 Task: Find connections with filter location Cobán with filter topic #Coachingwith filter profile language English with filter current company Credit Suisse with filter school MKSSS Cummins College of Engineering for Women with filter industry Satellite Telecommunications with filter service category Technical with filter keywords title Church Volunteer
Action: Mouse moved to (637, 91)
Screenshot: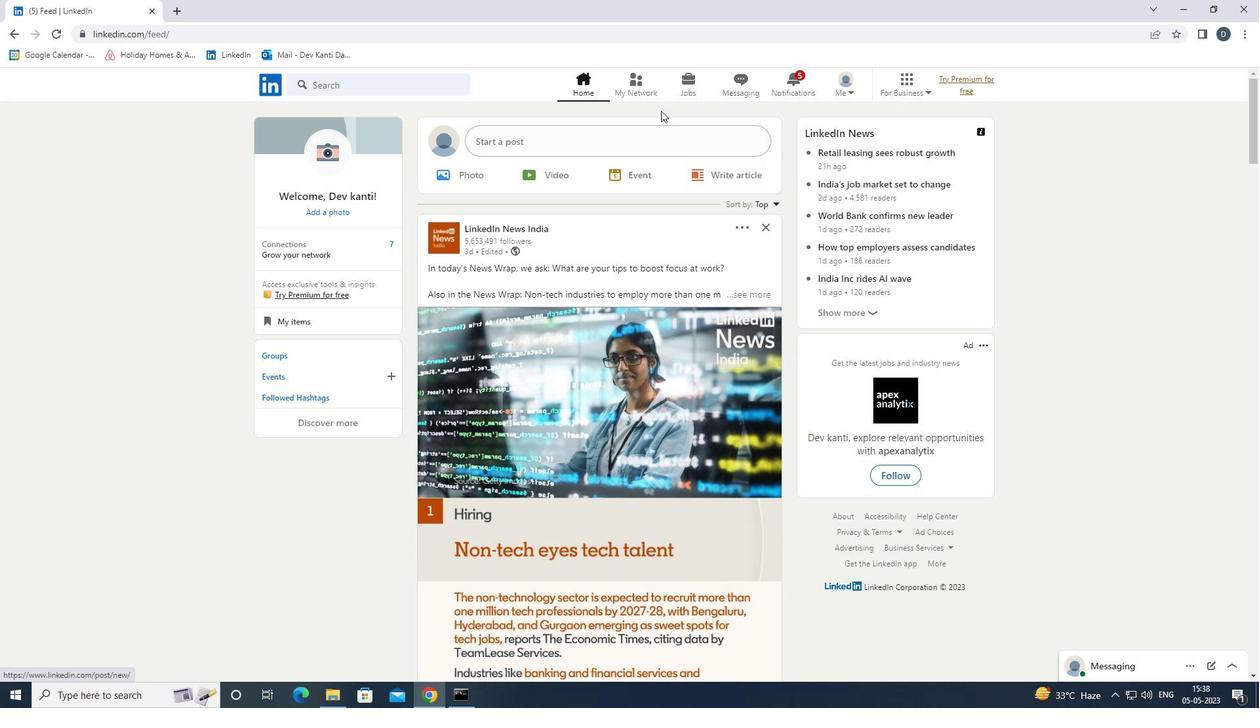 
Action: Mouse pressed left at (637, 91)
Screenshot: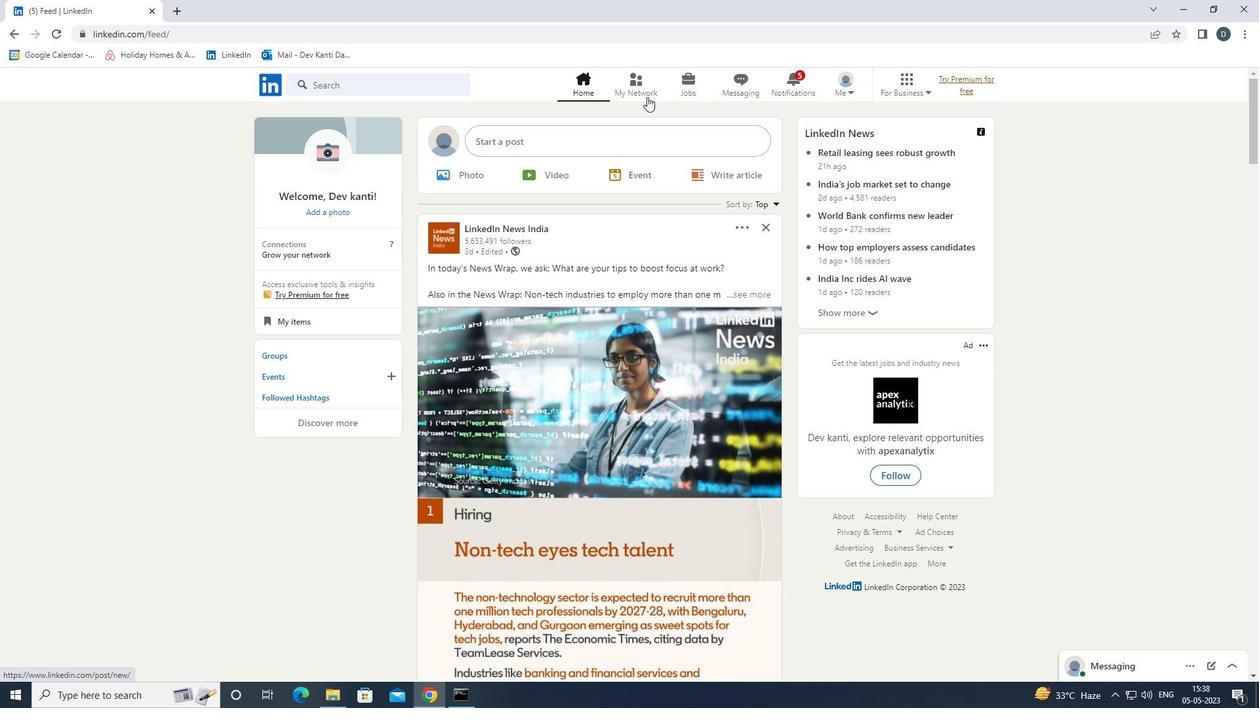 
Action: Mouse moved to (439, 152)
Screenshot: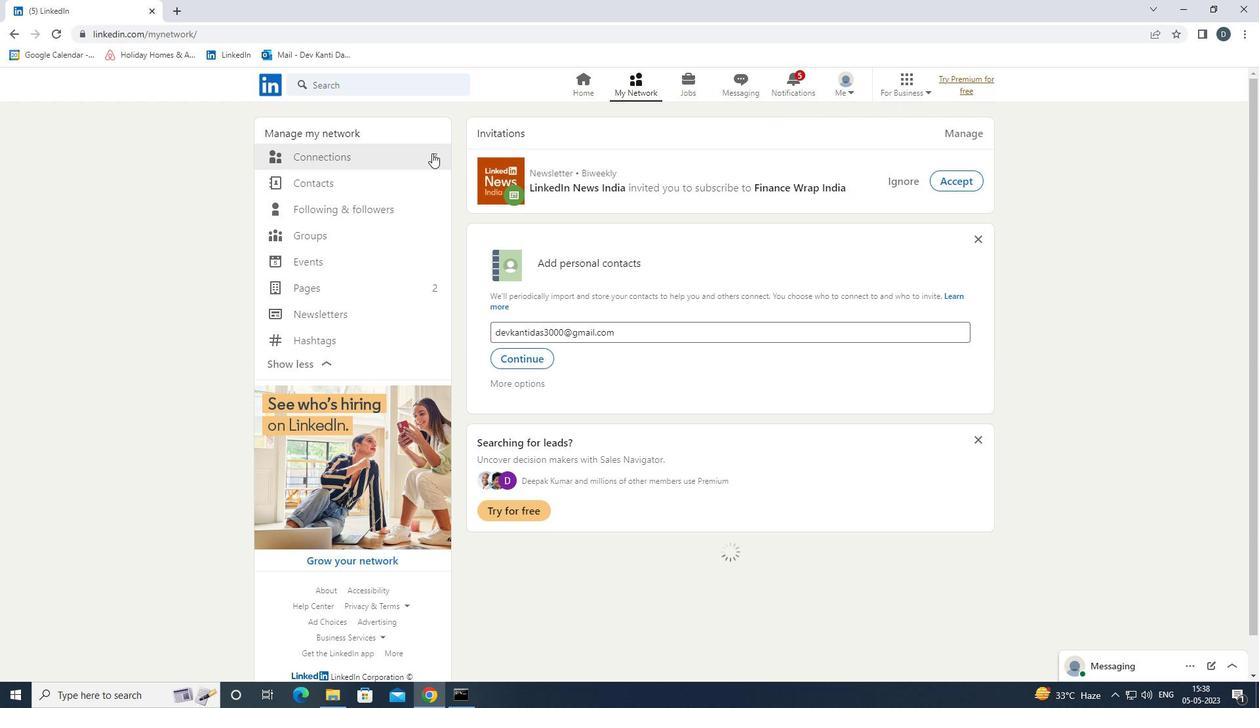 
Action: Mouse pressed left at (439, 152)
Screenshot: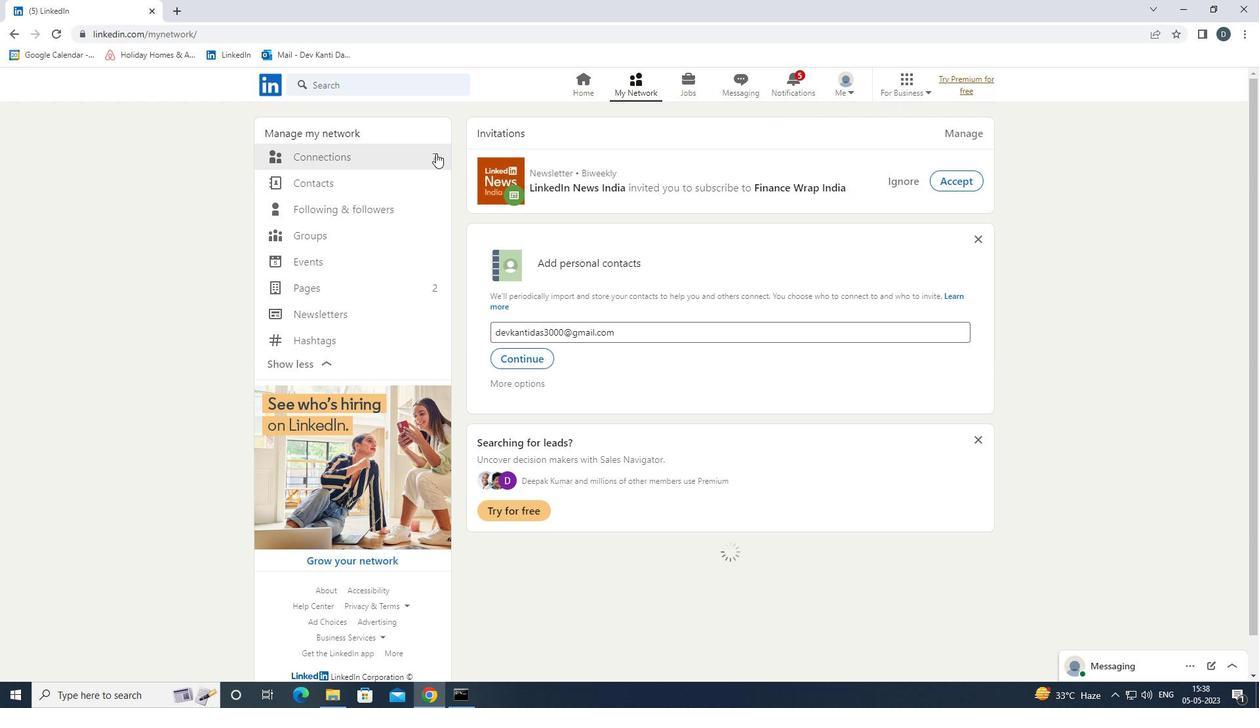 
Action: Mouse moved to (437, 155)
Screenshot: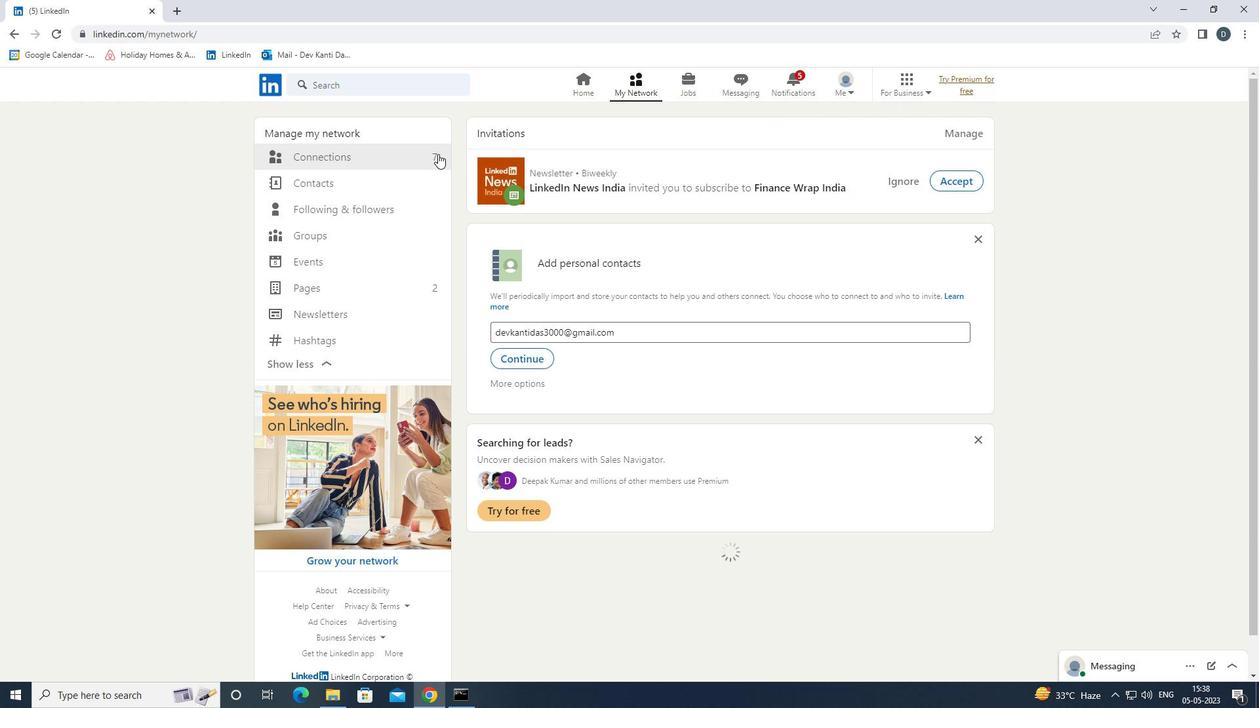 
Action: Mouse pressed left at (437, 155)
Screenshot: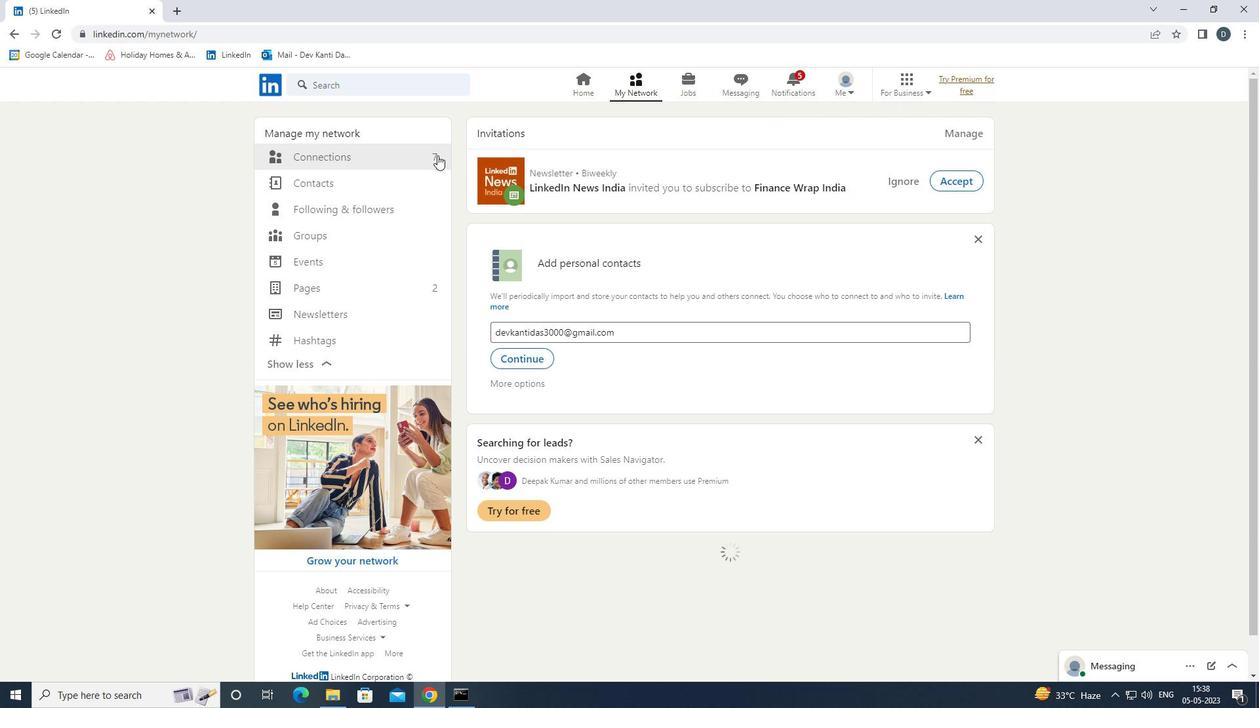 
Action: Mouse moved to (436, 156)
Screenshot: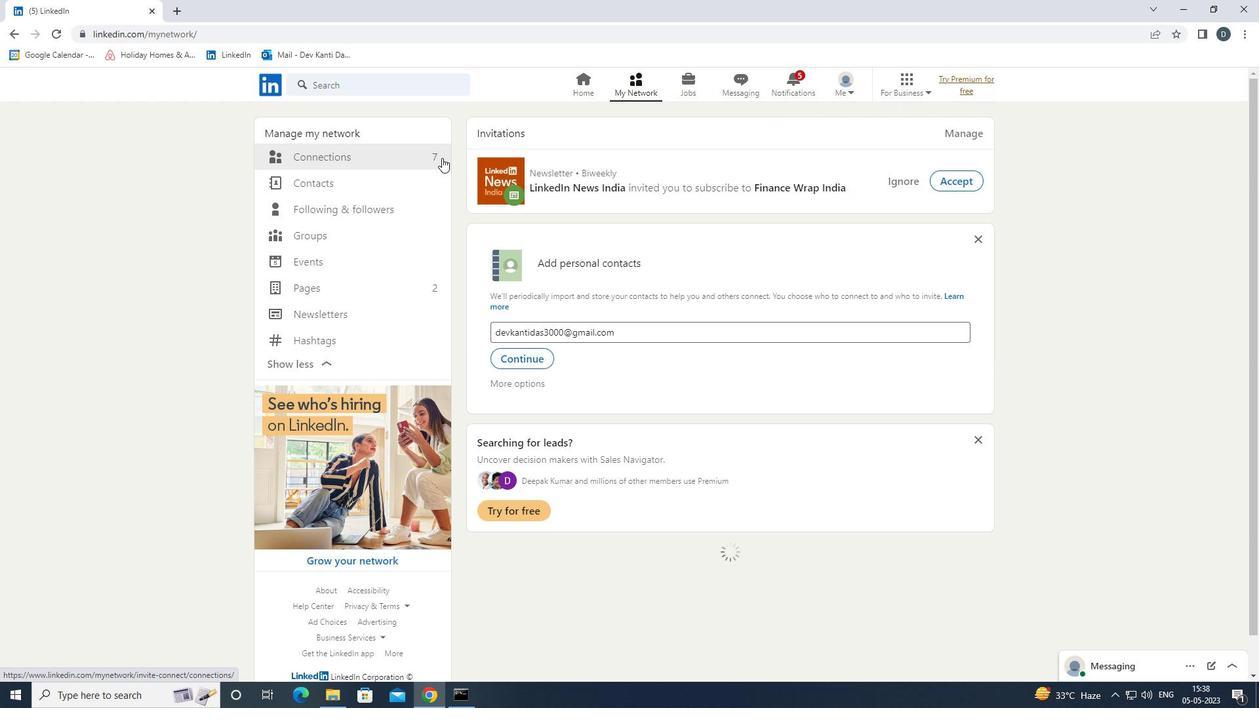 
Action: Mouse pressed left at (436, 156)
Screenshot: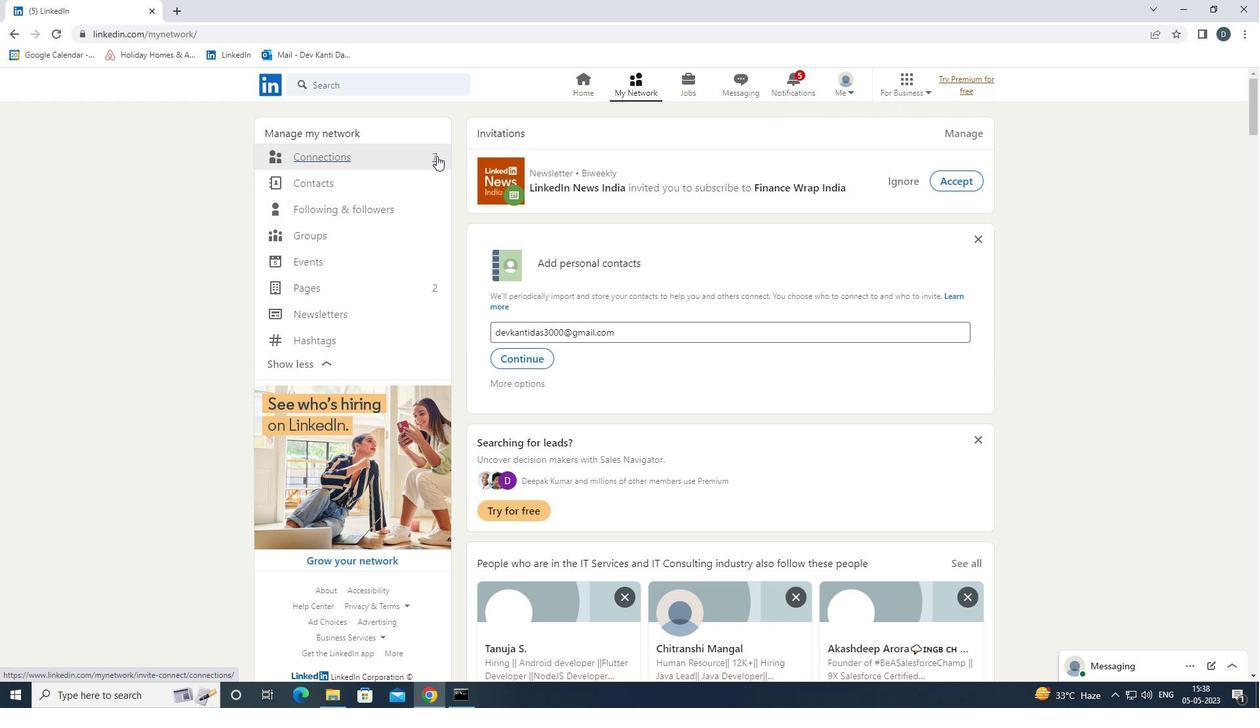 
Action: Mouse moved to (717, 164)
Screenshot: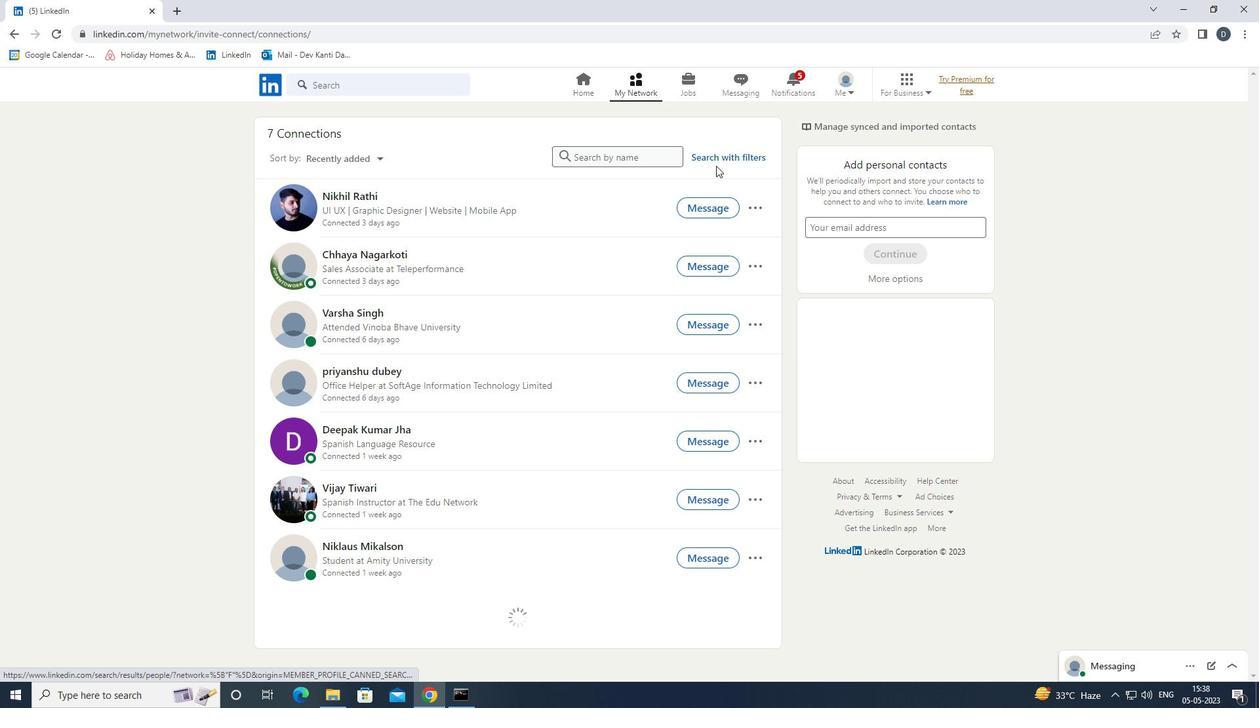 
Action: Mouse pressed left at (717, 164)
Screenshot: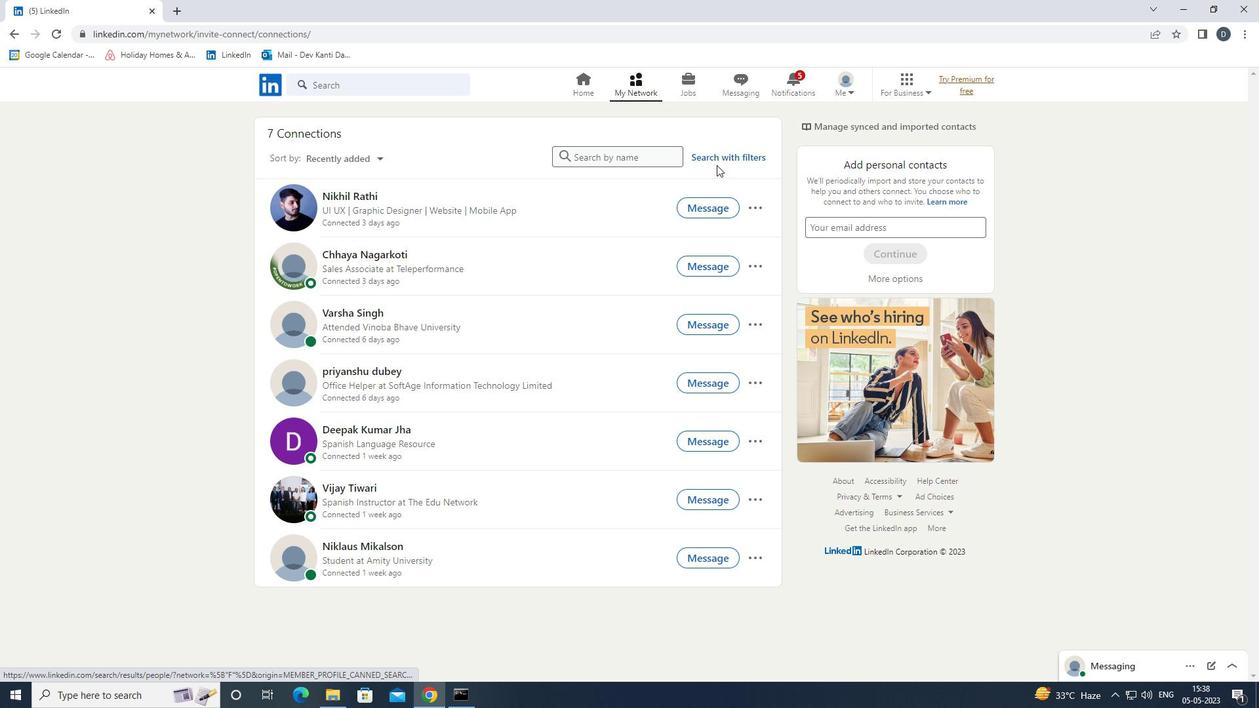 
Action: Mouse moved to (660, 125)
Screenshot: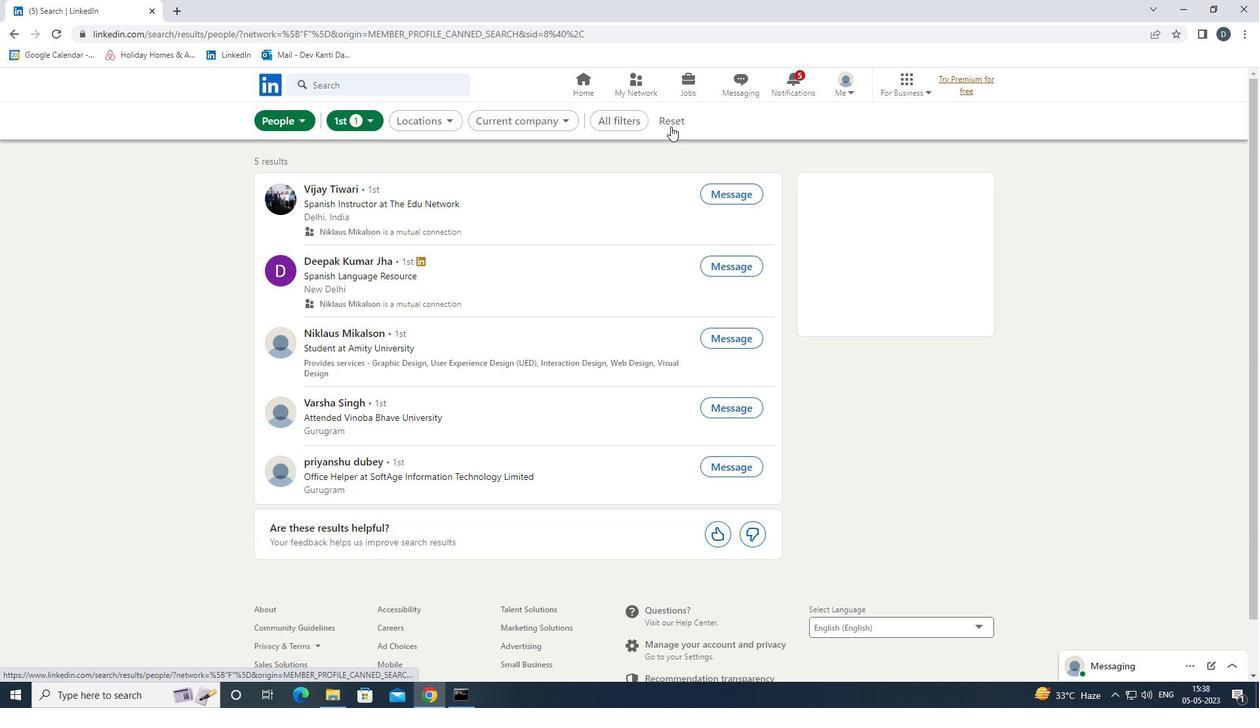 
Action: Mouse pressed left at (660, 125)
Screenshot: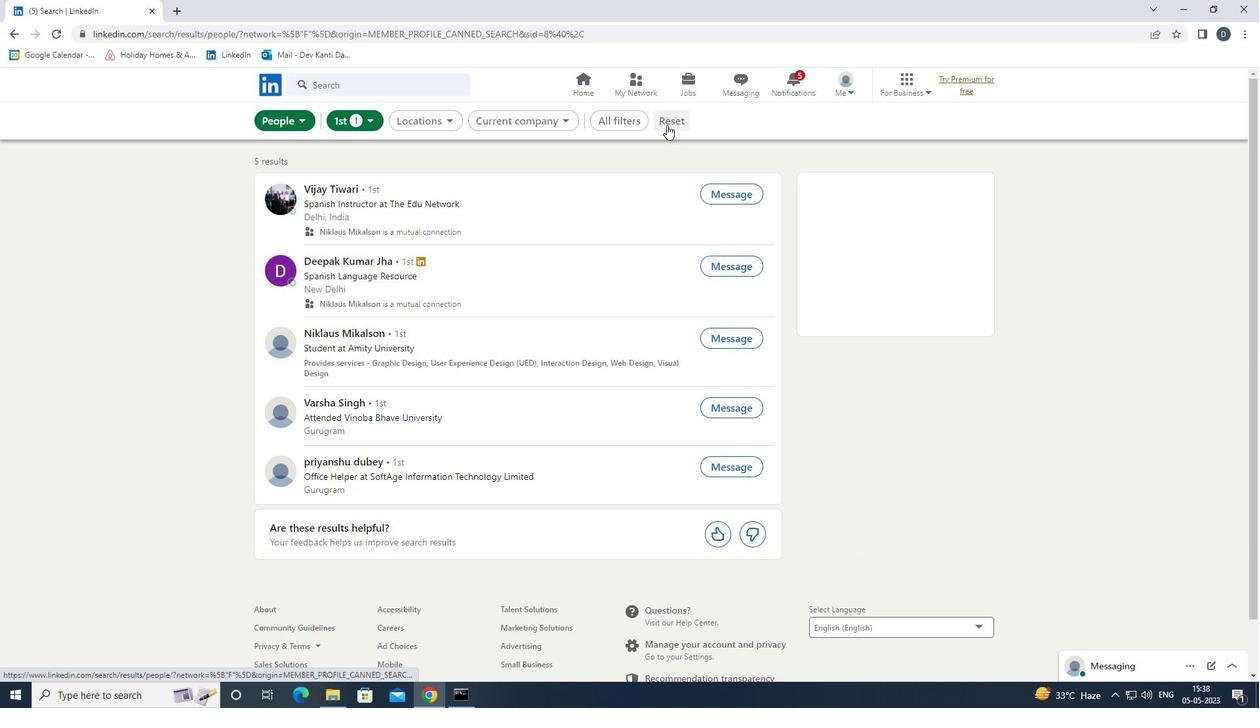 
Action: Mouse moved to (658, 124)
Screenshot: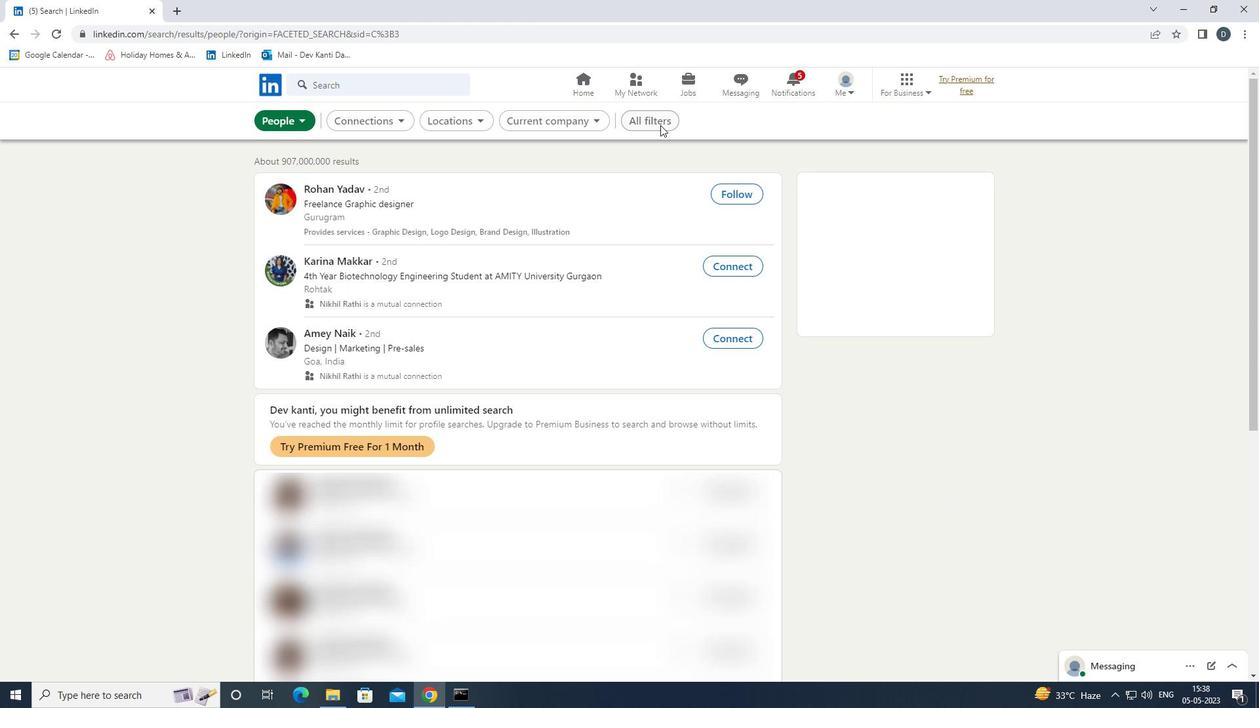 
Action: Mouse pressed left at (658, 124)
Screenshot: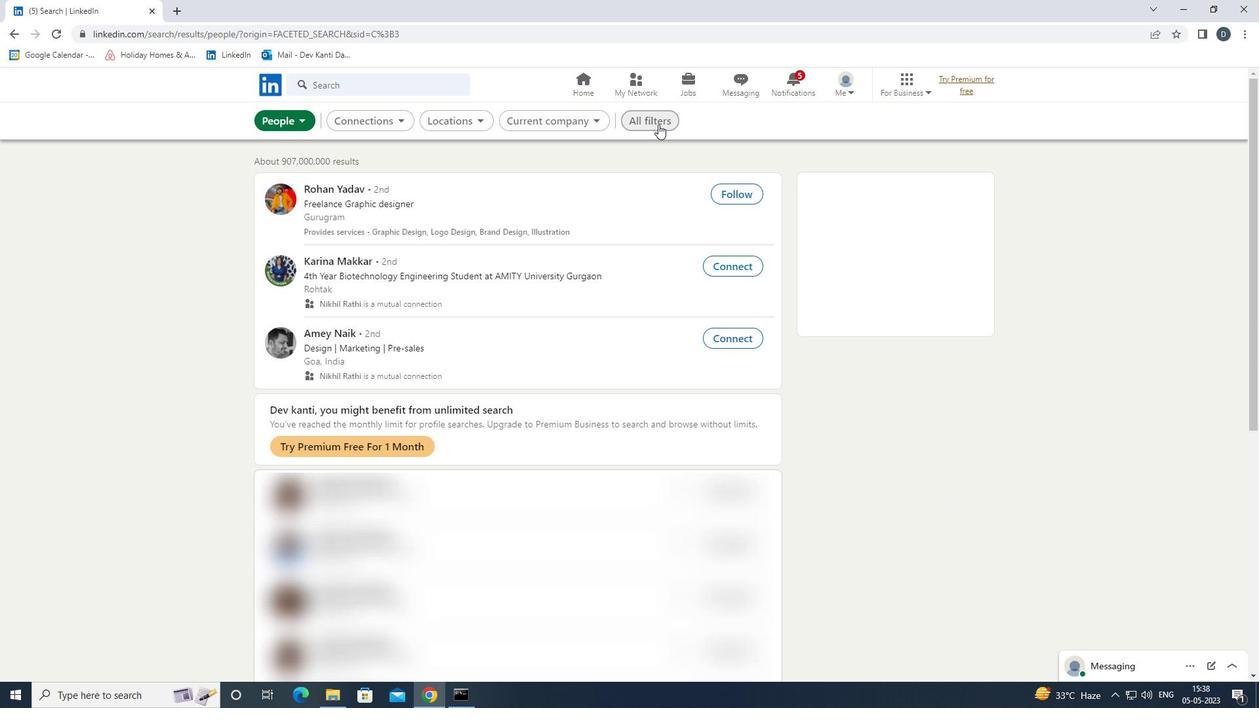 
Action: Mouse moved to (1098, 335)
Screenshot: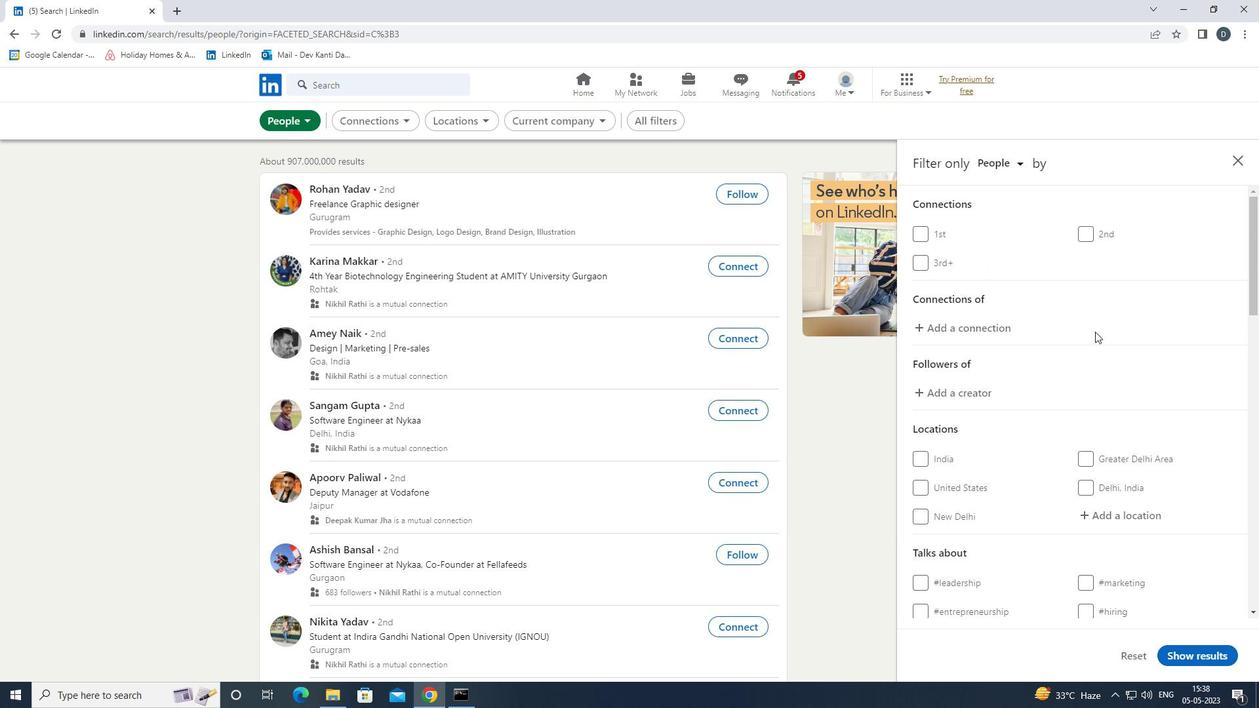 
Action: Mouse scrolled (1098, 335) with delta (0, 0)
Screenshot: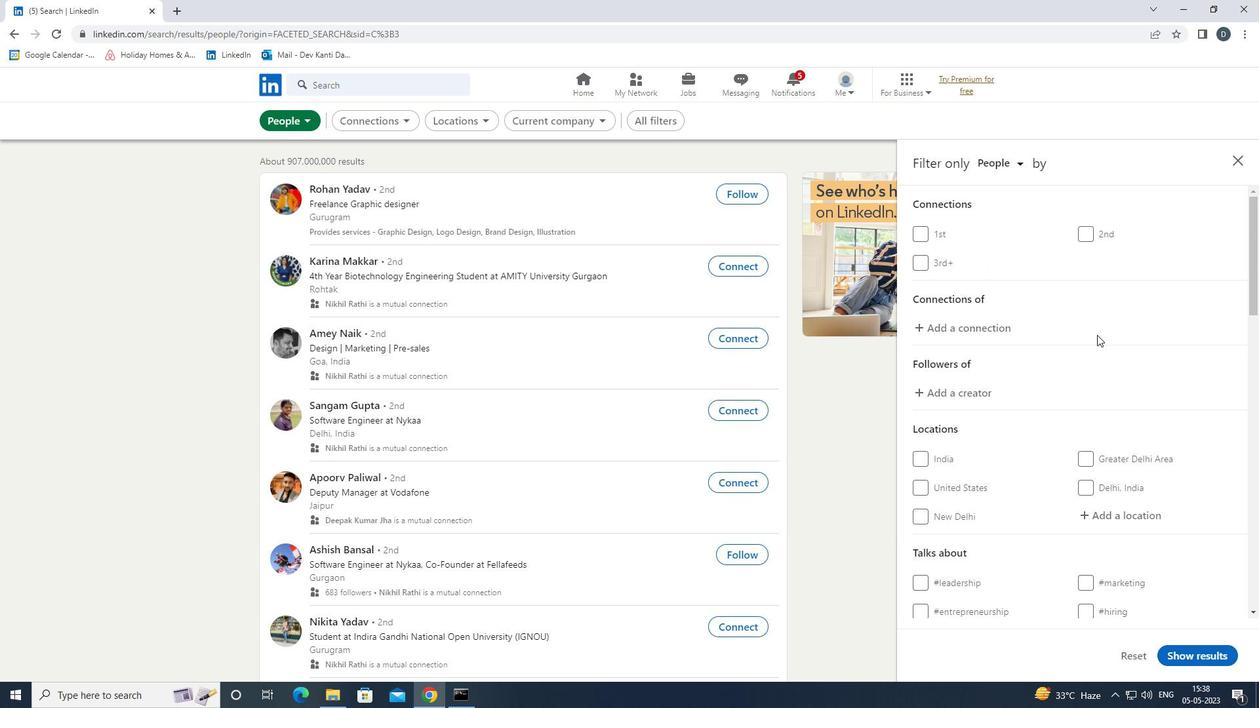 
Action: Mouse moved to (1098, 335)
Screenshot: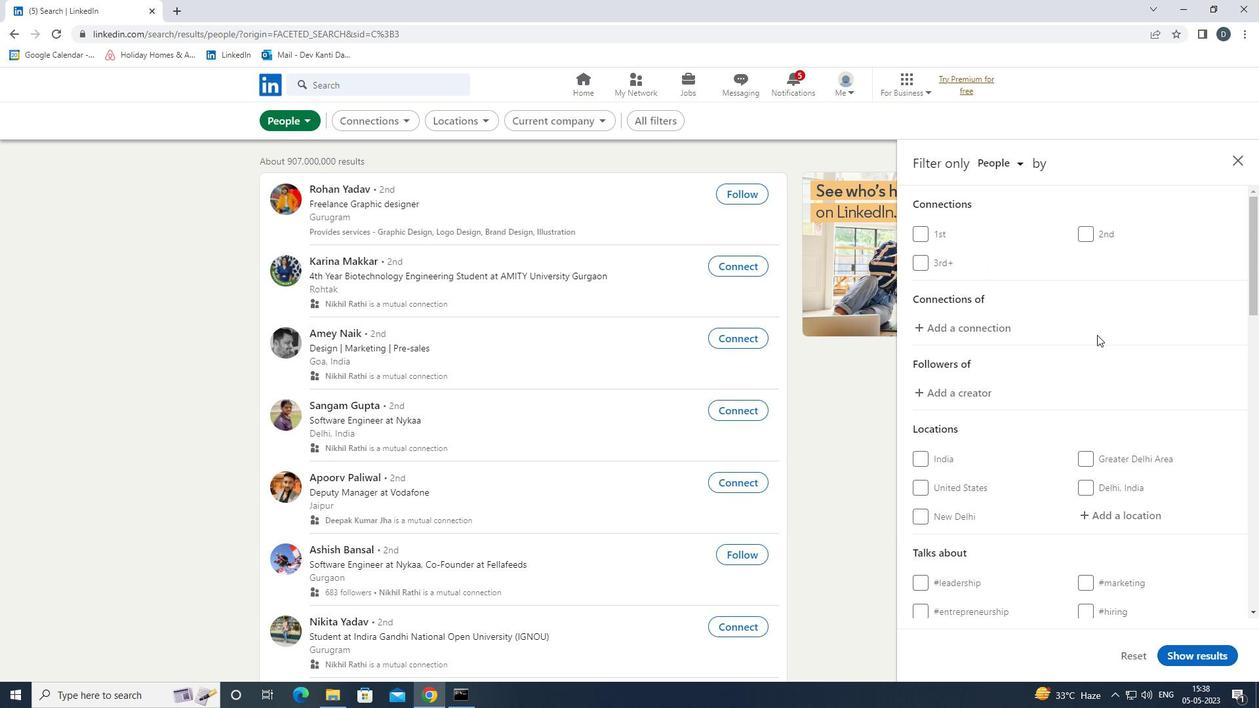 
Action: Mouse scrolled (1098, 335) with delta (0, 0)
Screenshot: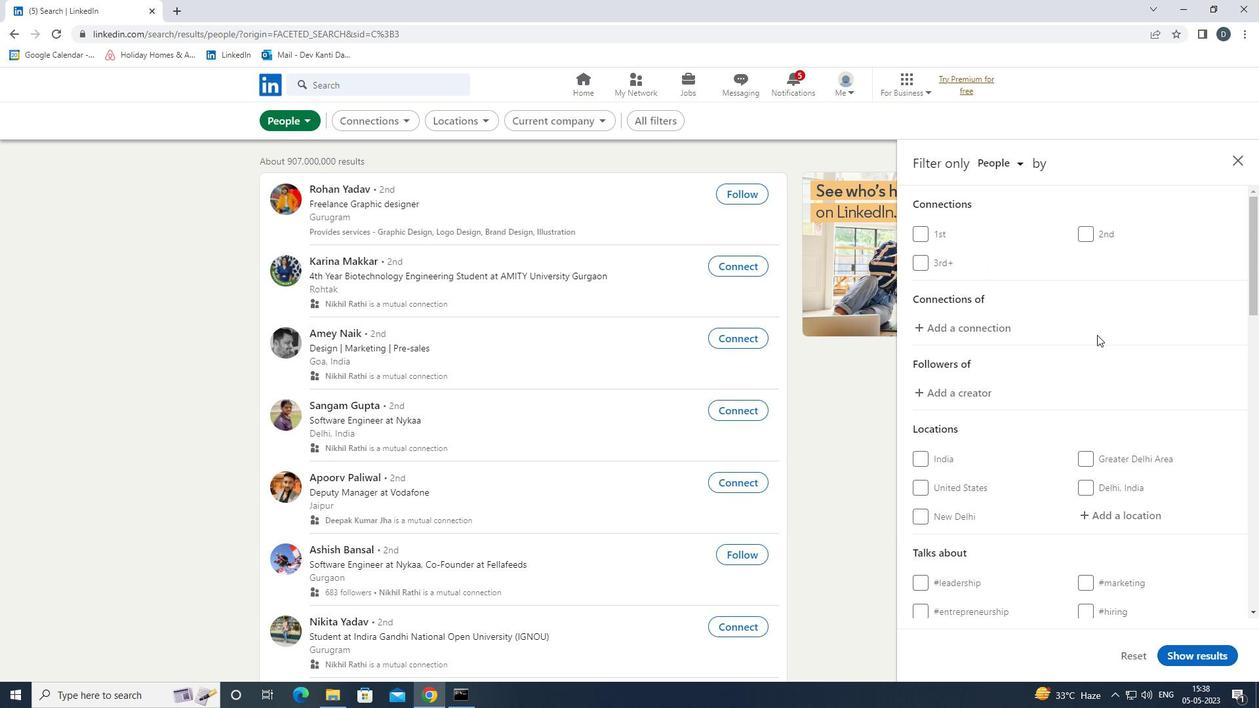 
Action: Mouse moved to (1137, 379)
Screenshot: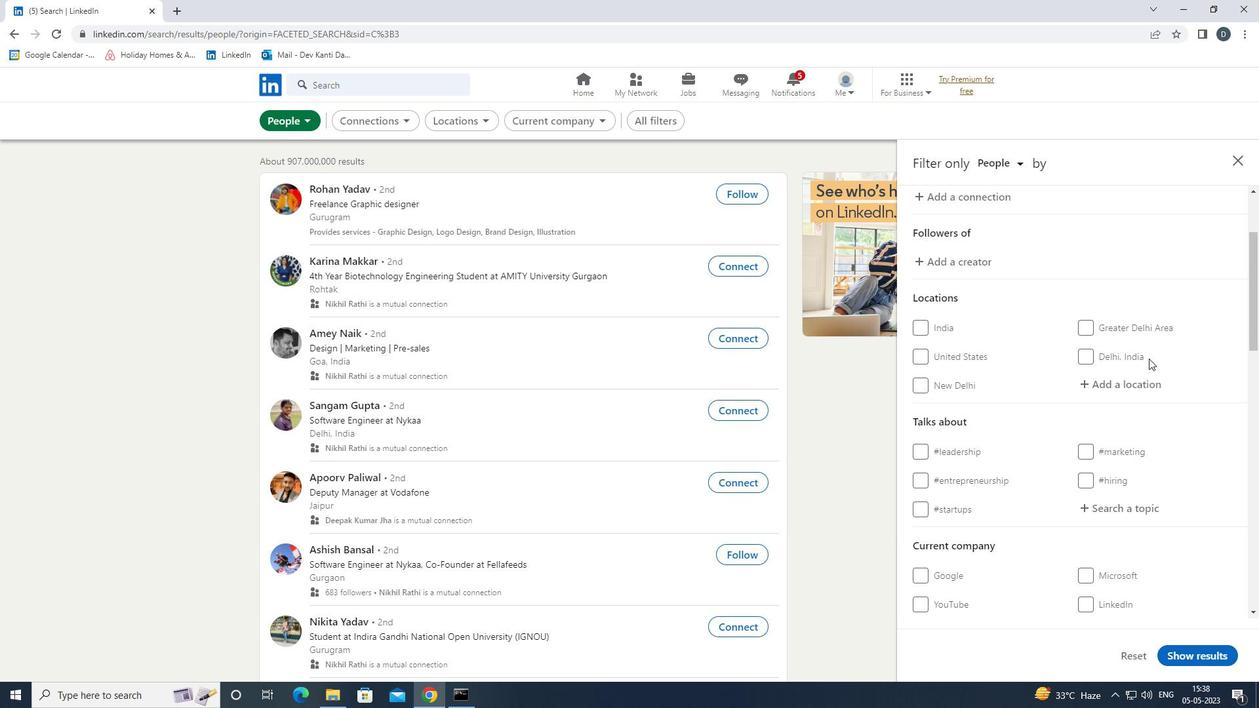 
Action: Mouse pressed left at (1137, 379)
Screenshot: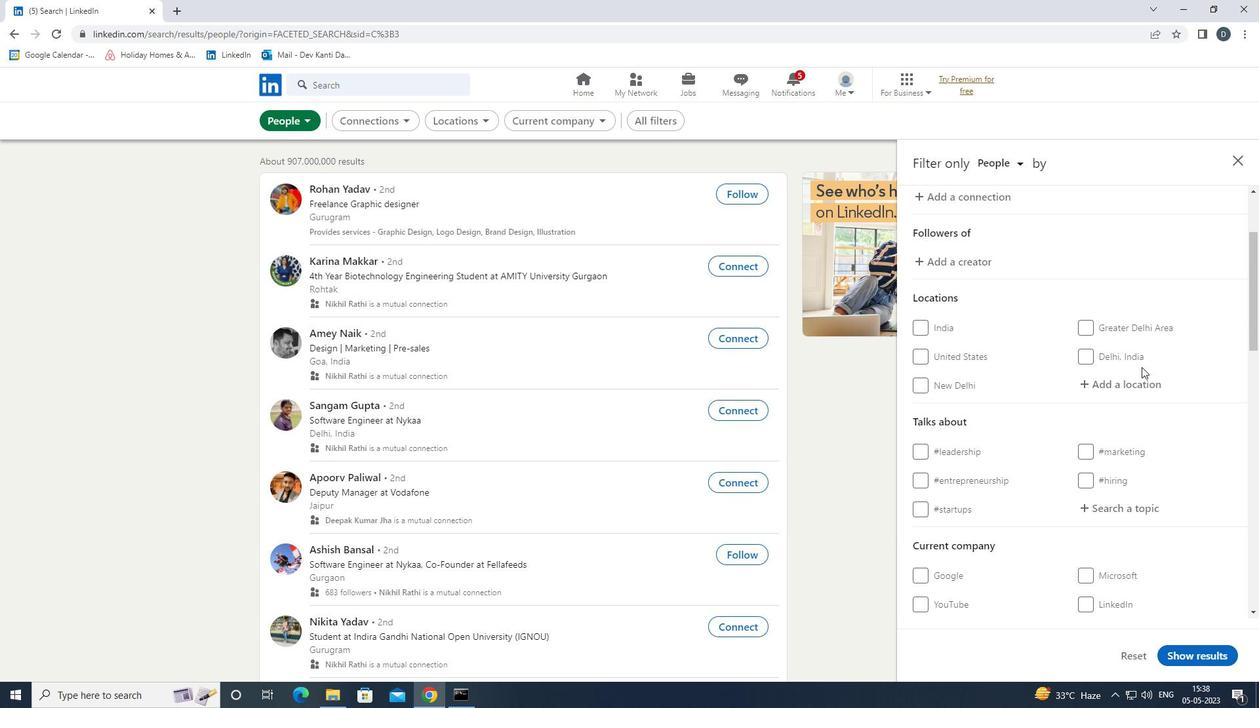 
Action: Mouse moved to (1135, 383)
Screenshot: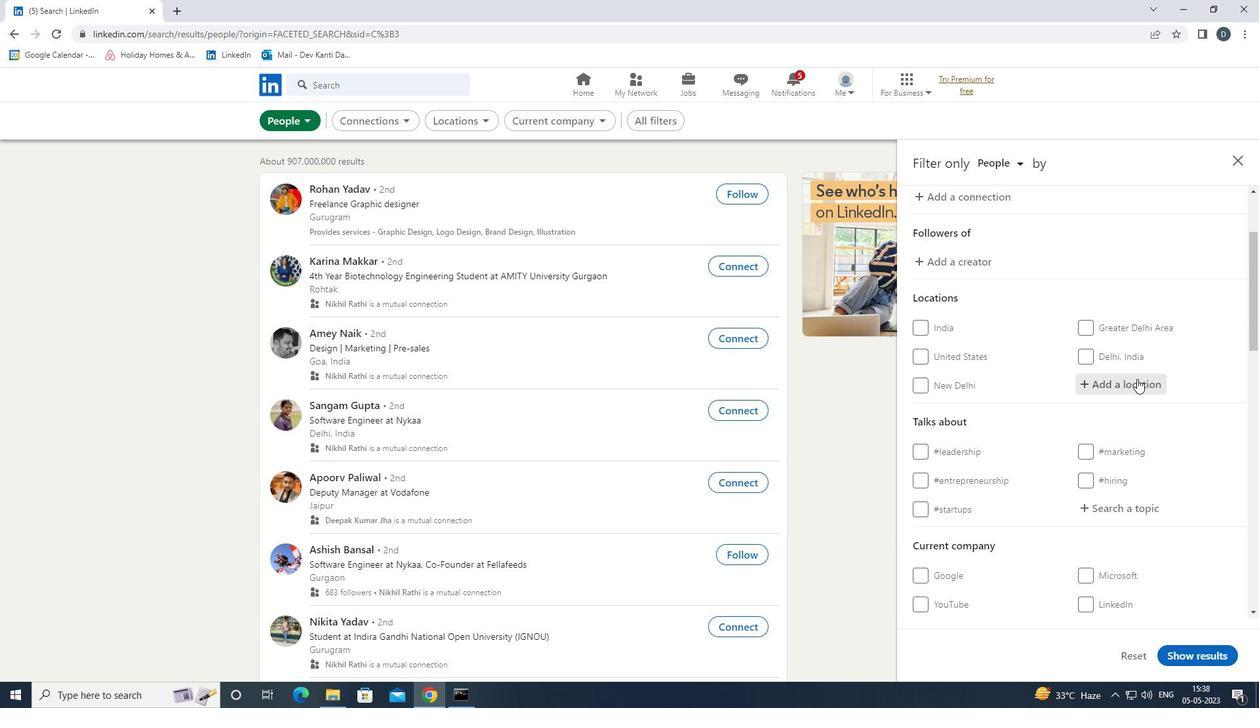 
Action: Key pressed <Key.shift>COBAN<Key.down><Key.enter>
Screenshot: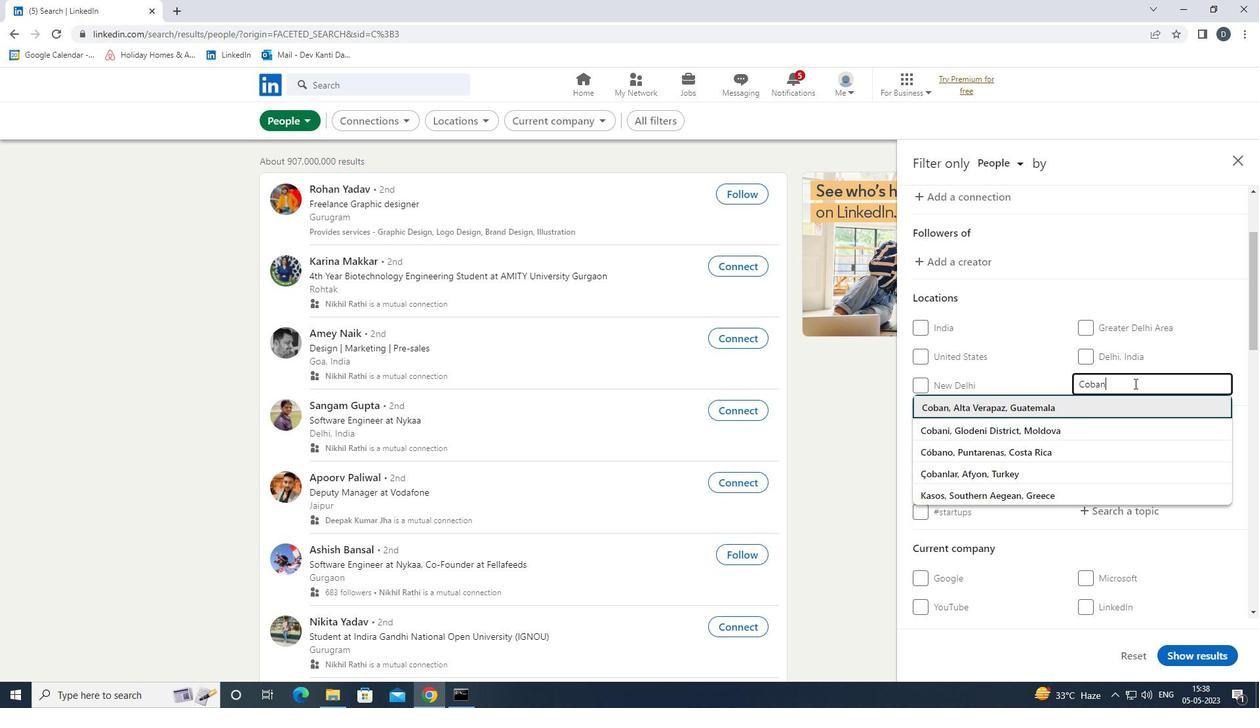 
Action: Mouse moved to (1131, 388)
Screenshot: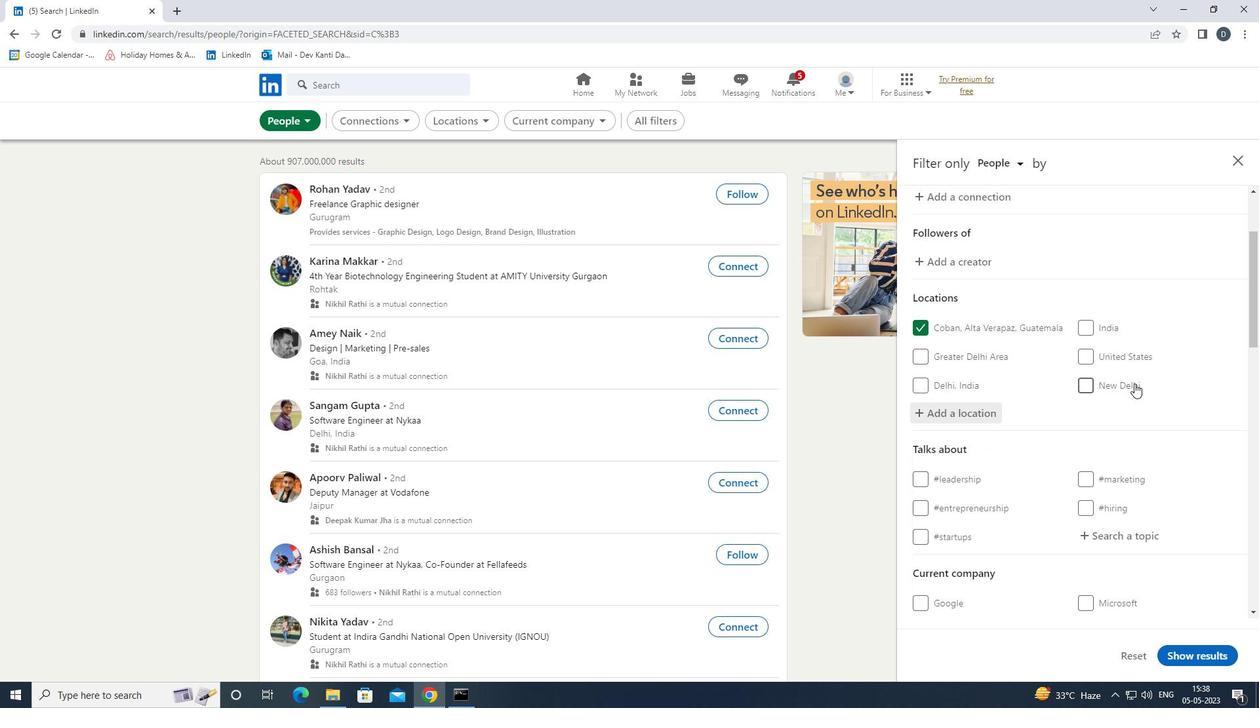 
Action: Mouse scrolled (1131, 387) with delta (0, 0)
Screenshot: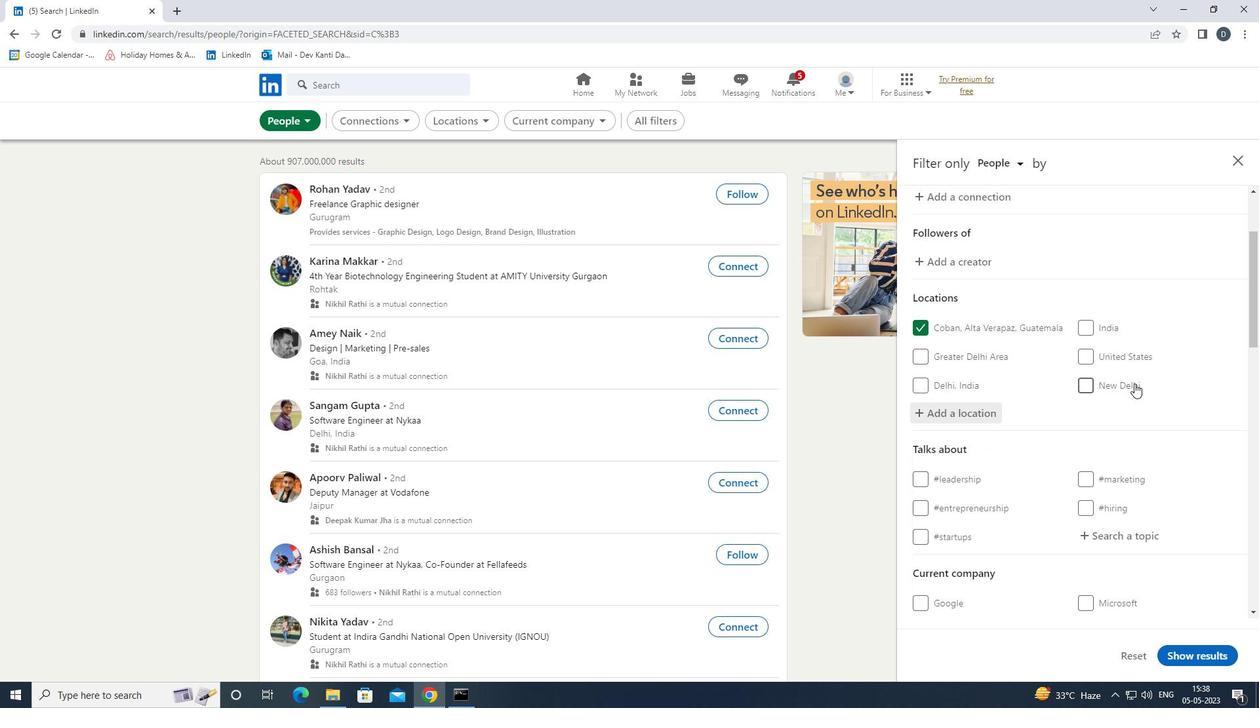 
Action: Mouse moved to (1130, 391)
Screenshot: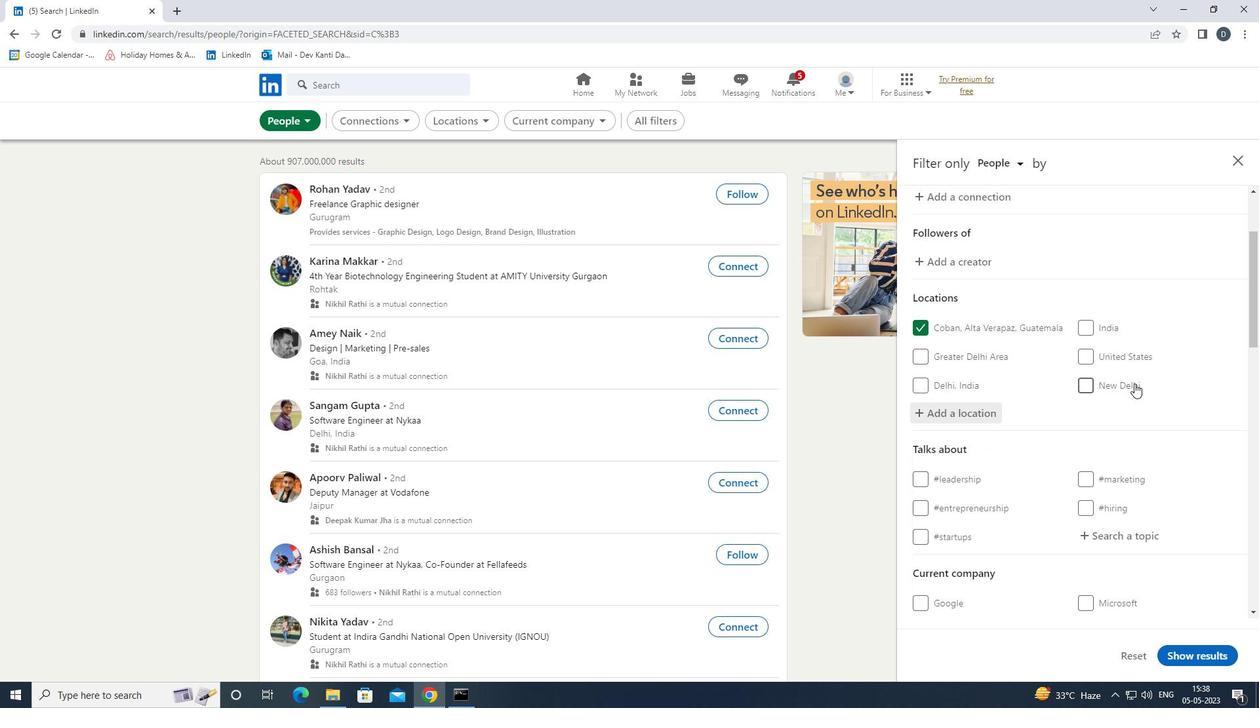 
Action: Mouse scrolled (1130, 391) with delta (0, 0)
Screenshot: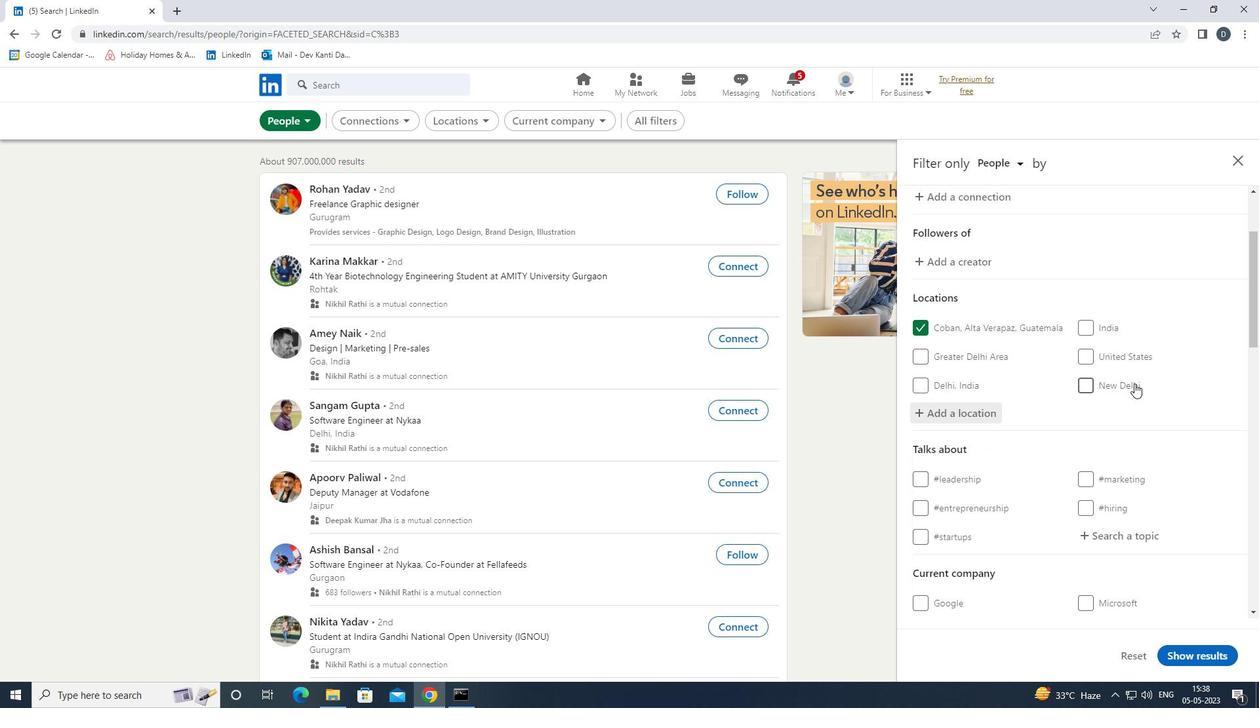 
Action: Mouse moved to (1133, 402)
Screenshot: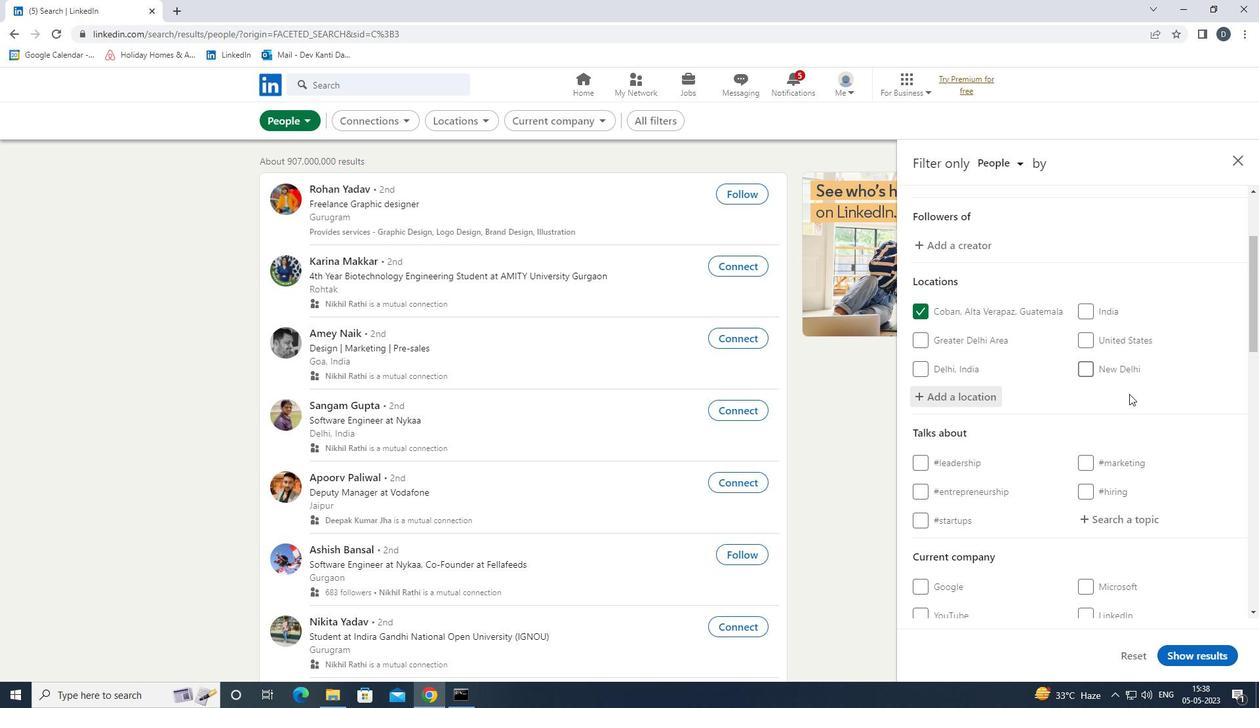 
Action: Mouse pressed left at (1133, 402)
Screenshot: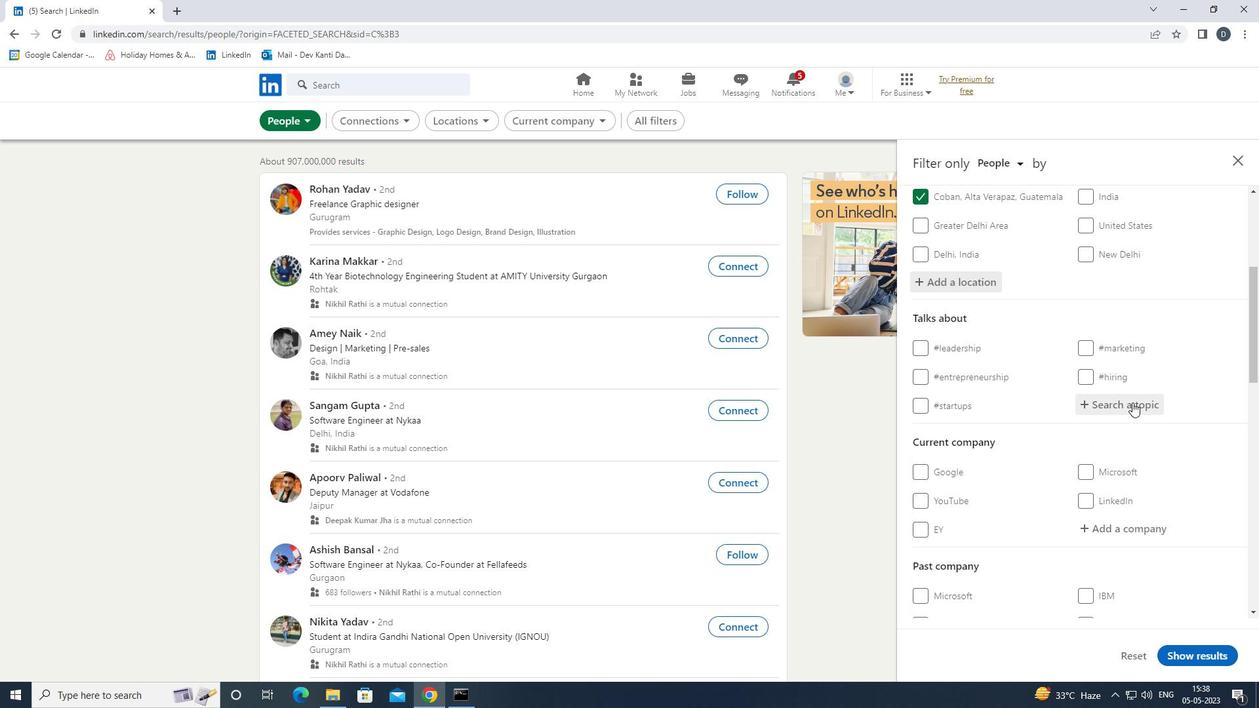 
Action: Key pressed <Key.shift>COAN<Key.backspace>CHING<Key.down><Key.enter>
Screenshot: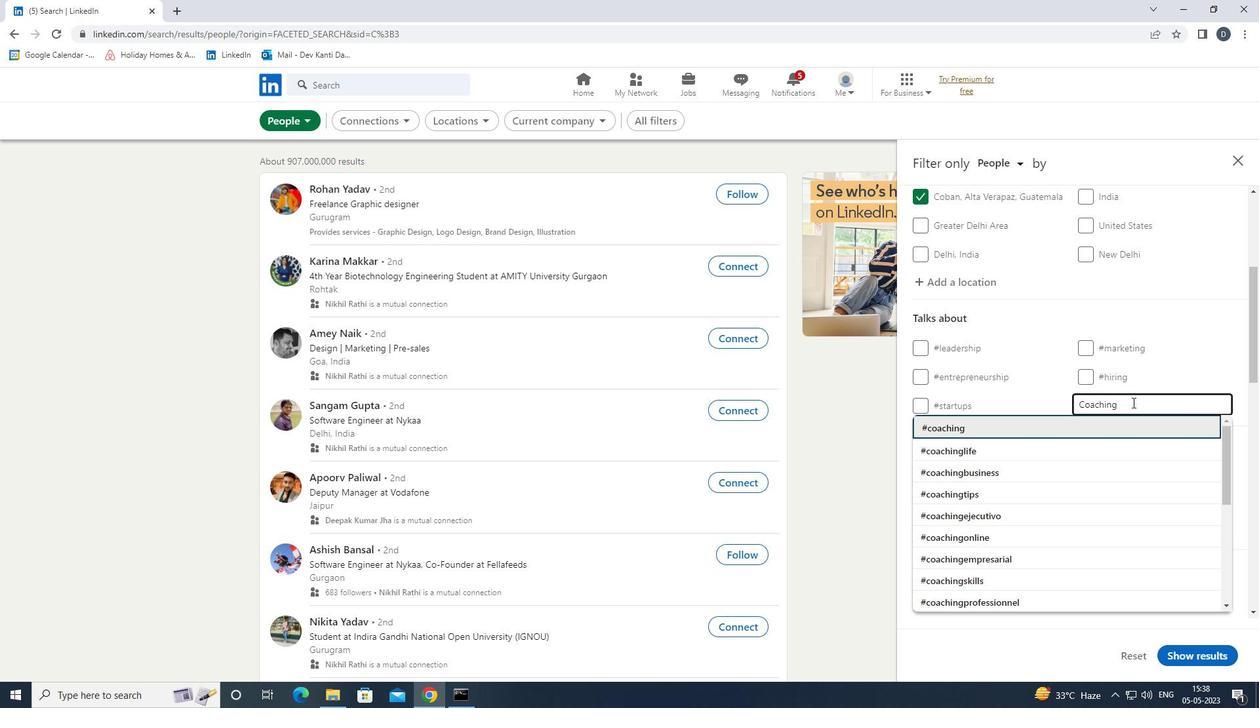 
Action: Mouse scrolled (1133, 402) with delta (0, 0)
Screenshot: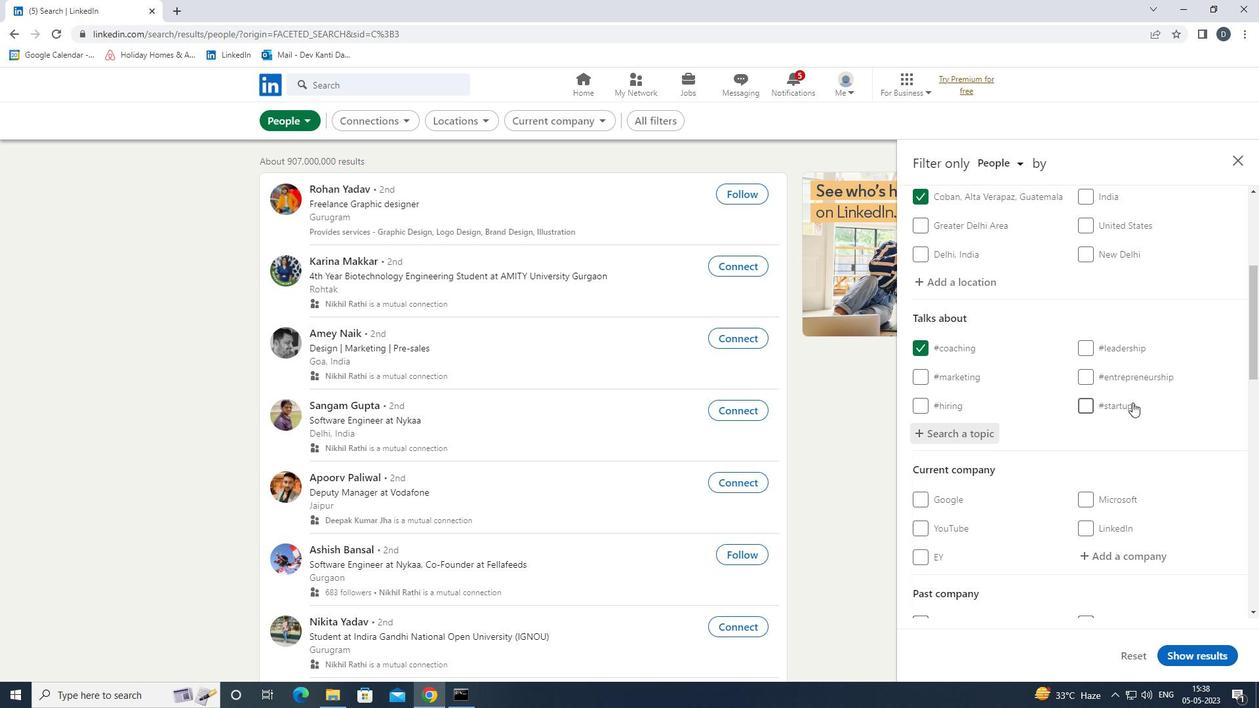 
Action: Mouse scrolled (1133, 402) with delta (0, 0)
Screenshot: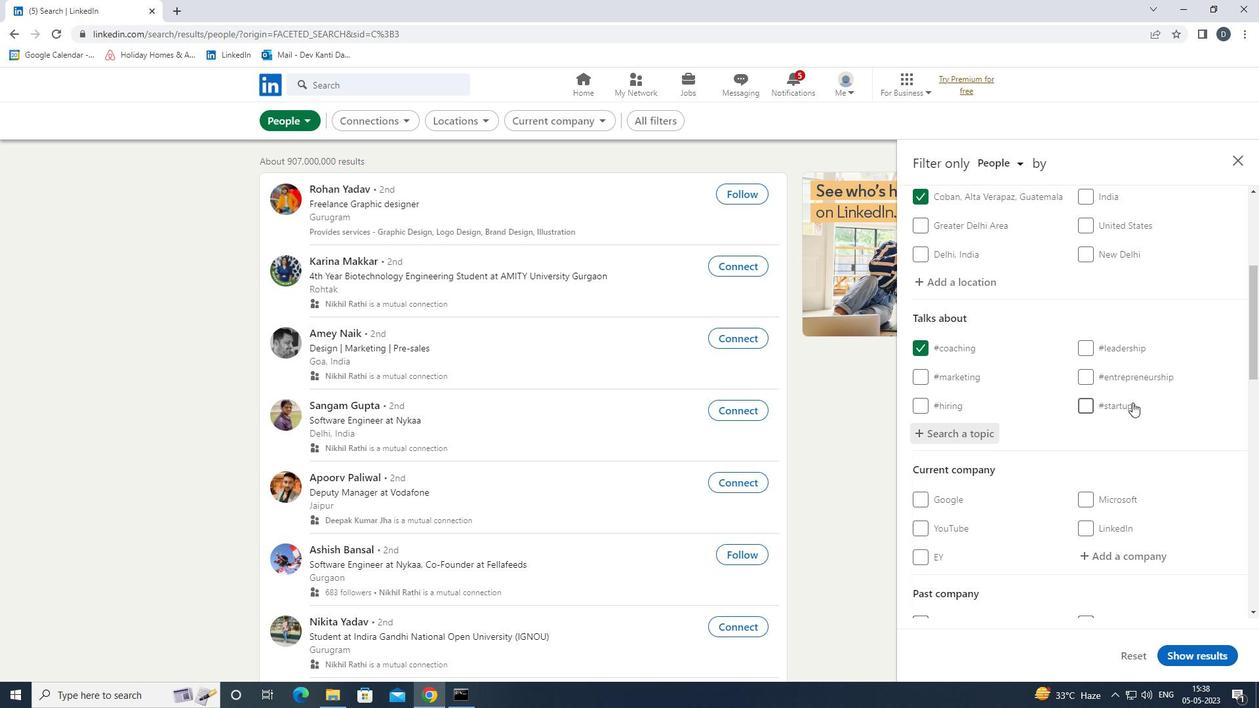 
Action: Mouse scrolled (1133, 402) with delta (0, 0)
Screenshot: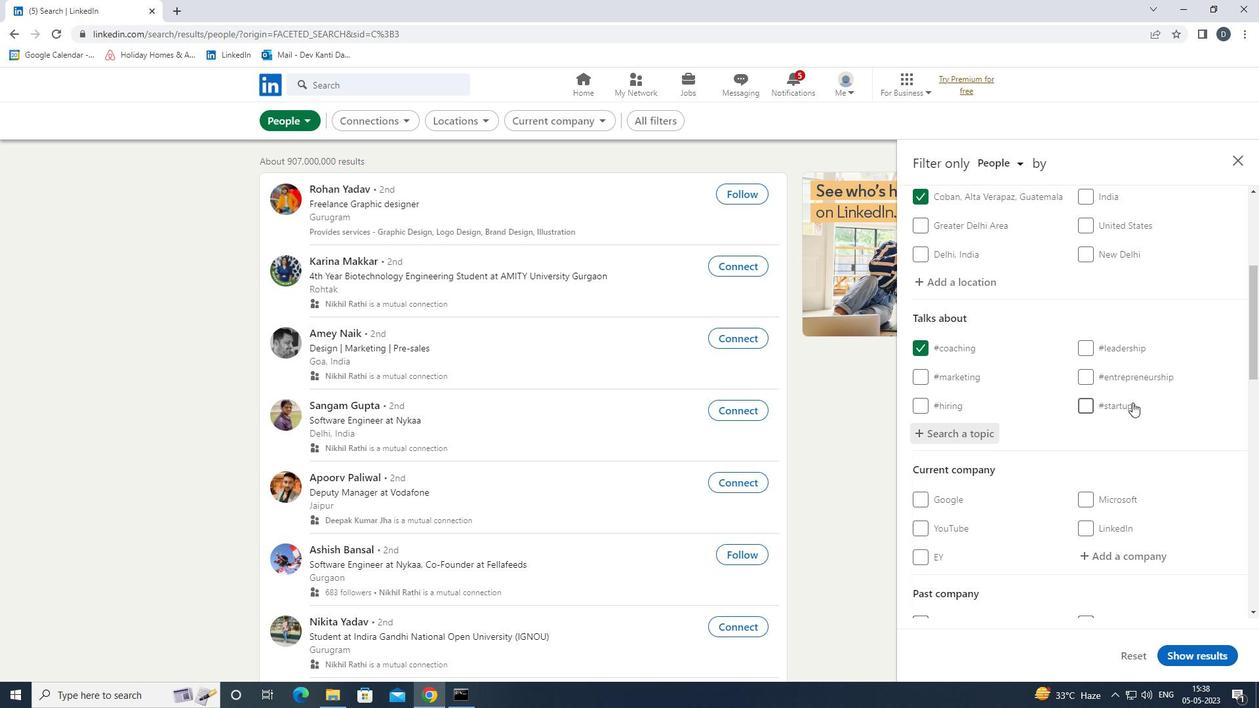 
Action: Mouse scrolled (1133, 402) with delta (0, 0)
Screenshot: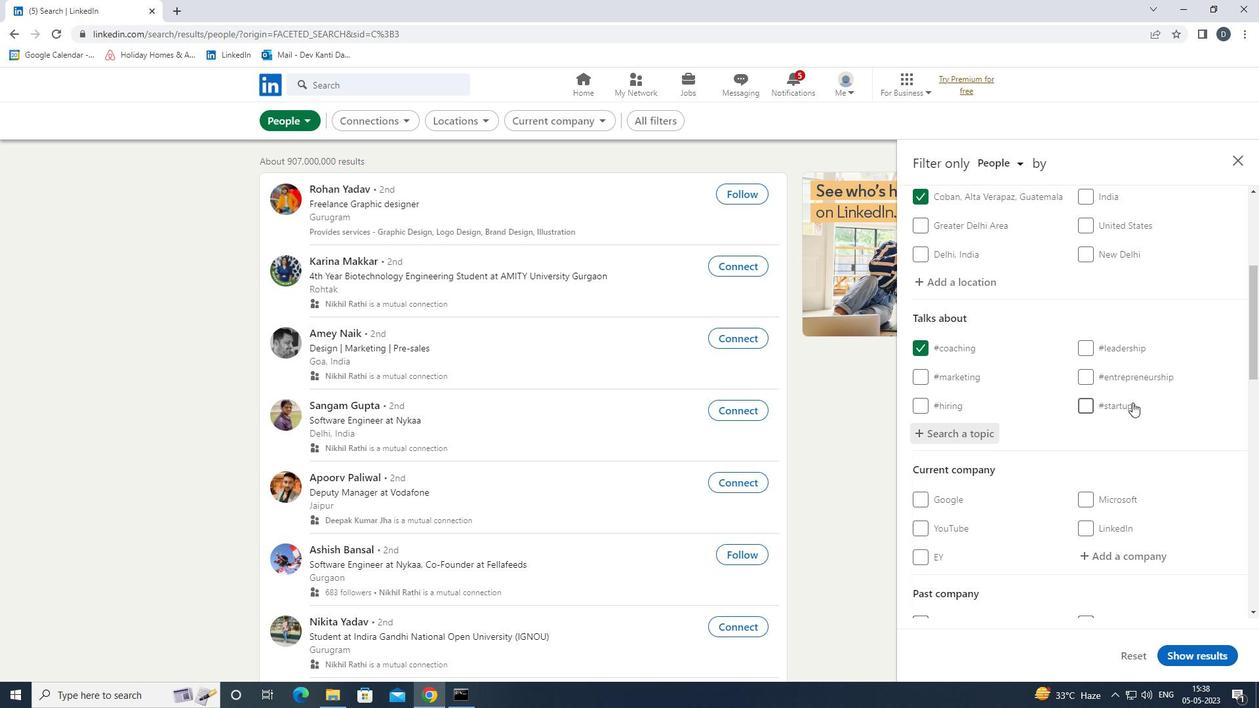 
Action: Mouse scrolled (1133, 402) with delta (0, 0)
Screenshot: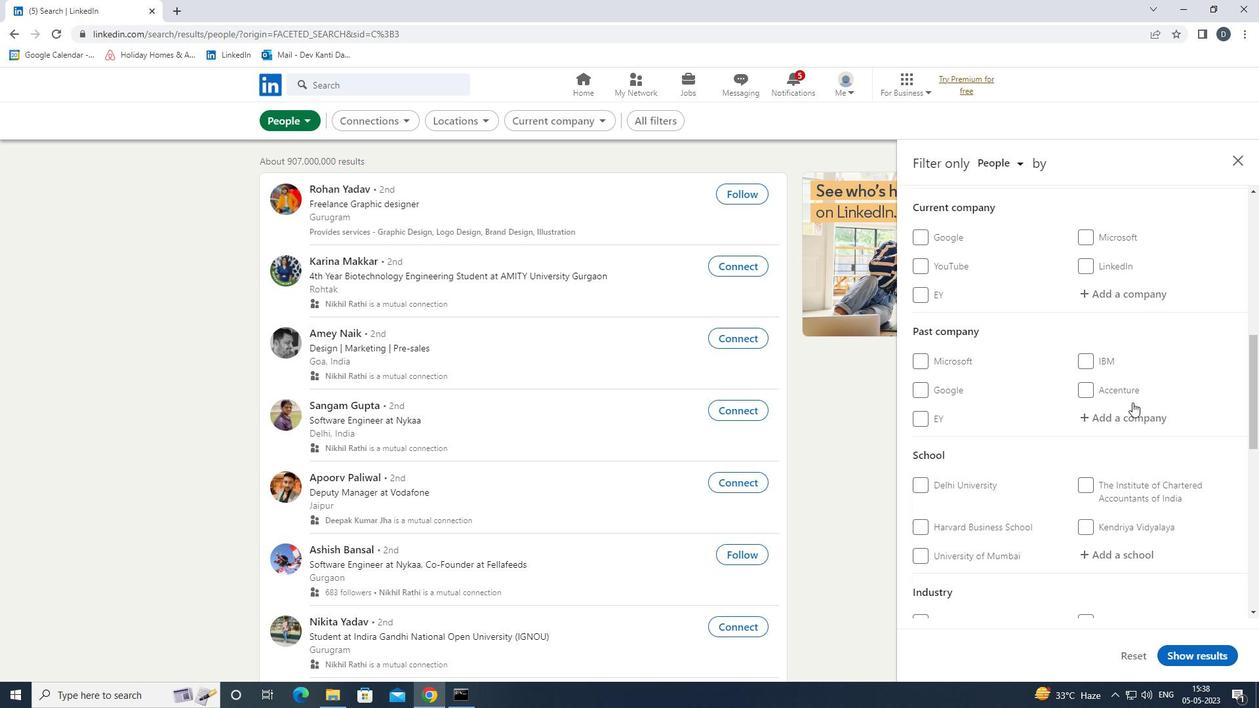 
Action: Mouse scrolled (1133, 402) with delta (0, 0)
Screenshot: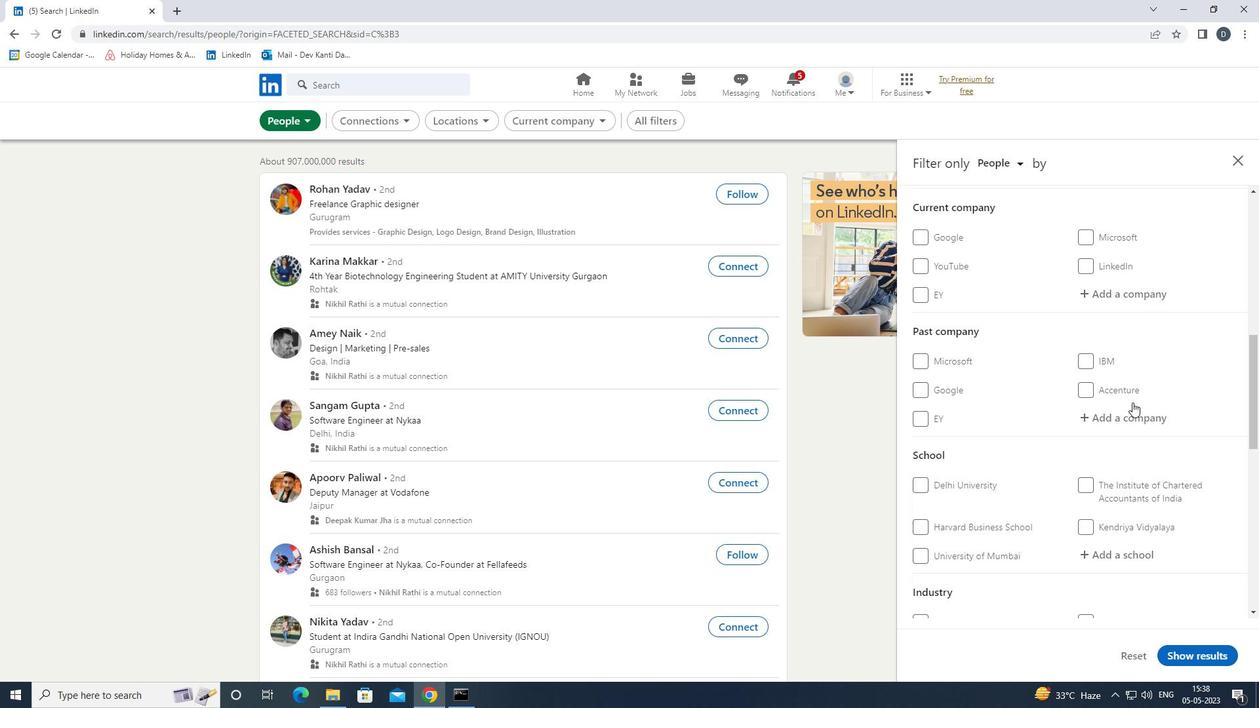 
Action: Mouse scrolled (1133, 402) with delta (0, 0)
Screenshot: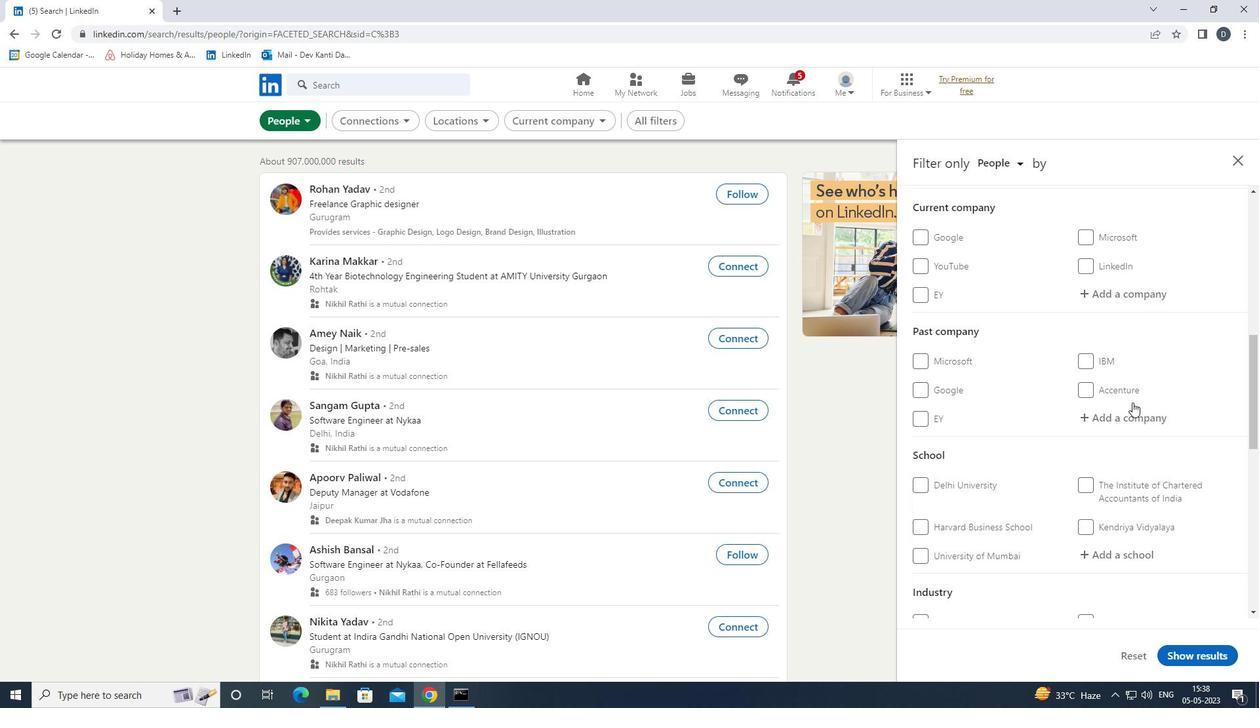 
Action: Mouse scrolled (1133, 402) with delta (0, 0)
Screenshot: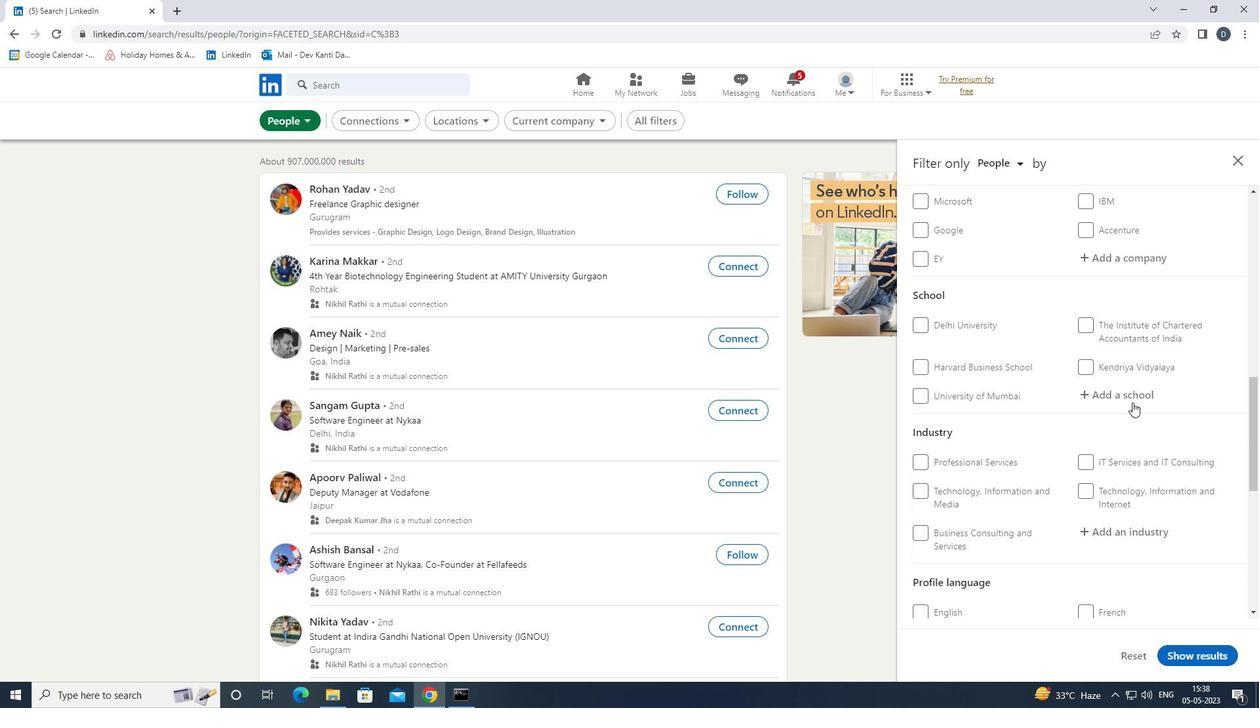 
Action: Mouse moved to (929, 509)
Screenshot: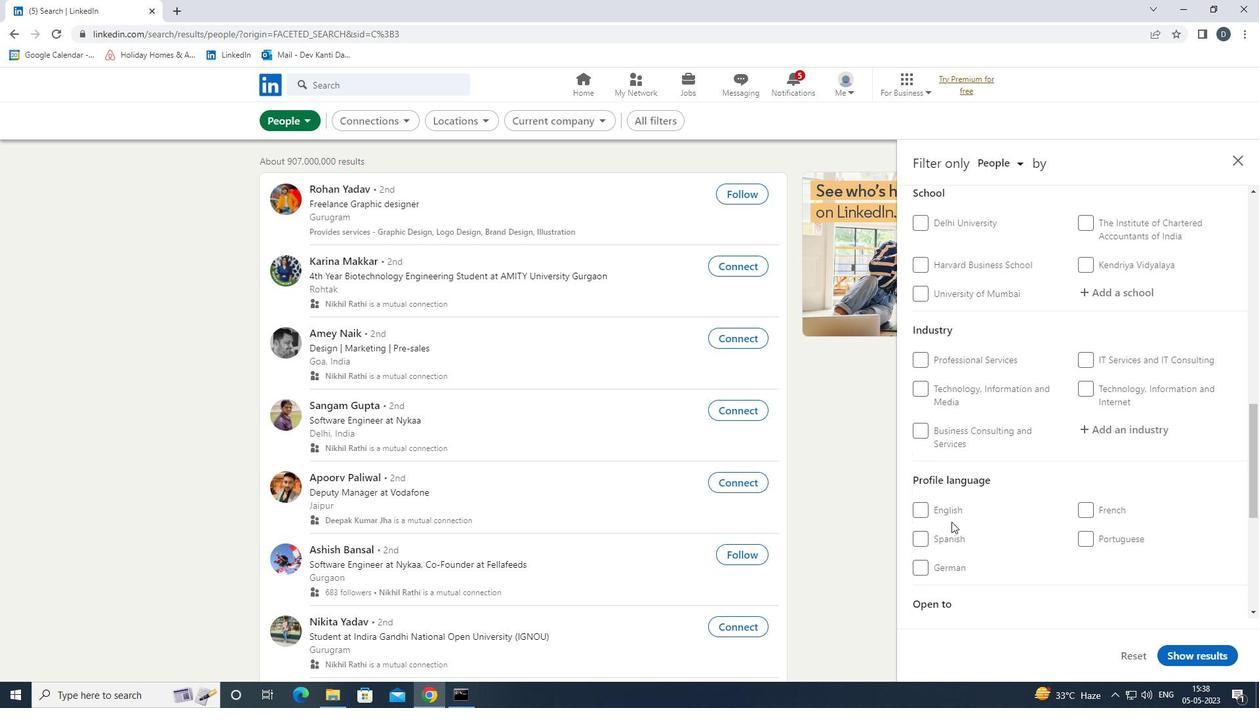 
Action: Mouse pressed left at (929, 509)
Screenshot: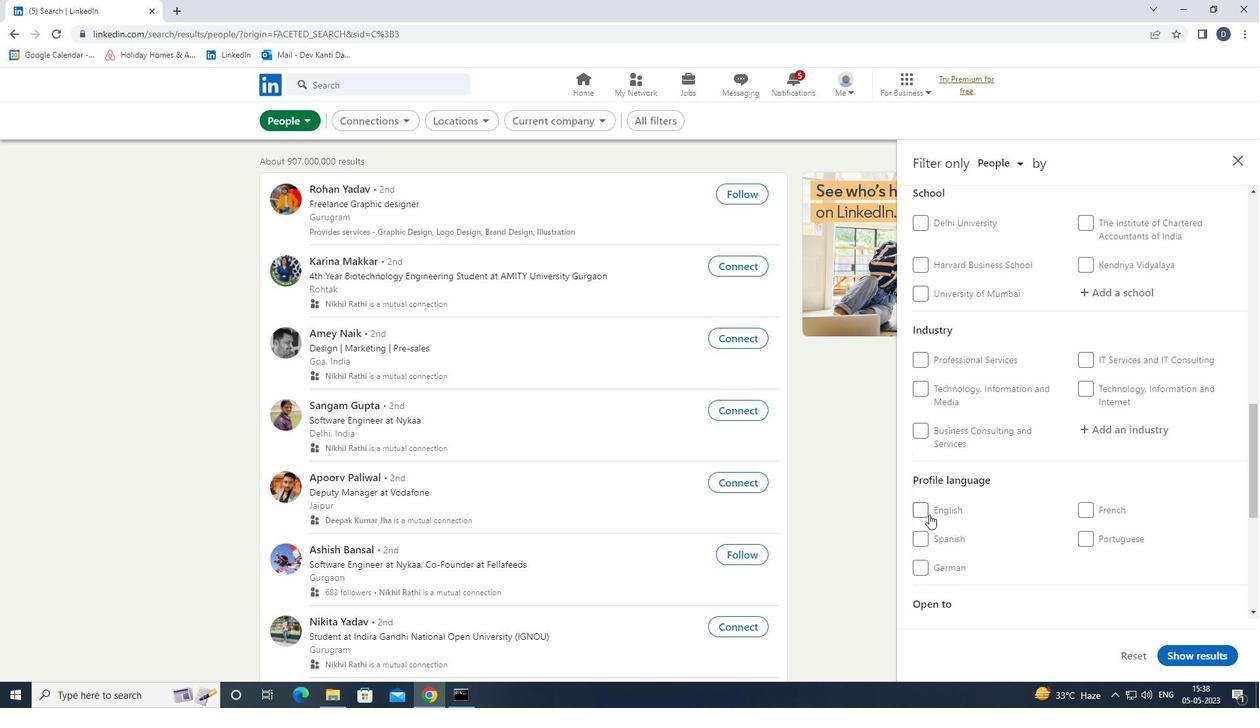 
Action: Mouse moved to (1016, 511)
Screenshot: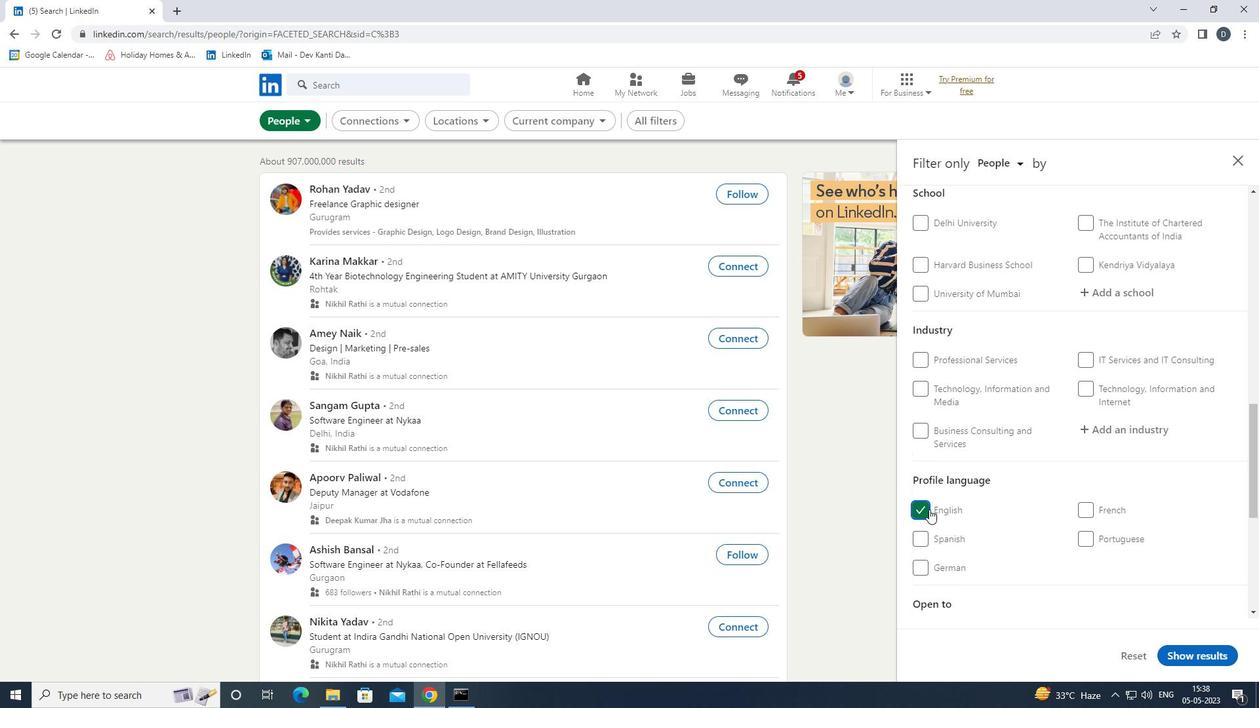 
Action: Mouse scrolled (1016, 512) with delta (0, 0)
Screenshot: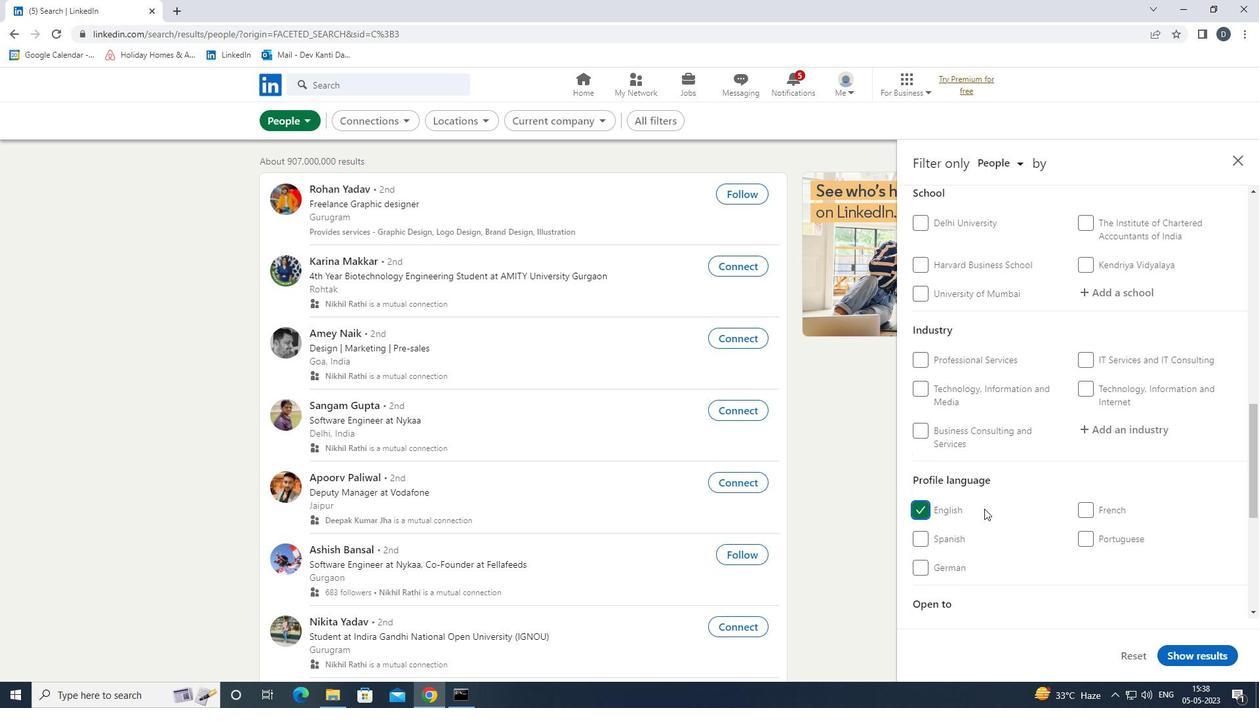 
Action: Mouse scrolled (1016, 512) with delta (0, 0)
Screenshot: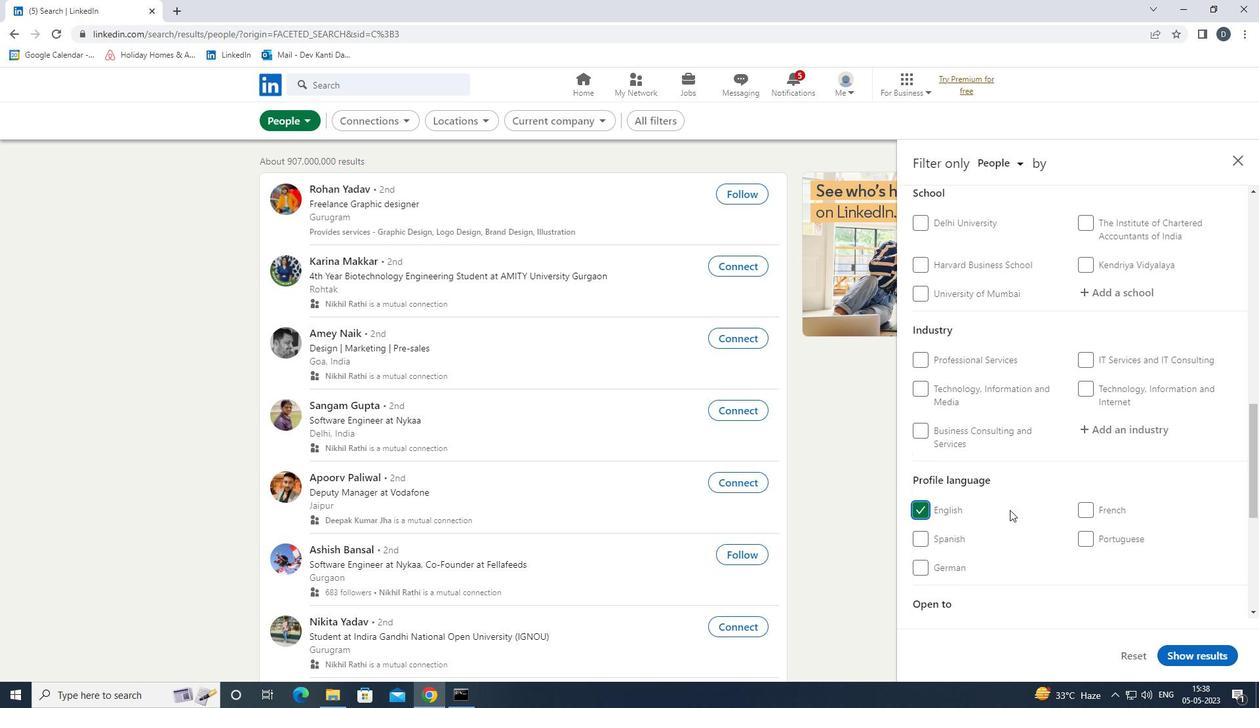 
Action: Mouse scrolled (1016, 512) with delta (0, 0)
Screenshot: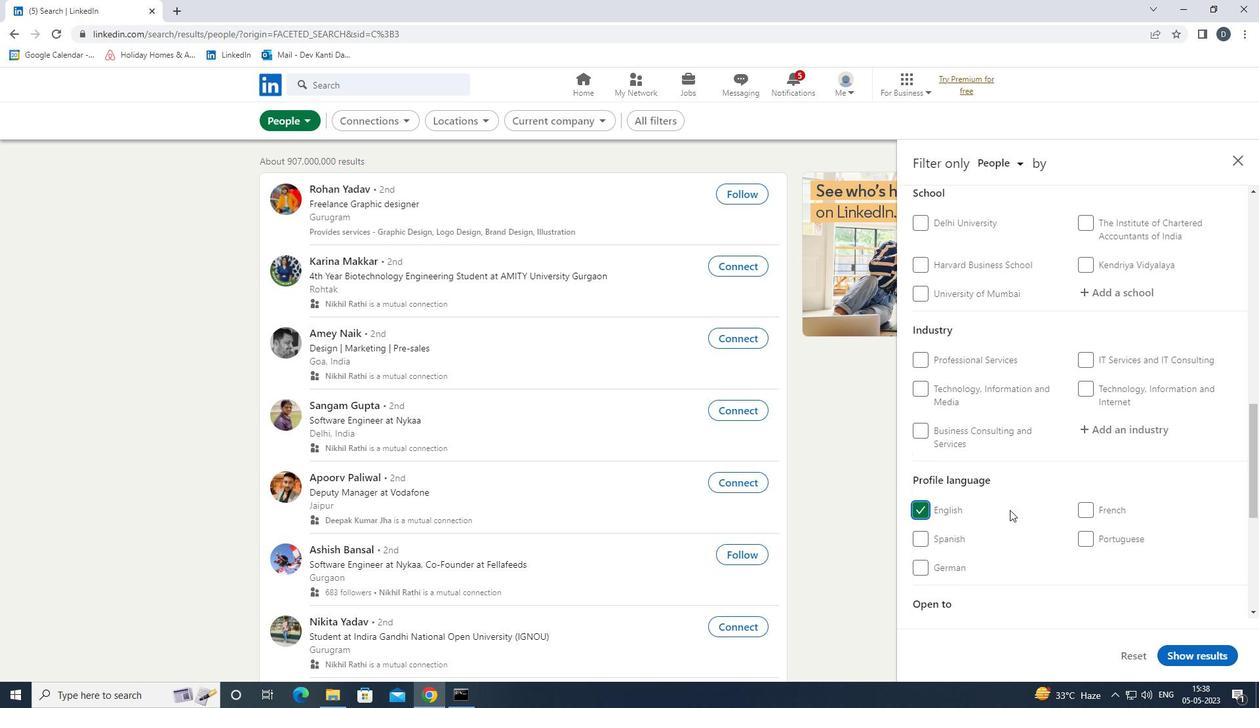 
Action: Mouse scrolled (1016, 512) with delta (0, 0)
Screenshot: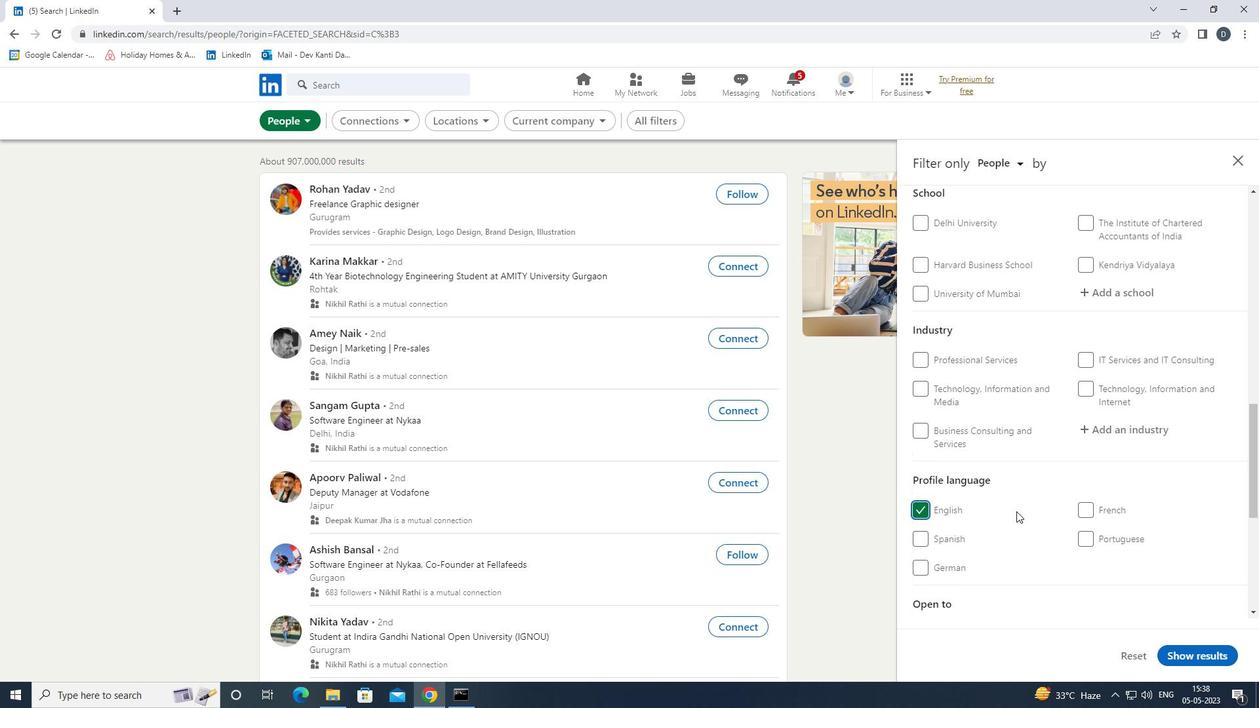 
Action: Mouse scrolled (1016, 512) with delta (0, 0)
Screenshot: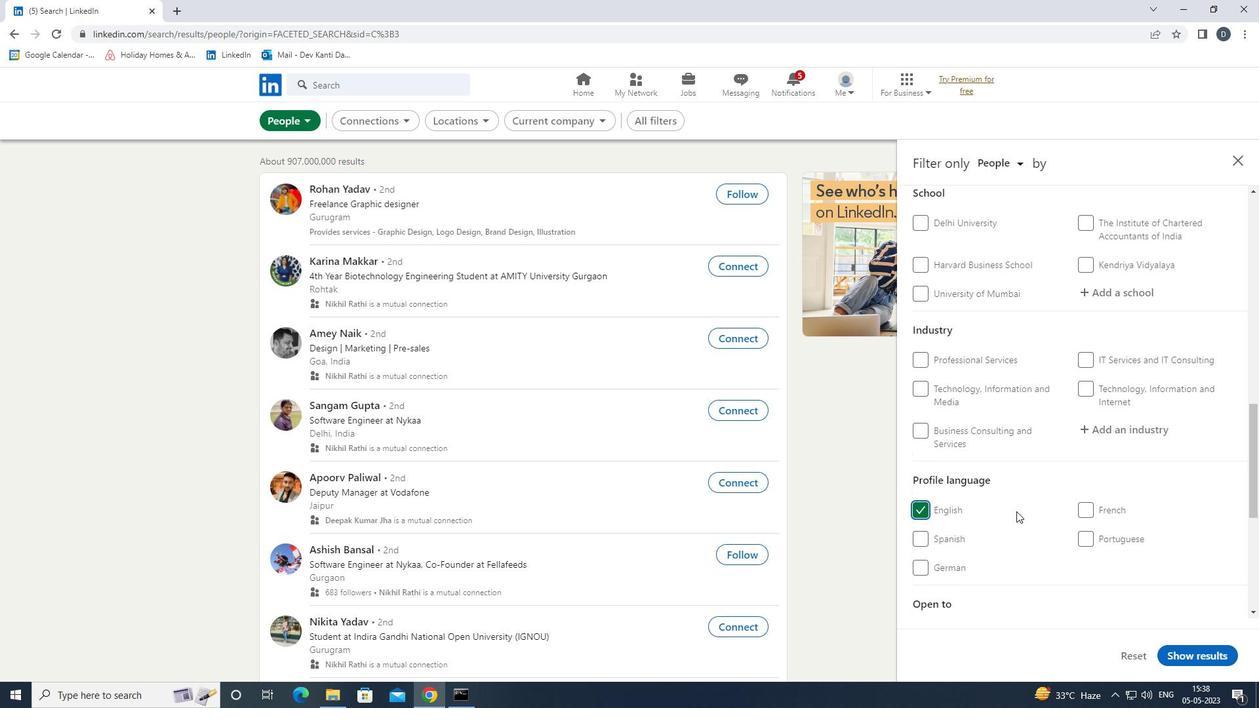 
Action: Mouse scrolled (1016, 512) with delta (0, 0)
Screenshot: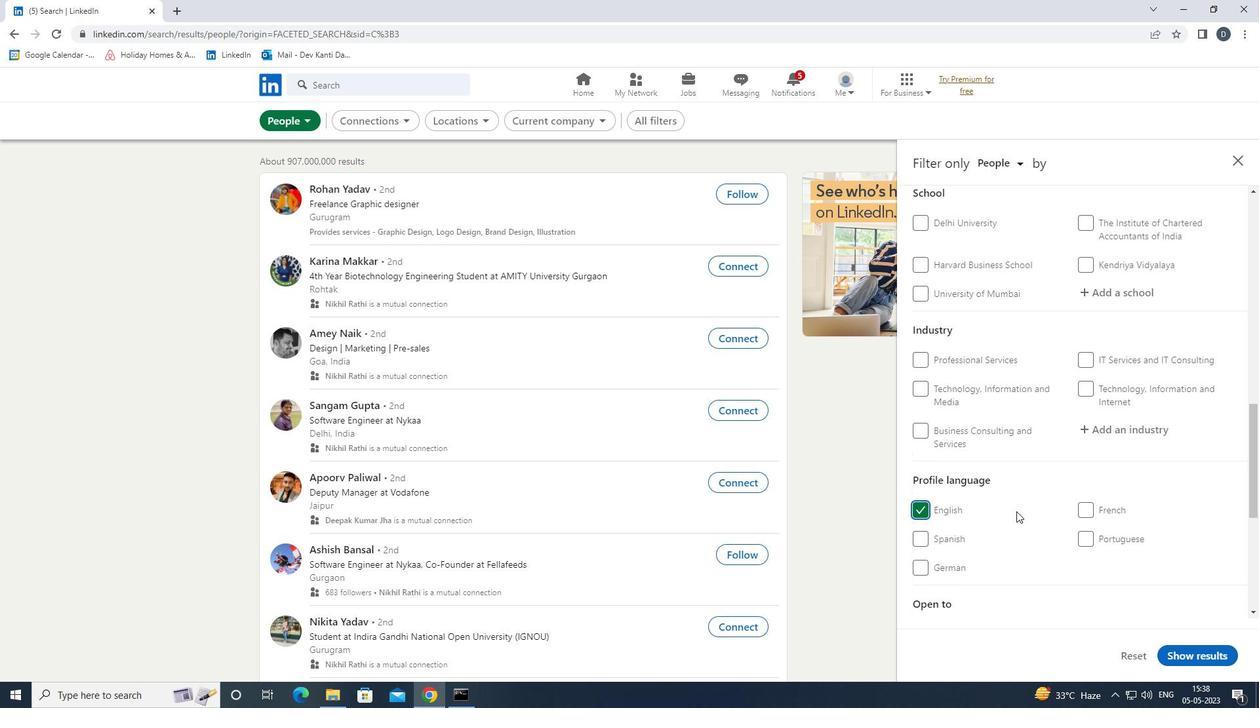 
Action: Mouse moved to (1114, 425)
Screenshot: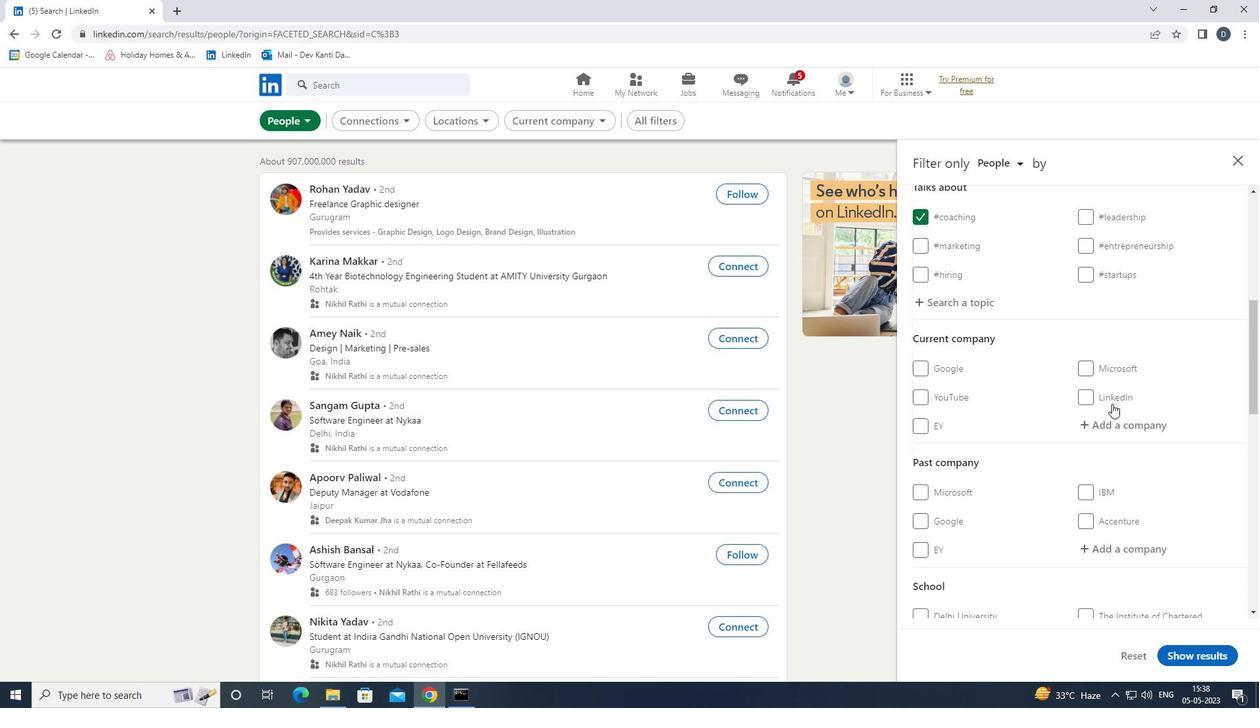 
Action: Mouse pressed left at (1114, 425)
Screenshot: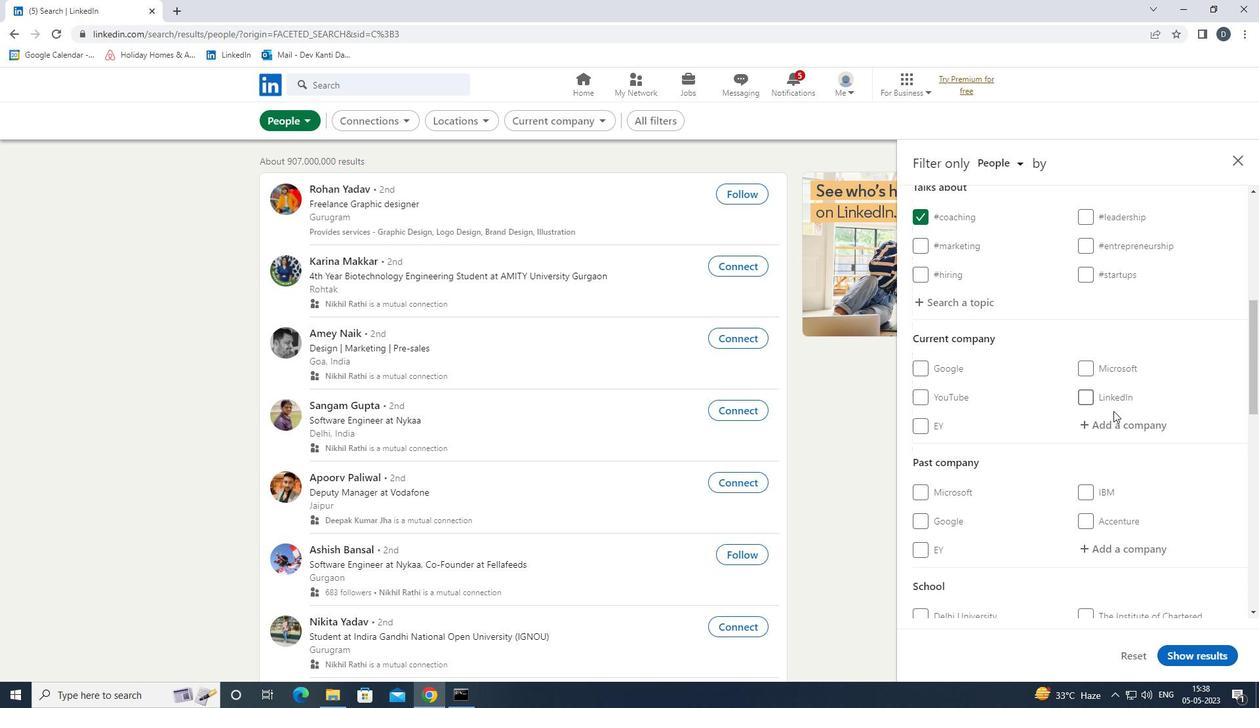 
Action: Mouse moved to (1114, 425)
Screenshot: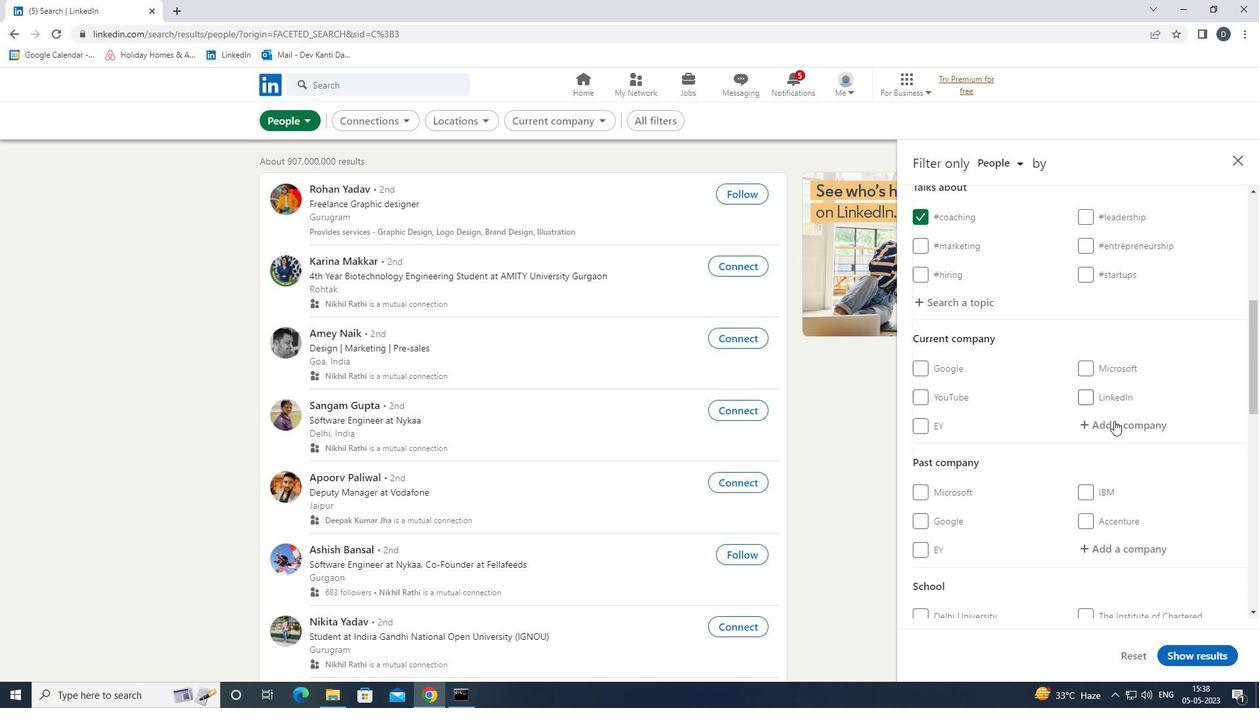 
Action: Key pressed <Key.shift><Key.shift><Key.shift><Key.shift><Key.shift><Key.shift><Key.shift><Key.shift><Key.shift><Key.shift><Key.shift><Key.shift><Key.shift><Key.shift><Key.shift><Key.shift><Key.shift><Key.shift><Key.shift><Key.shift><Key.shift><Key.shift>CREDIT<Key.space><Key.shift>SUISSE<Key.down><Key.enter>
Screenshot: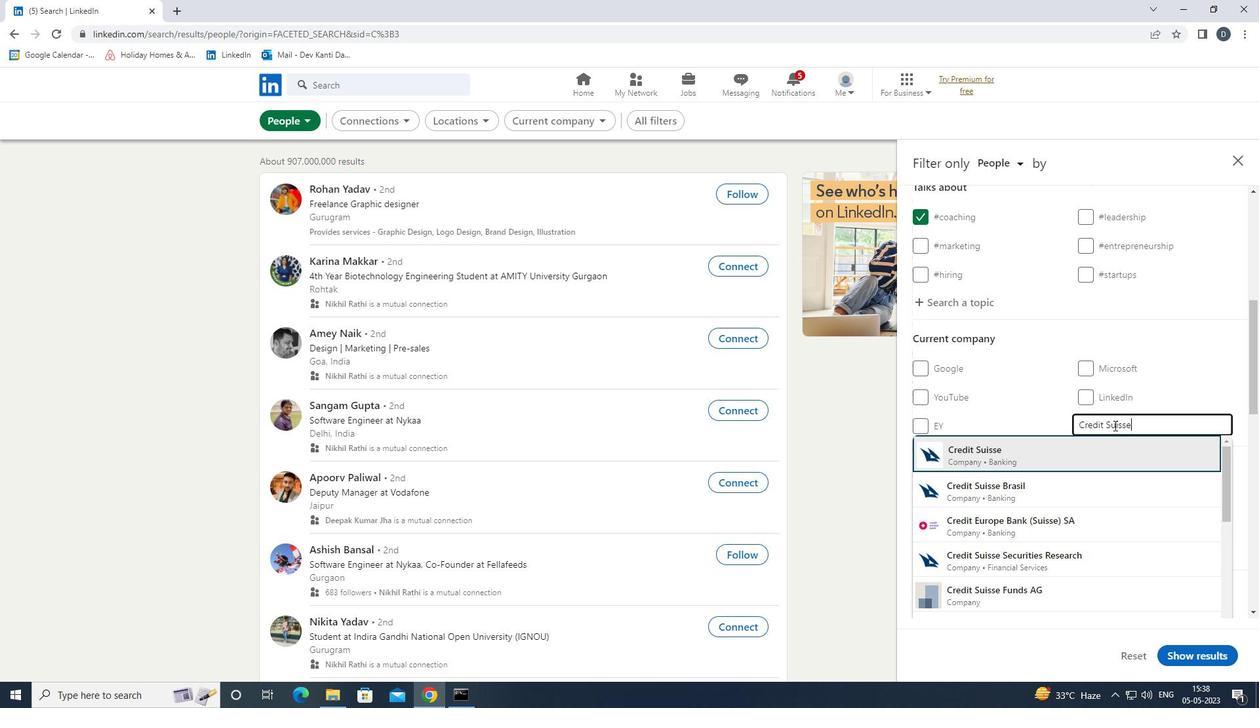 
Action: Mouse scrolled (1114, 425) with delta (0, 0)
Screenshot: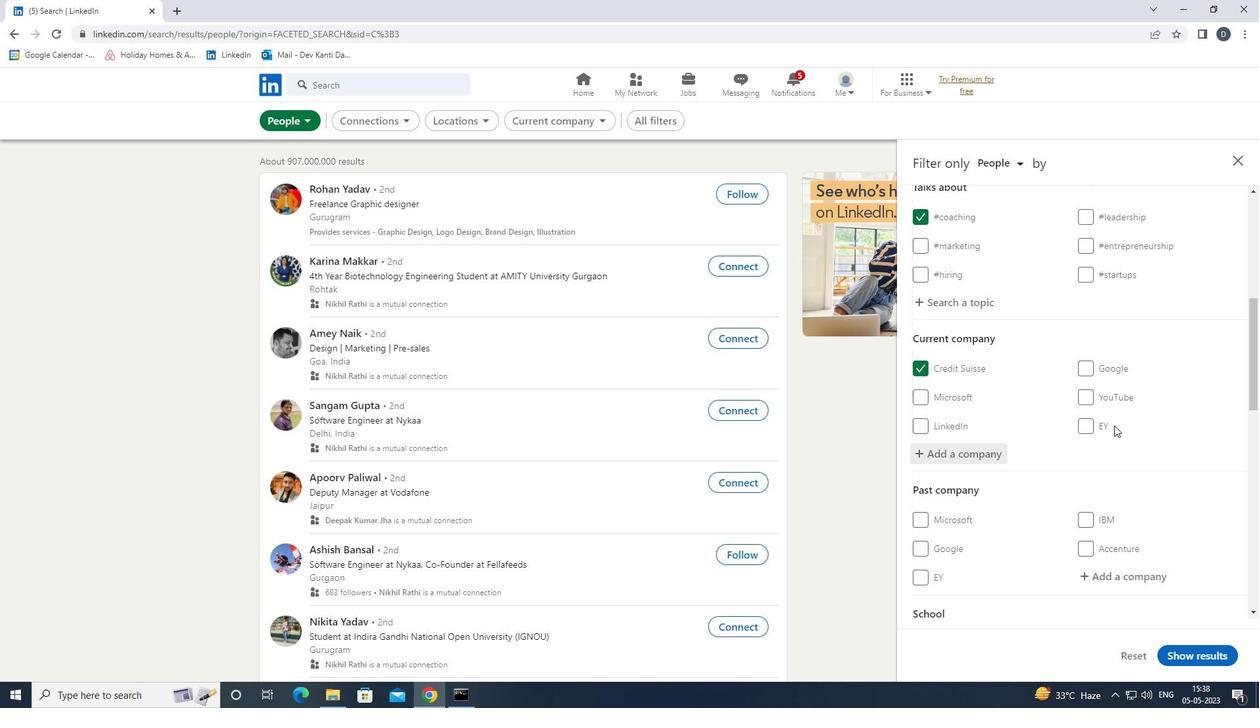 
Action: Mouse scrolled (1114, 425) with delta (0, 0)
Screenshot: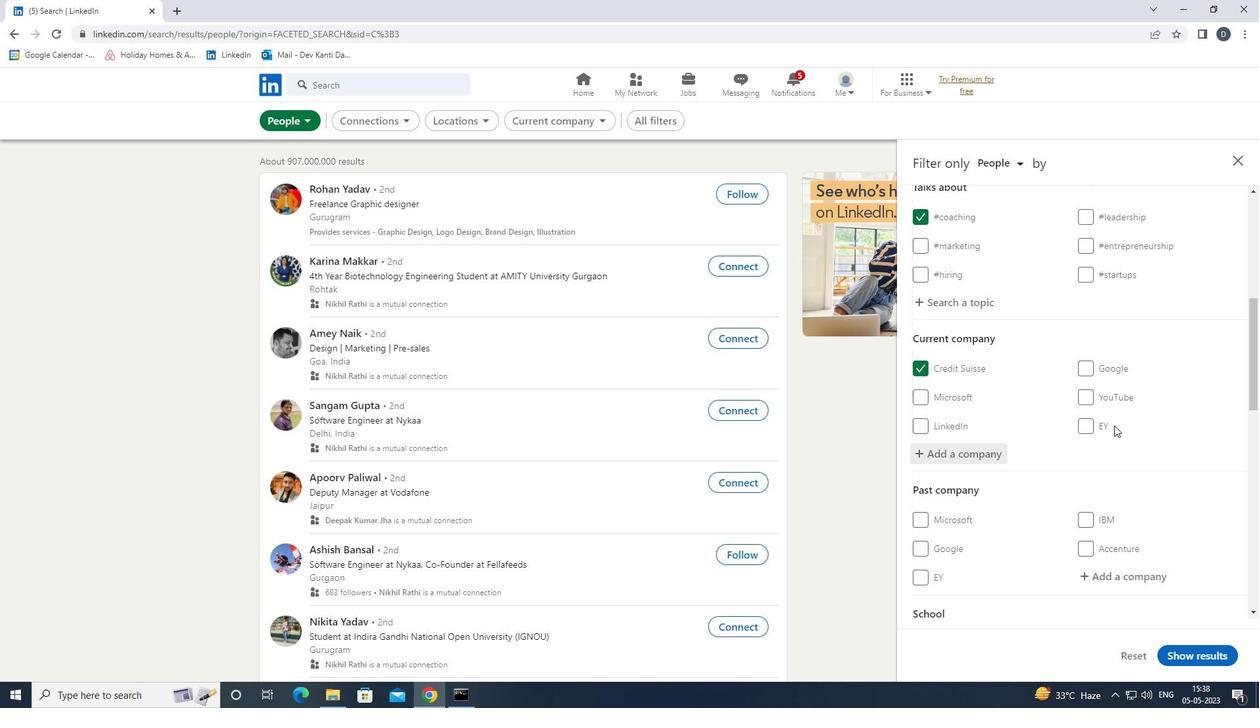 
Action: Mouse scrolled (1114, 425) with delta (0, 0)
Screenshot: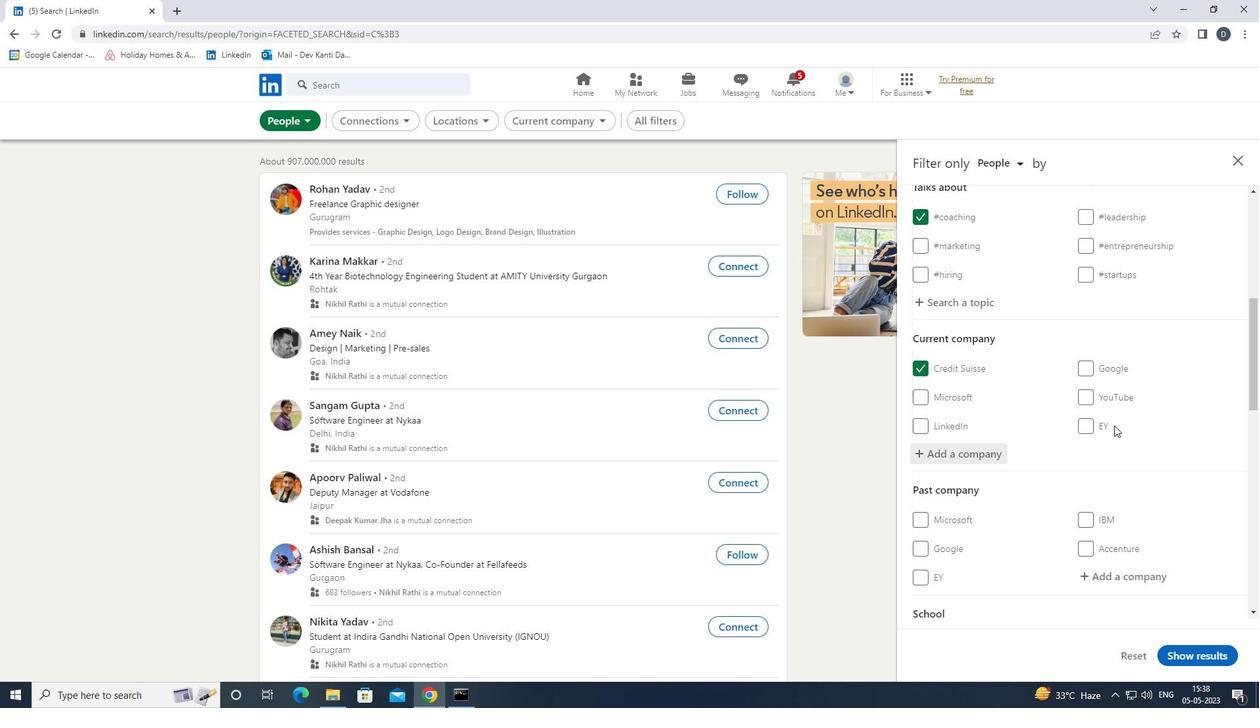 
Action: Mouse scrolled (1114, 425) with delta (0, 0)
Screenshot: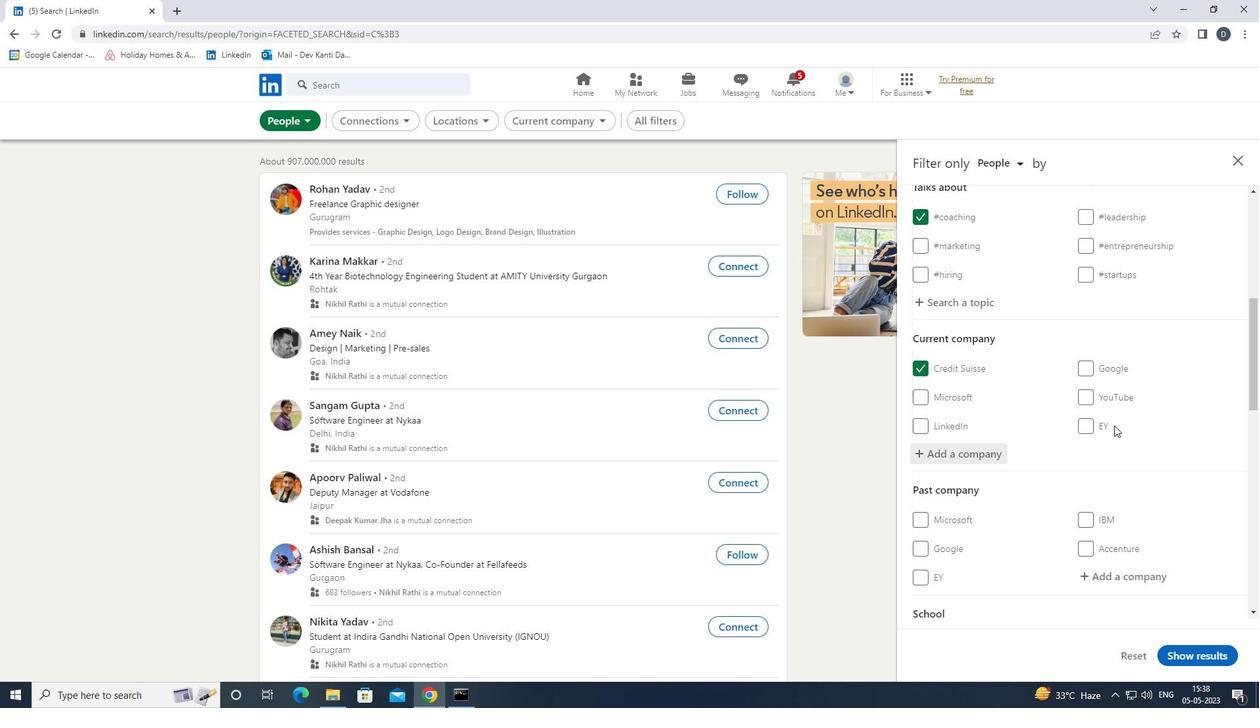 
Action: Mouse moved to (1127, 452)
Screenshot: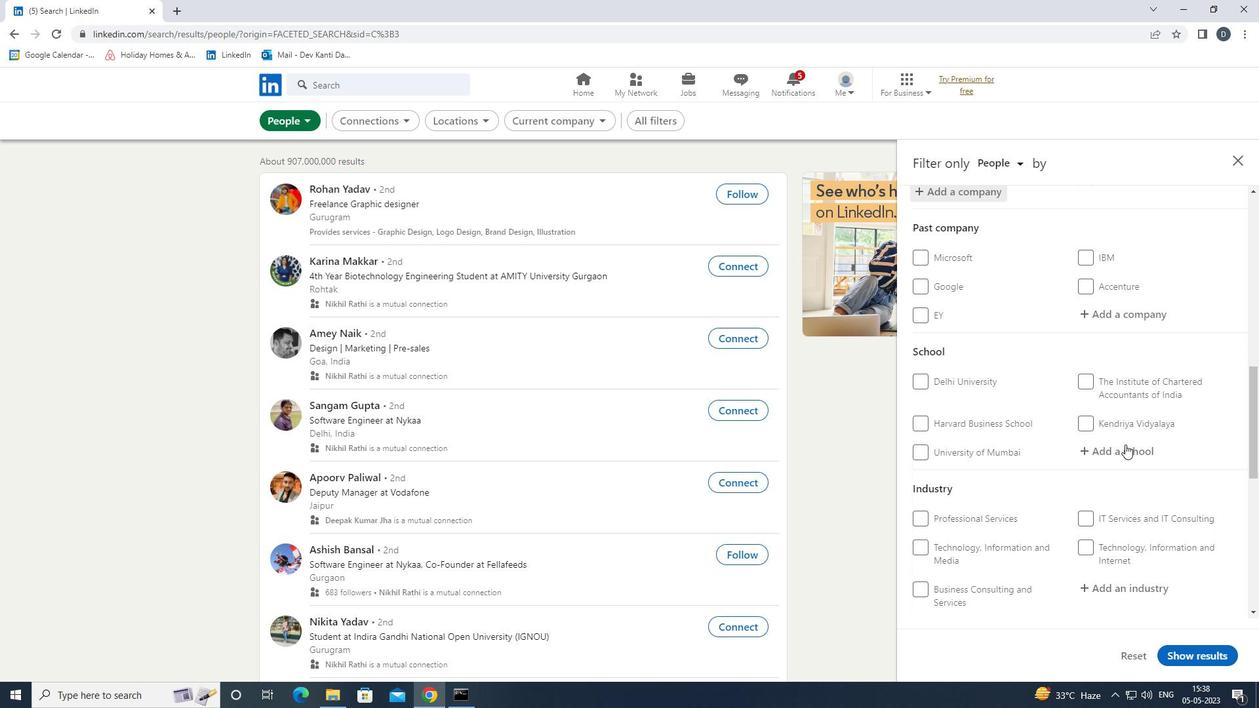 
Action: Mouse pressed left at (1127, 452)
Screenshot: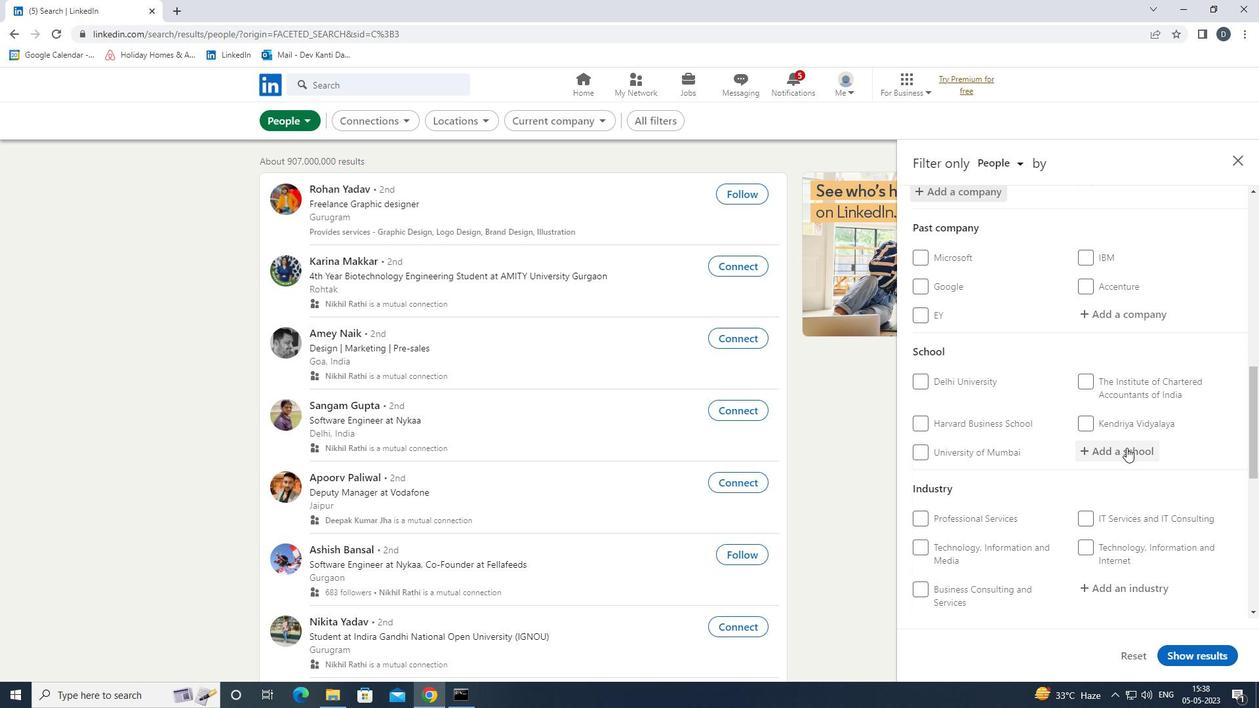 
Action: Mouse moved to (1128, 452)
Screenshot: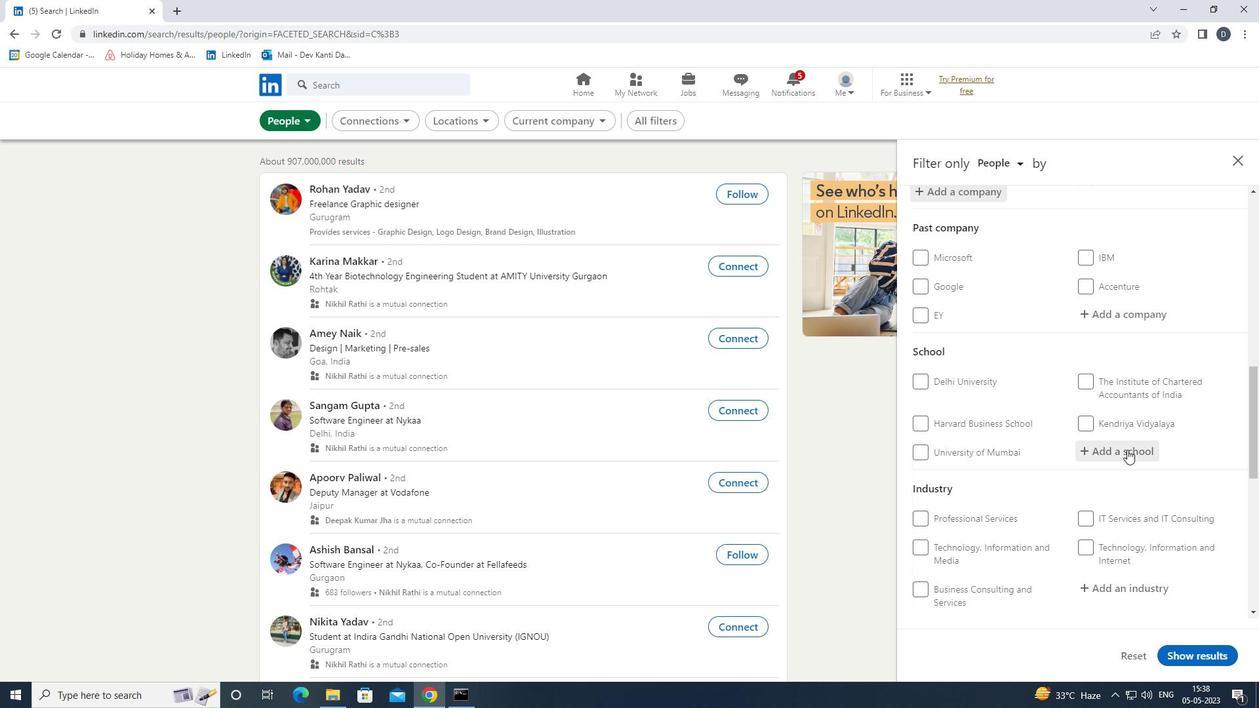 
Action: Key pressed <Key.shift><Key.shift><Key.shift><Key.shift><Key.shift><Key.shift><Key.shift><Key.shift><Key.shift><Key.shift><Key.shift><Key.shift><Key.shift><Key.shift><Key.shift><Key.shift><Key.shift><Key.shift><Key.shift><Key.shift><Key.shift><Key.shift><Key.shift><Key.shift><Key.shift><Key.shift><Key.shift><Key.shift><Key.shift><Key.shift><Key.shift>MKSS<Key.down><Key.enter>
Screenshot: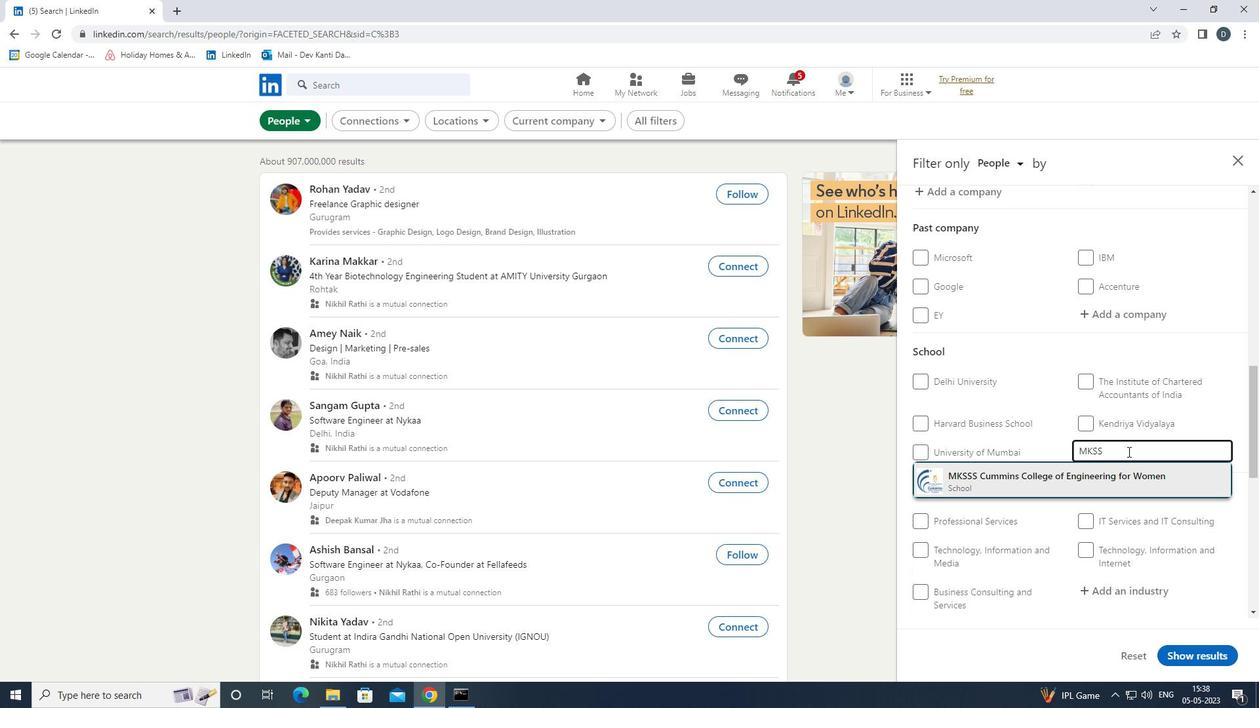 
Action: Mouse scrolled (1128, 451) with delta (0, 0)
Screenshot: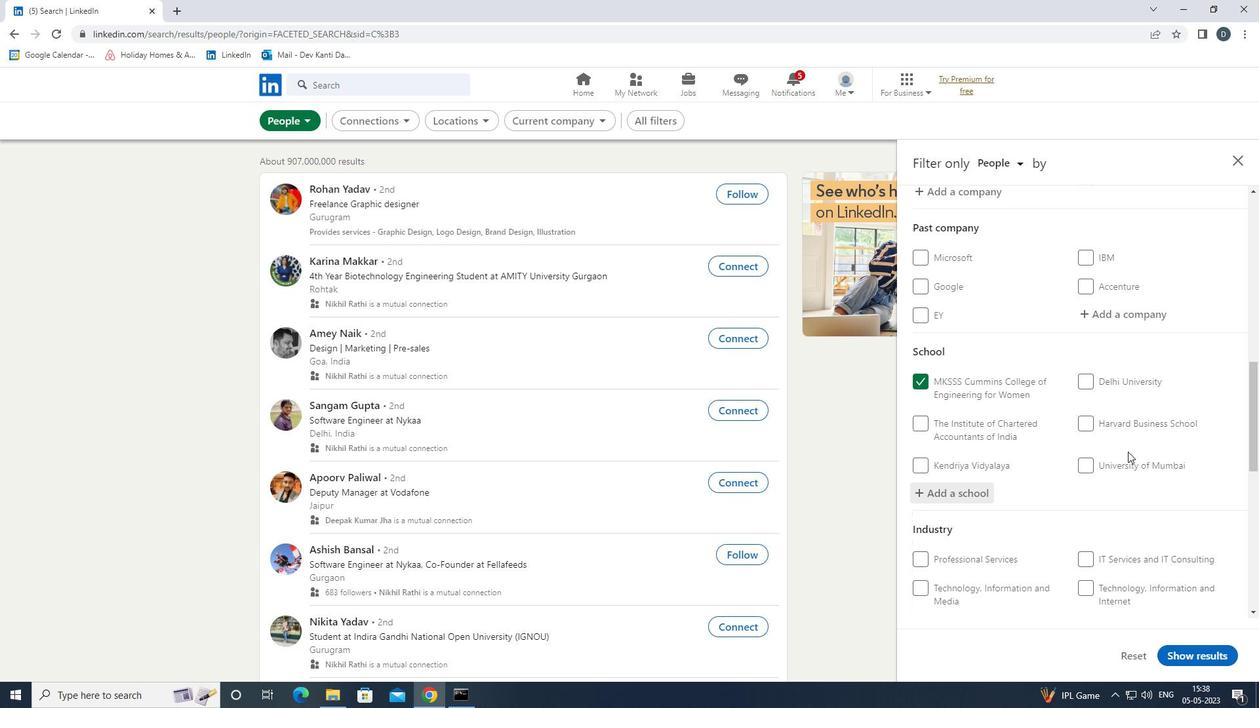 
Action: Mouse scrolled (1128, 451) with delta (0, 0)
Screenshot: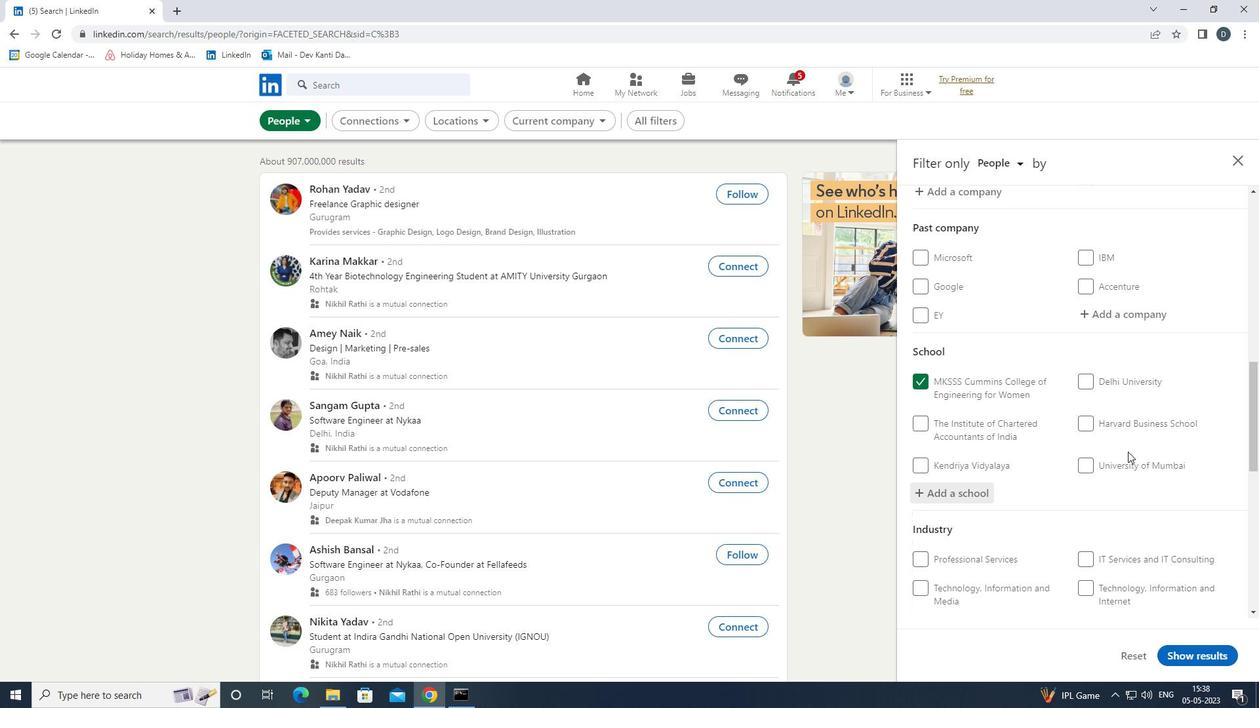 
Action: Mouse scrolled (1128, 451) with delta (0, 0)
Screenshot: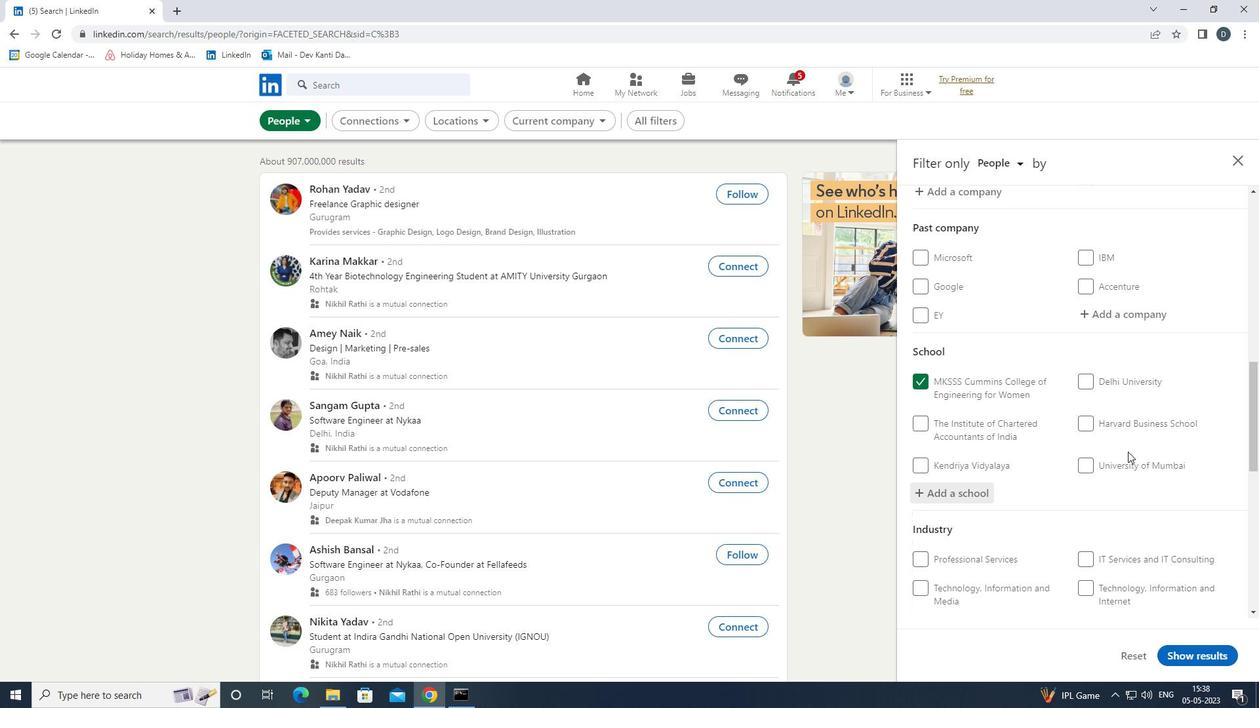 
Action: Mouse moved to (1129, 439)
Screenshot: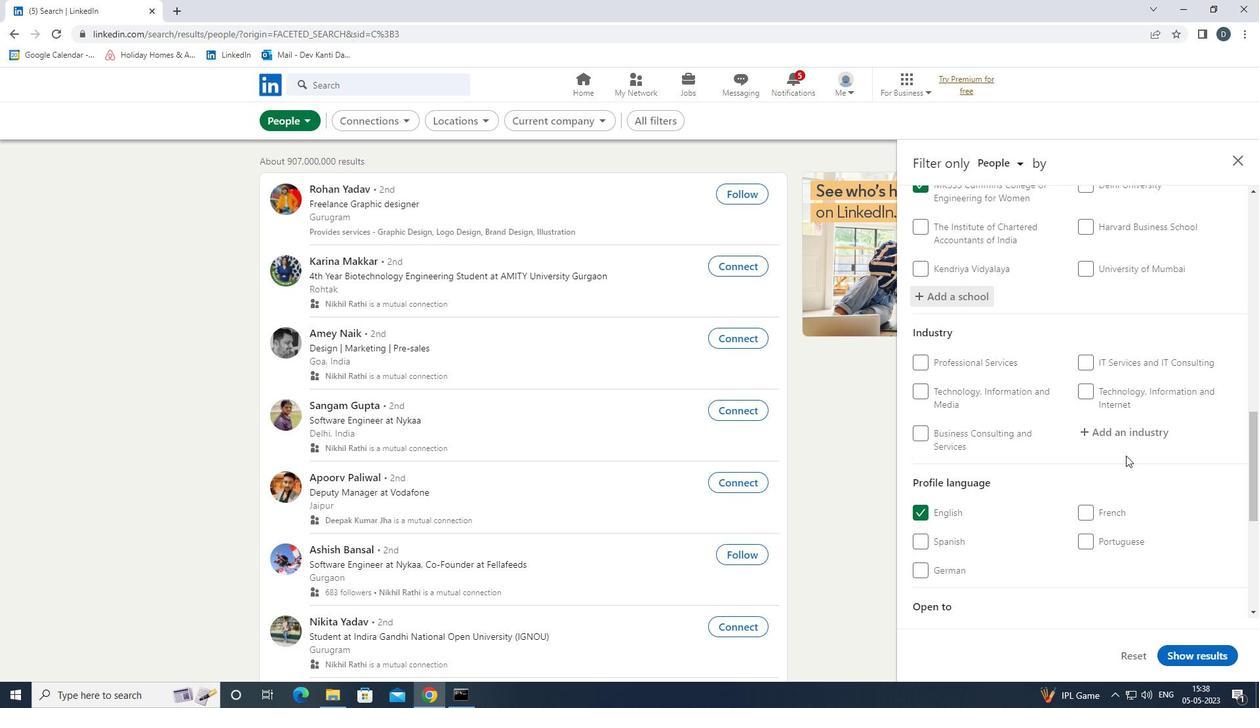 
Action: Mouse pressed left at (1129, 439)
Screenshot: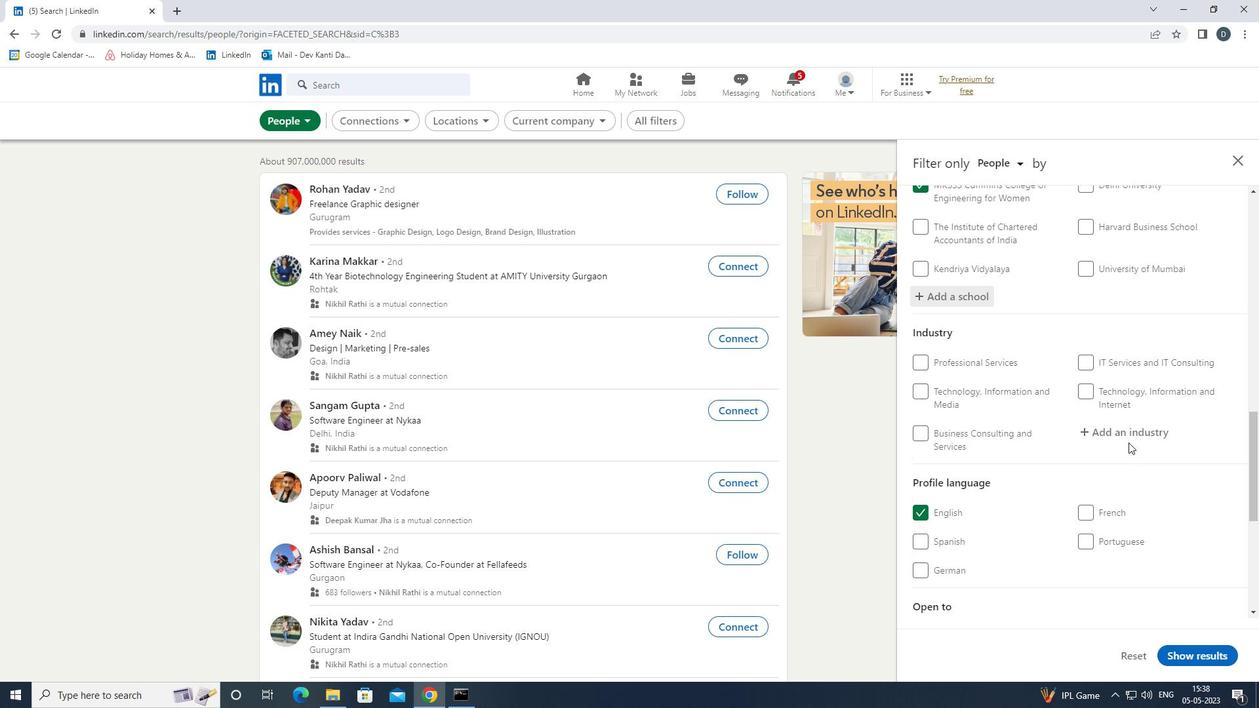 
Action: Key pressed <Key.shift><Key.shift><Key.shift><Key.shift><Key.shift><Key.shift><Key.shift><Key.shift><Key.shift><Key.shift><Key.shift><Key.shift><Key.shift><Key.shift><Key.shift>SATELLITE<Key.down><Key.enter>
Screenshot: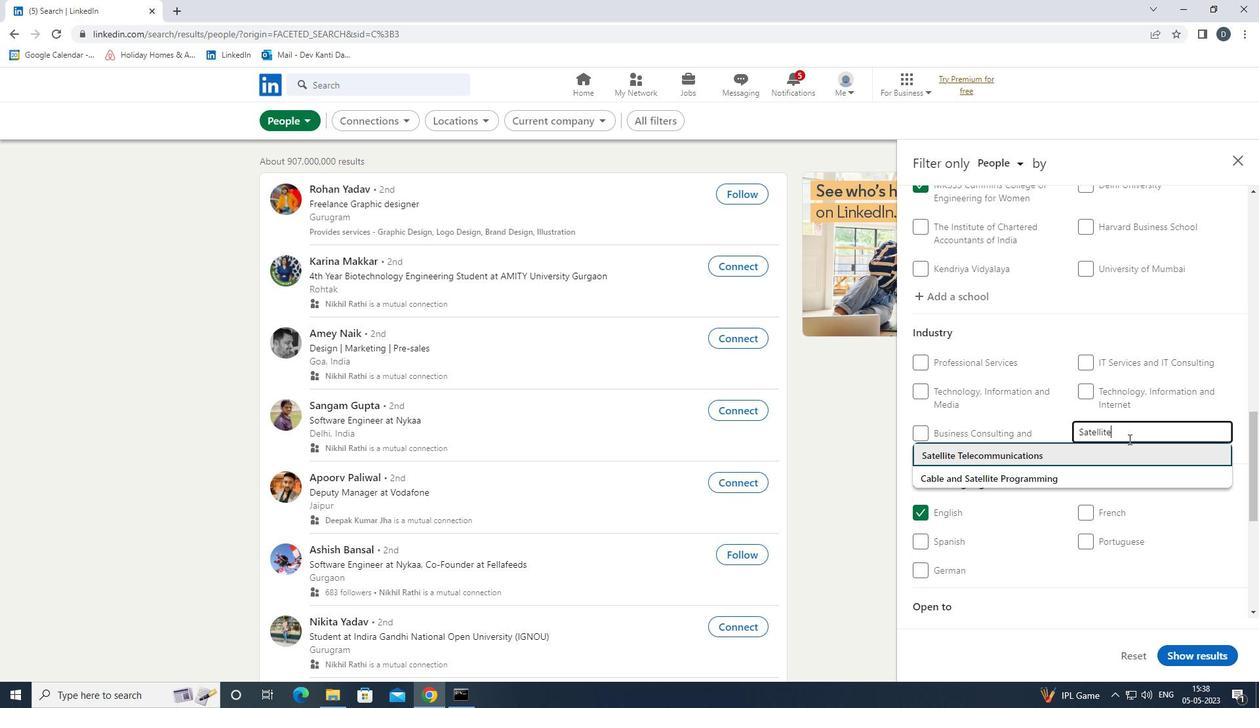 
Action: Mouse scrolled (1129, 438) with delta (0, 0)
Screenshot: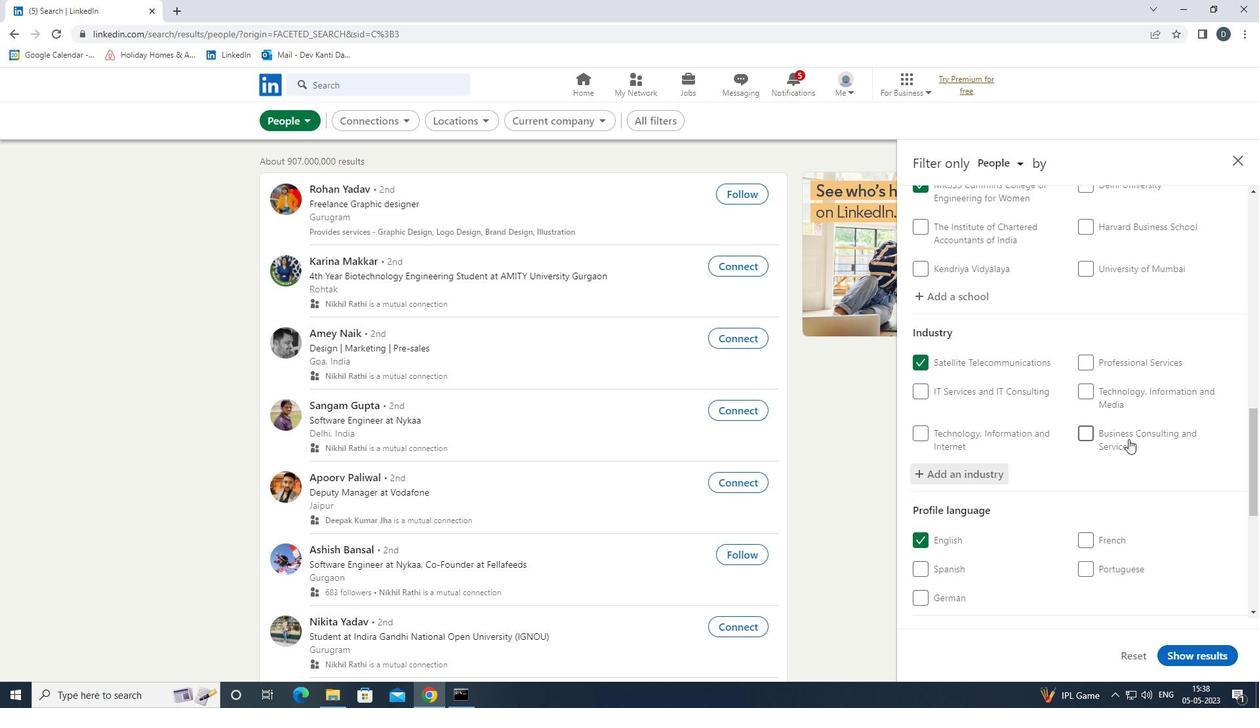 
Action: Mouse scrolled (1129, 438) with delta (0, 0)
Screenshot: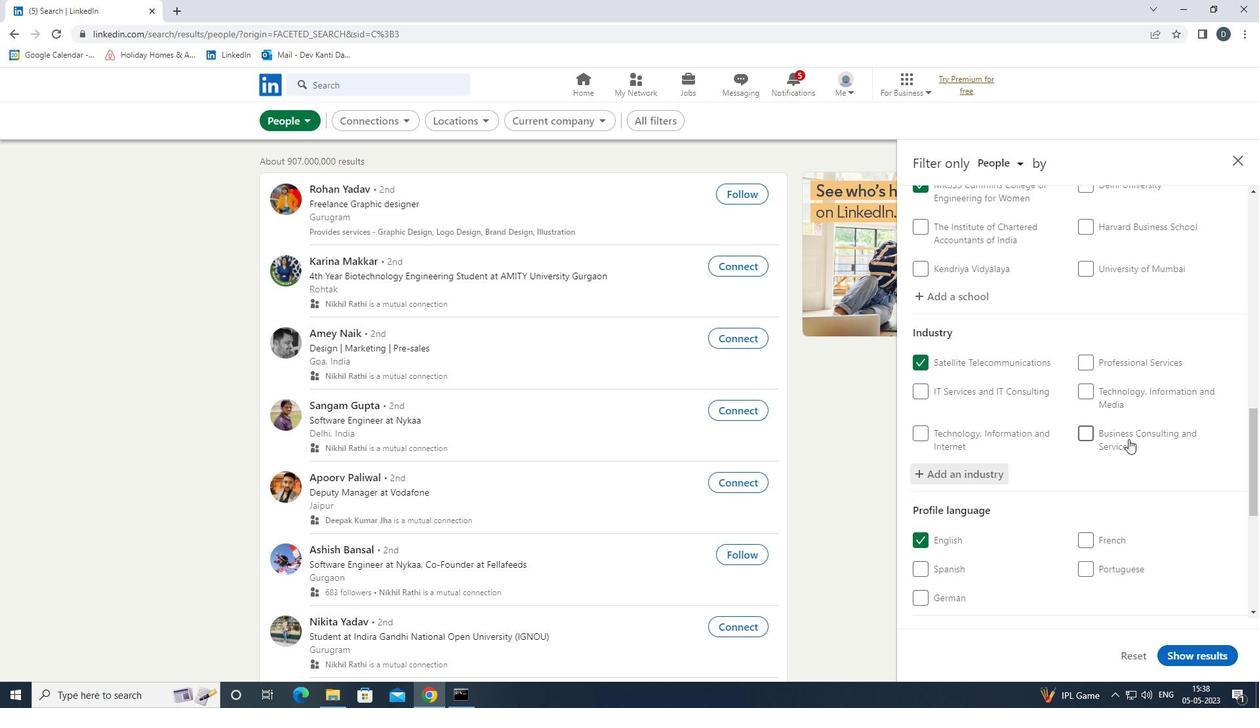 
Action: Mouse scrolled (1129, 438) with delta (0, 0)
Screenshot: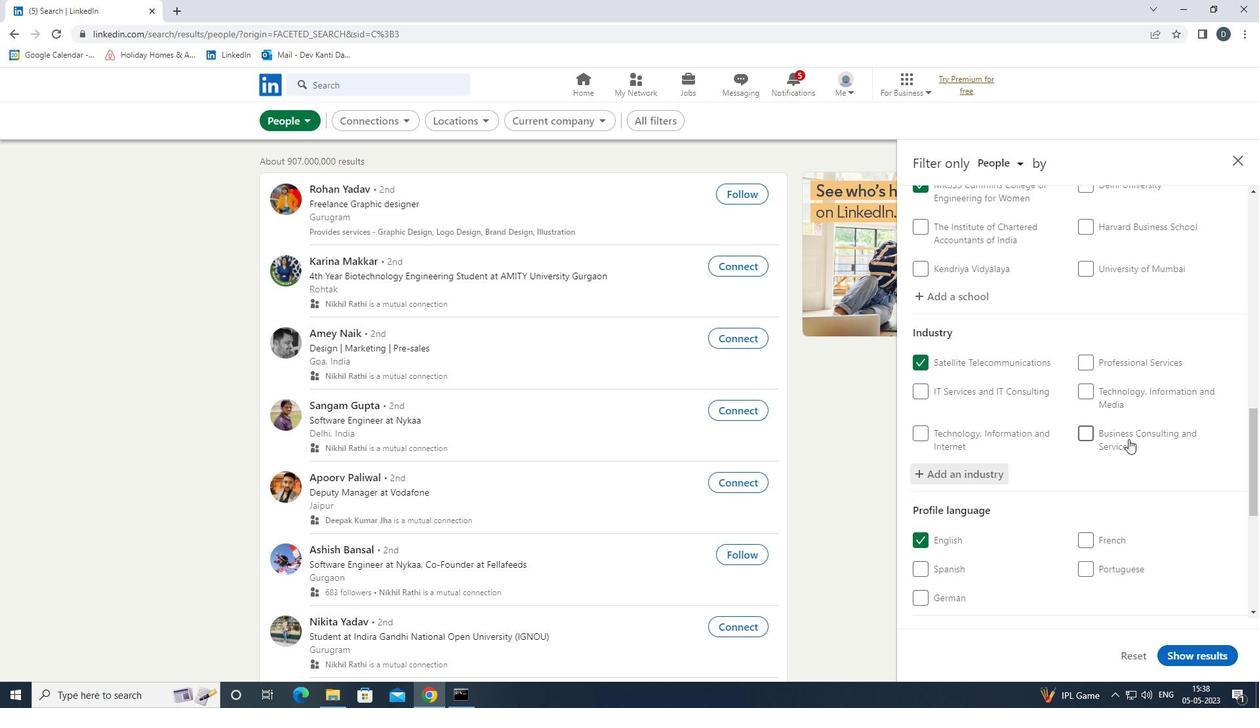 
Action: Mouse scrolled (1129, 438) with delta (0, 0)
Screenshot: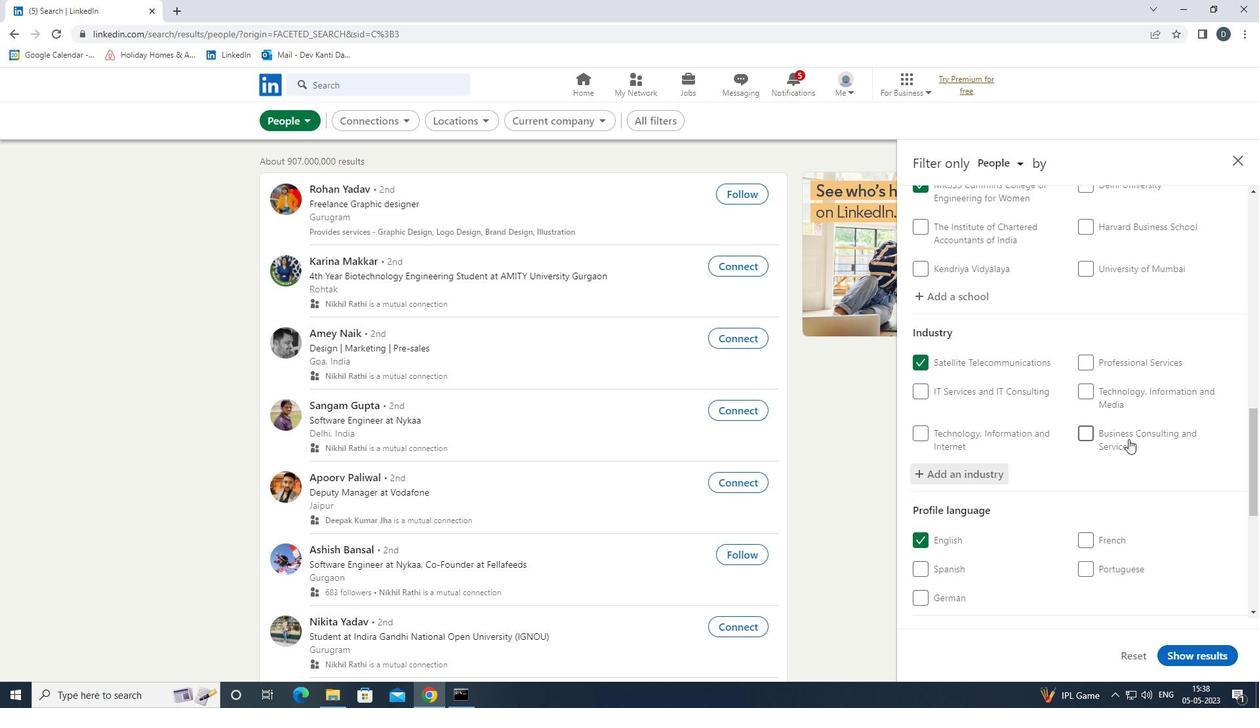
Action: Mouse scrolled (1129, 438) with delta (0, 0)
Screenshot: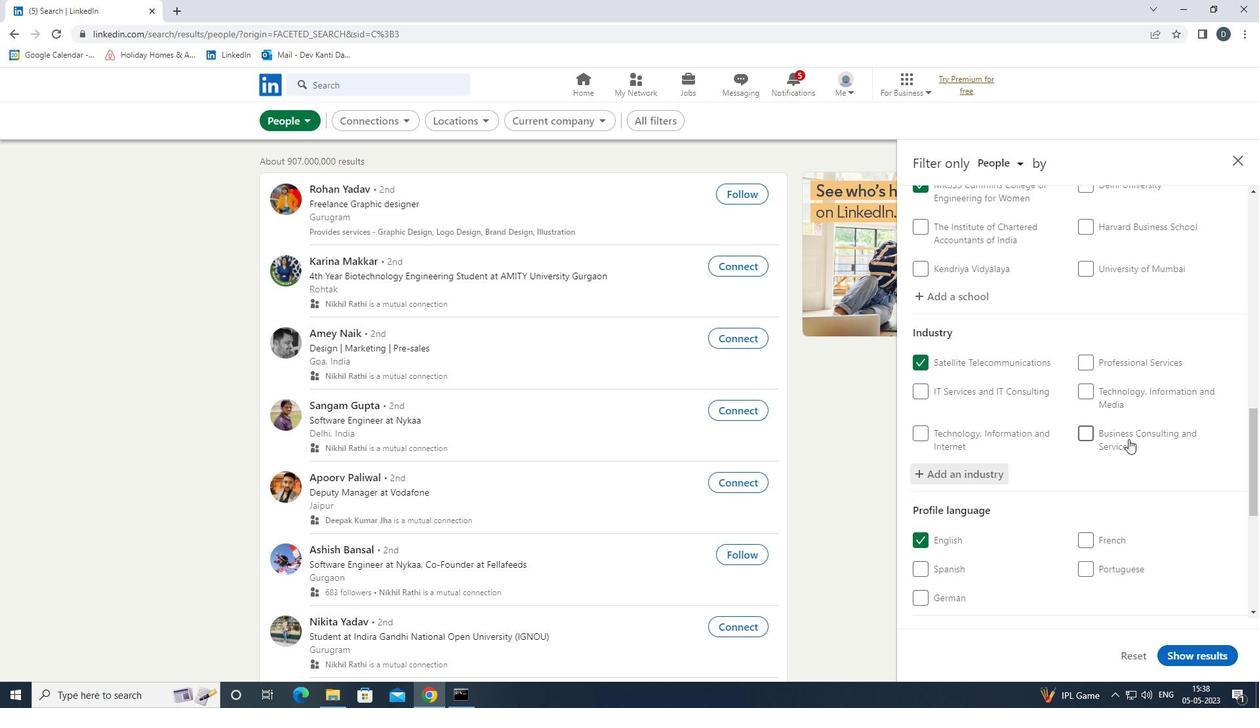 
Action: Mouse moved to (1116, 471)
Screenshot: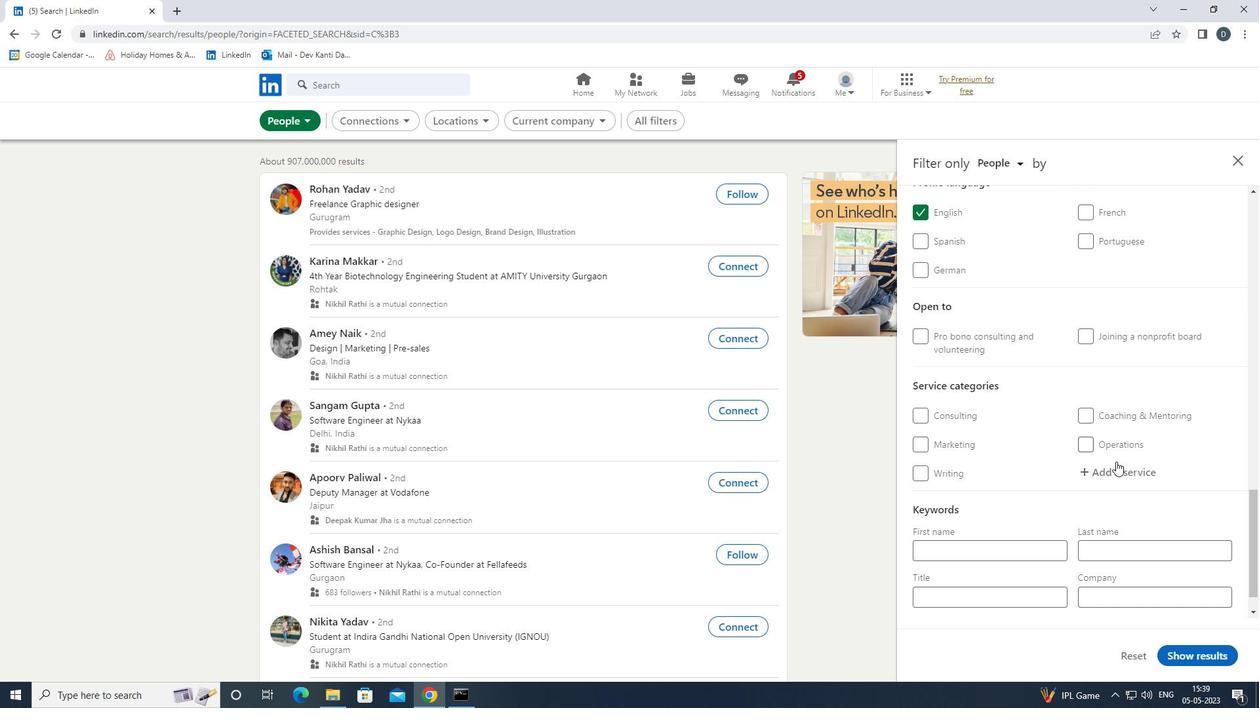 
Action: Mouse pressed left at (1116, 471)
Screenshot: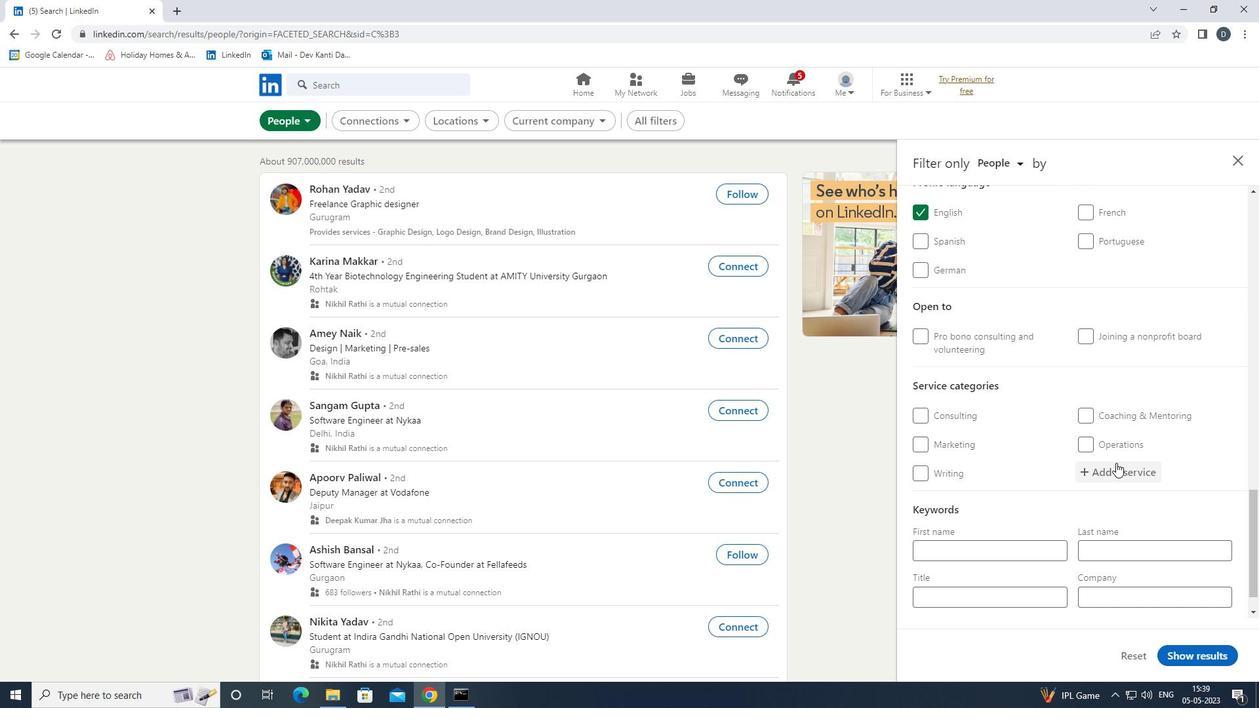 
Action: Key pressed <Key.shift><Key.shift><Key.shift><Key.shift>TECHNICAL<Key.space><Key.enter>
Screenshot: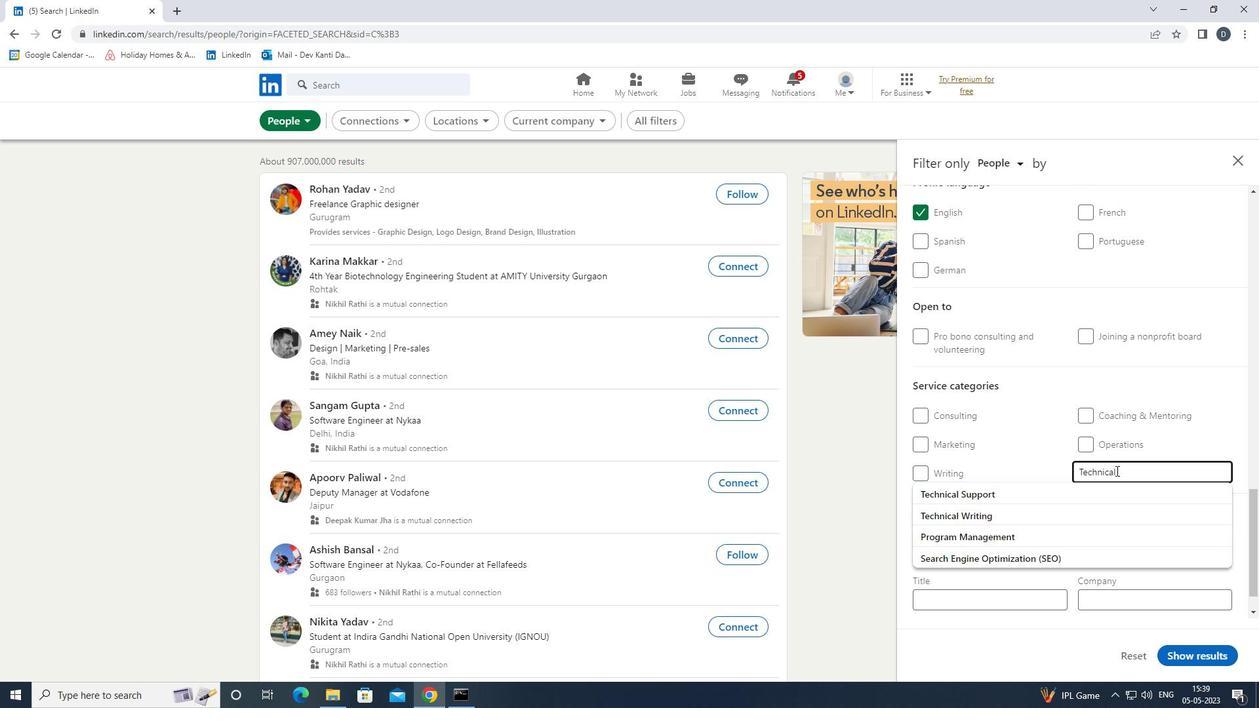 
Action: Mouse moved to (1114, 472)
Screenshot: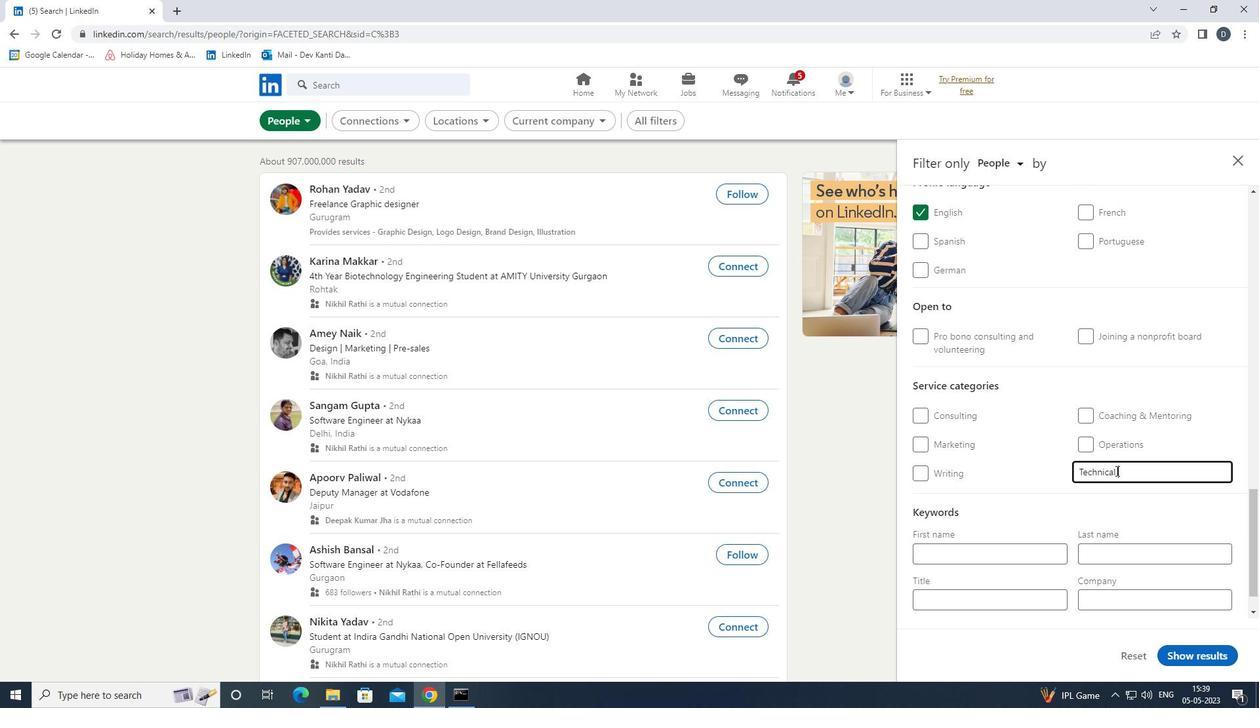 
Action: Mouse scrolled (1114, 471) with delta (0, 0)
Screenshot: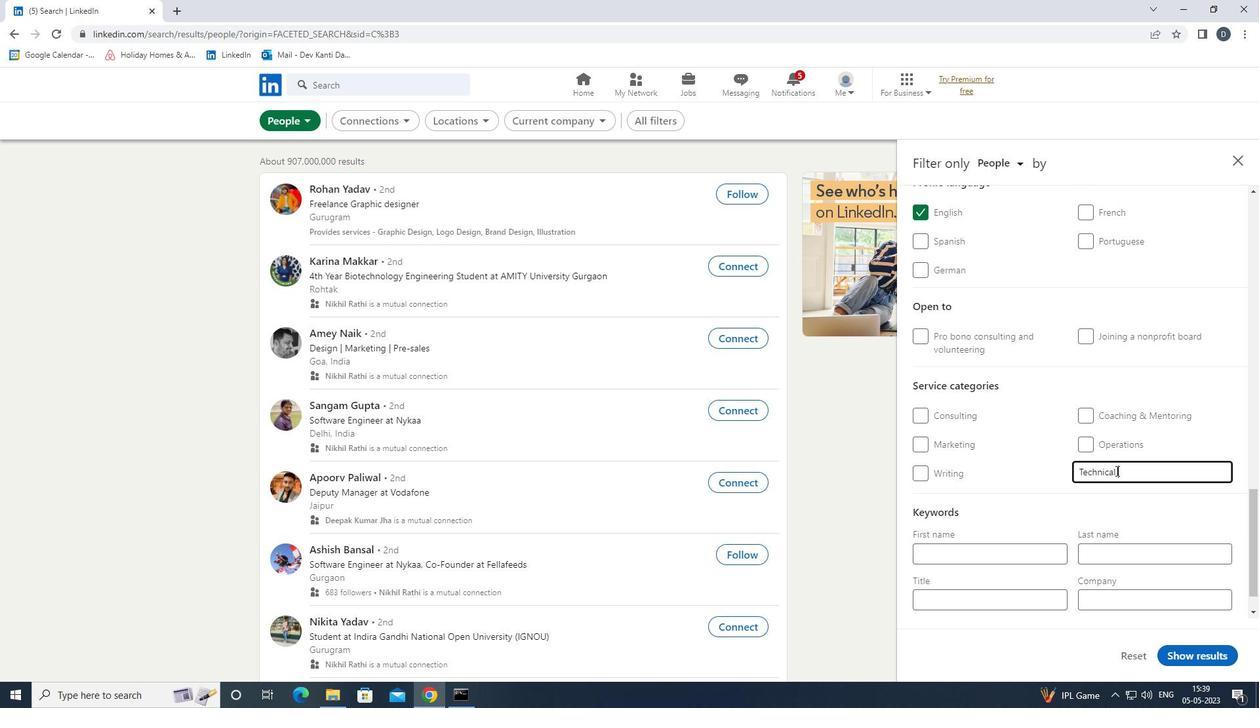 
Action: Mouse moved to (1114, 473)
Screenshot: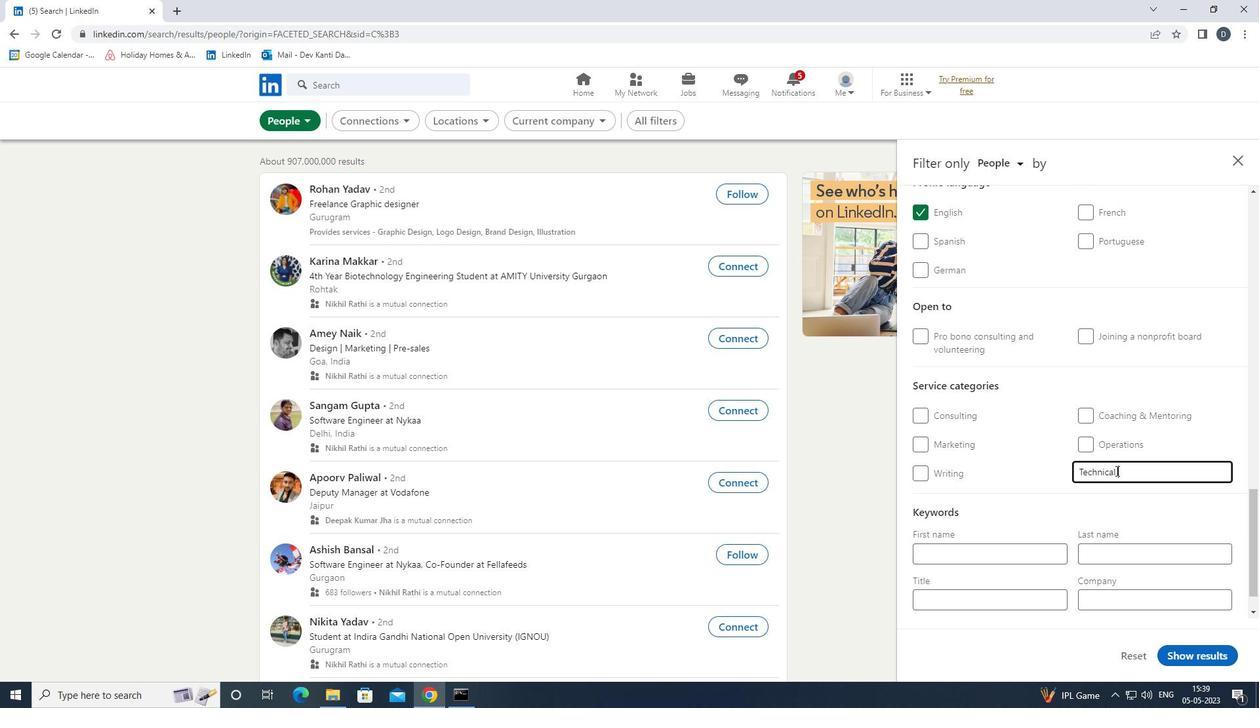 
Action: Mouse scrolled (1114, 473) with delta (0, 0)
Screenshot: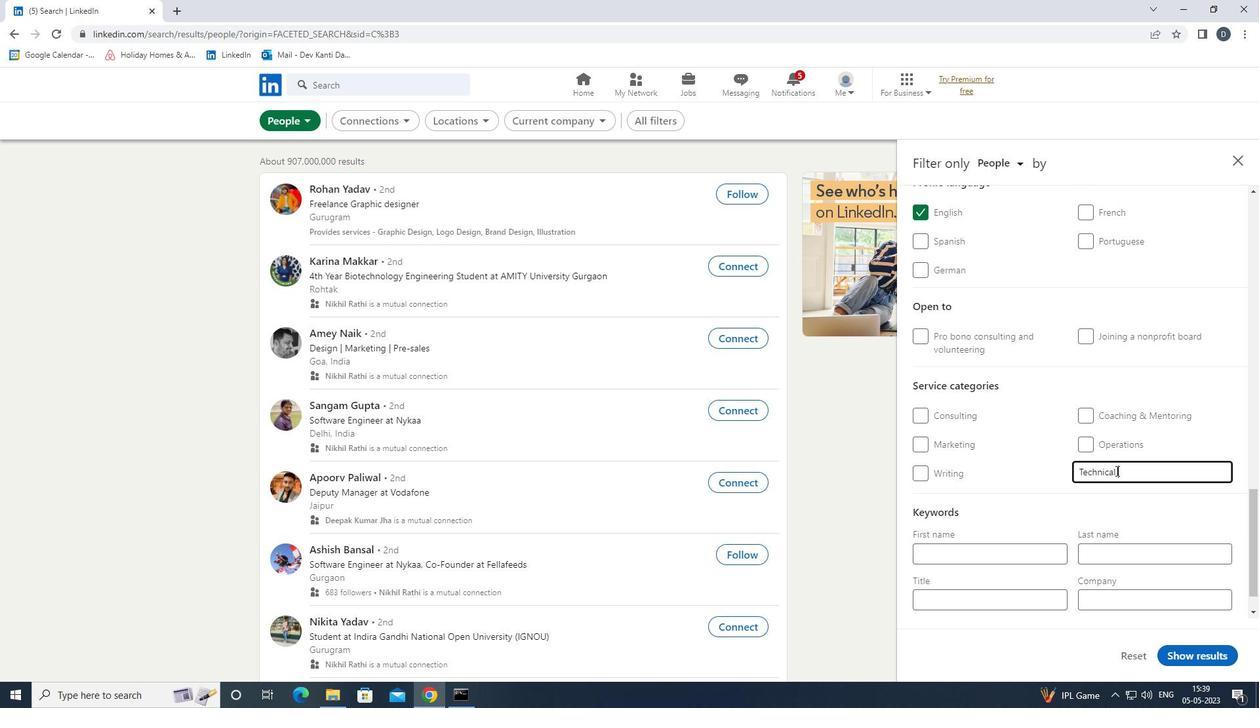 
Action: Mouse moved to (1111, 475)
Screenshot: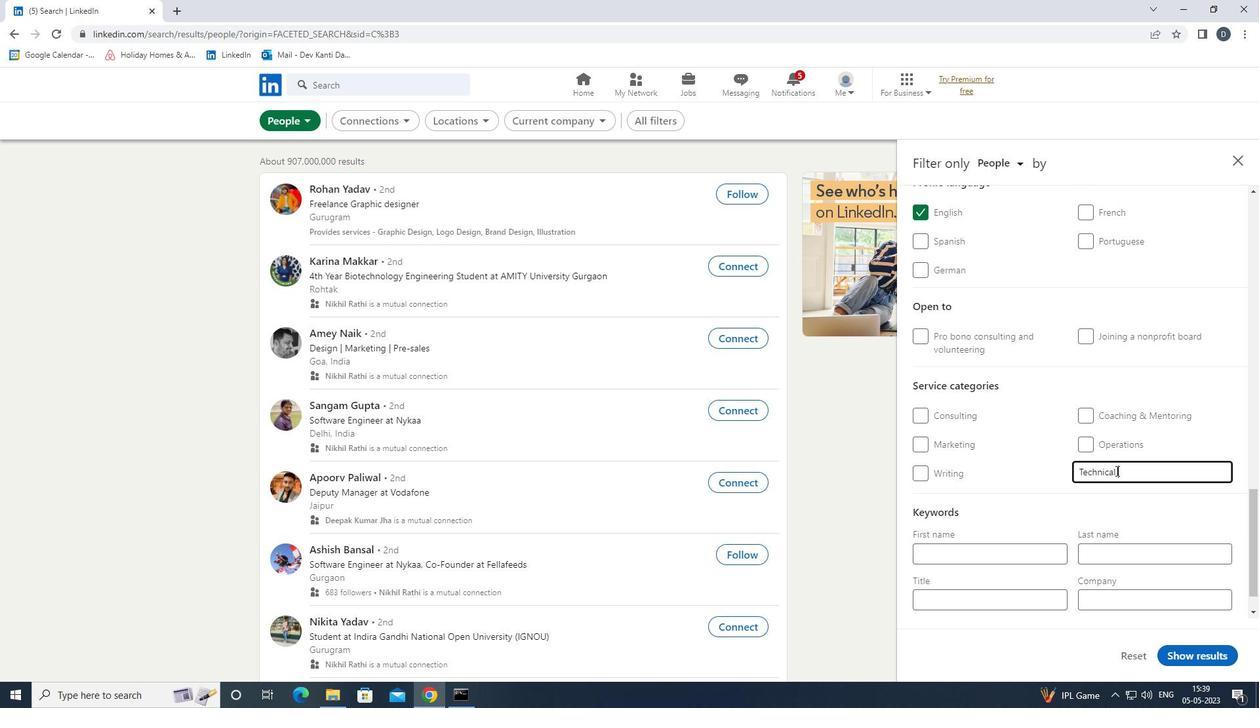 
Action: Mouse scrolled (1111, 475) with delta (0, 0)
Screenshot: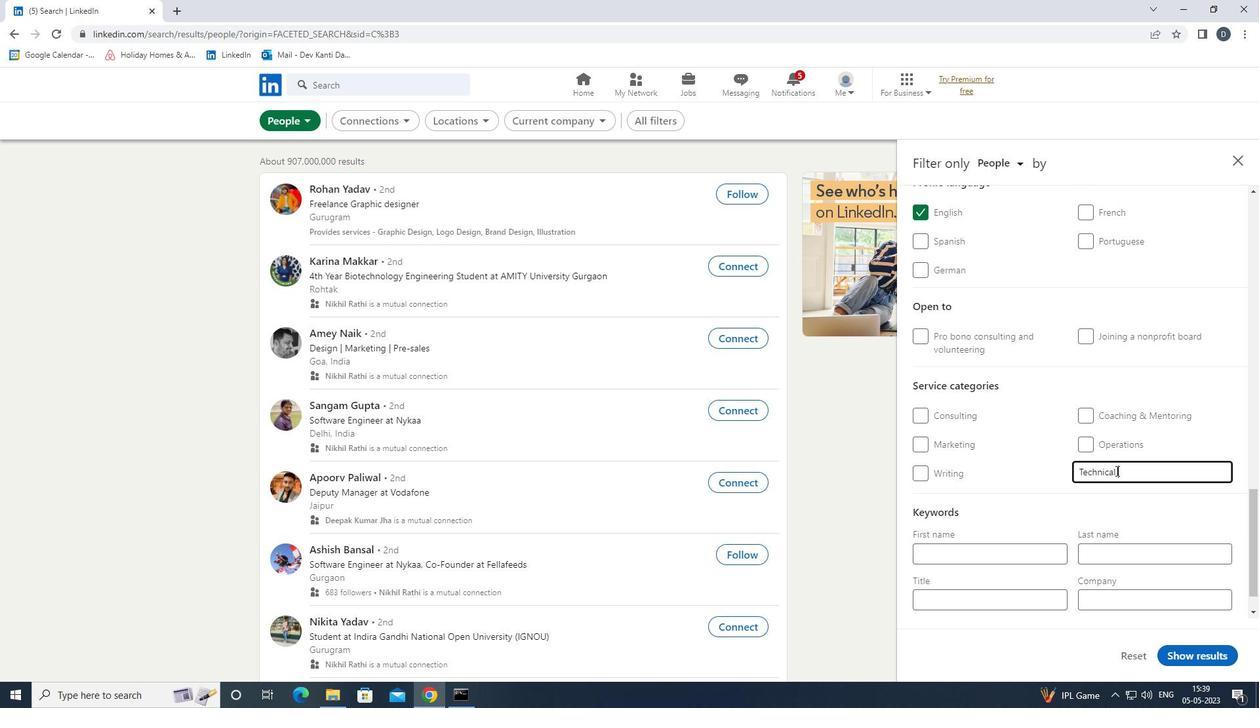 
Action: Mouse moved to (1095, 488)
Screenshot: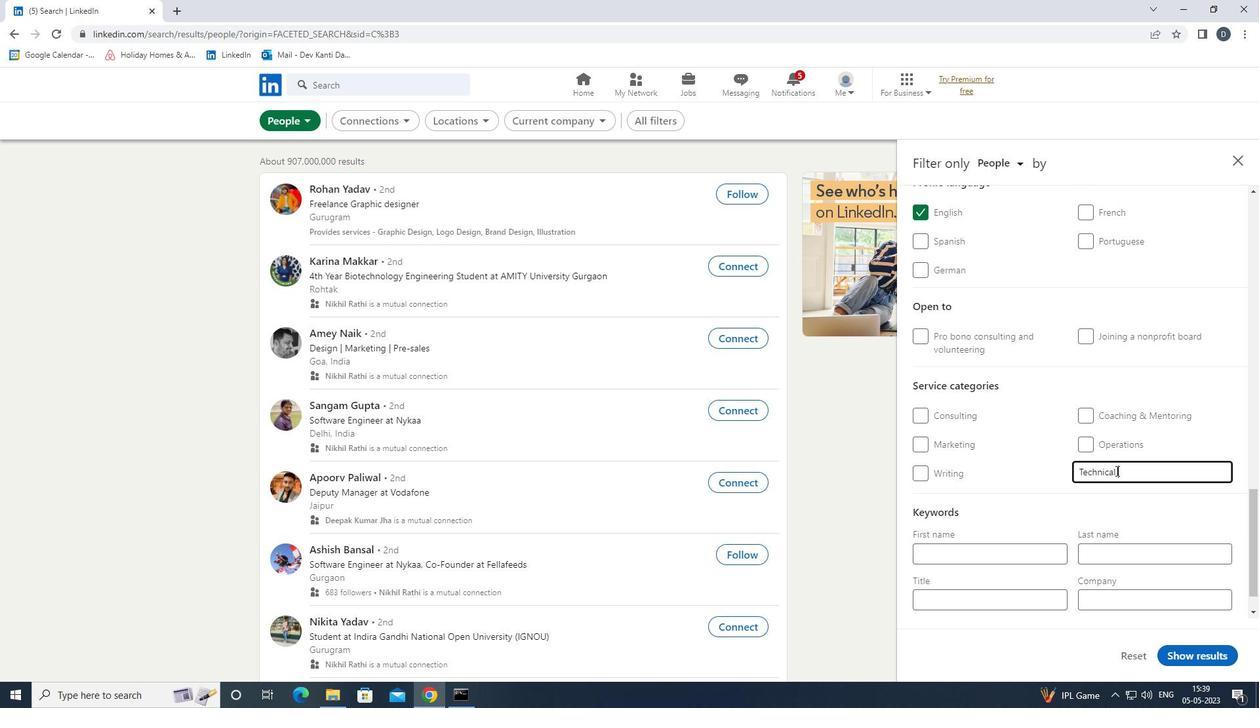 
Action: Mouse scrolled (1095, 488) with delta (0, 0)
Screenshot: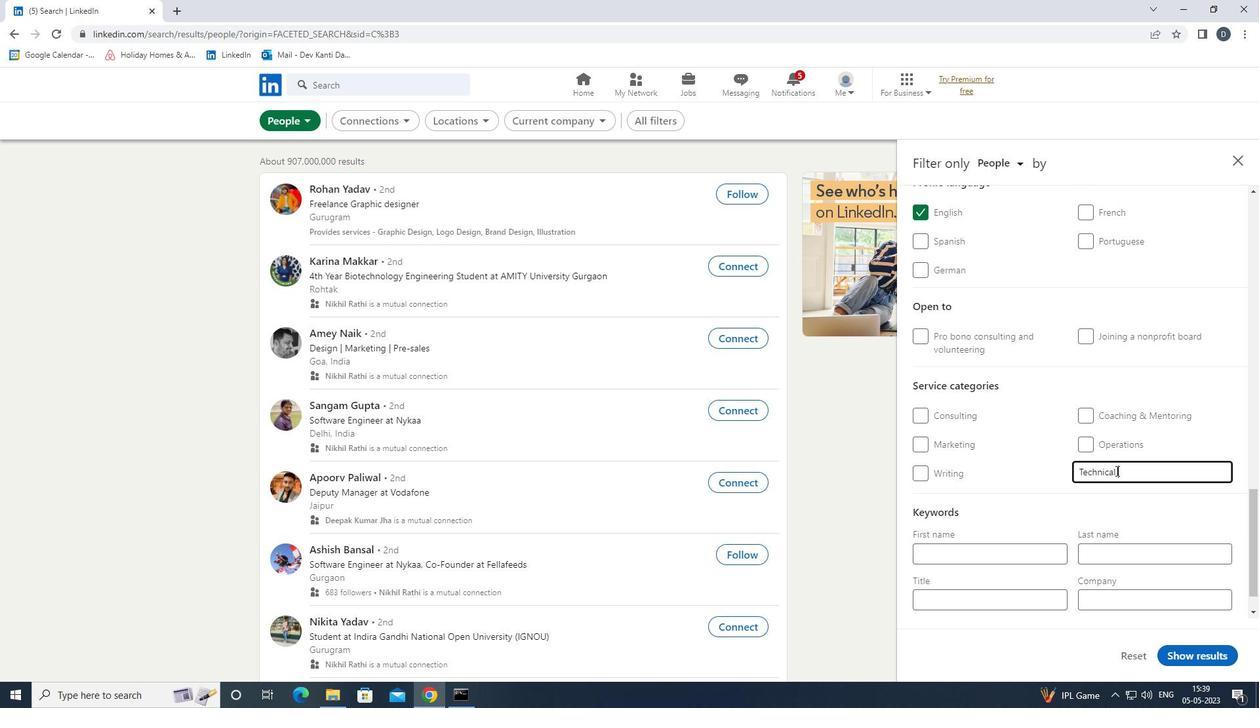 
Action: Mouse moved to (1009, 562)
Screenshot: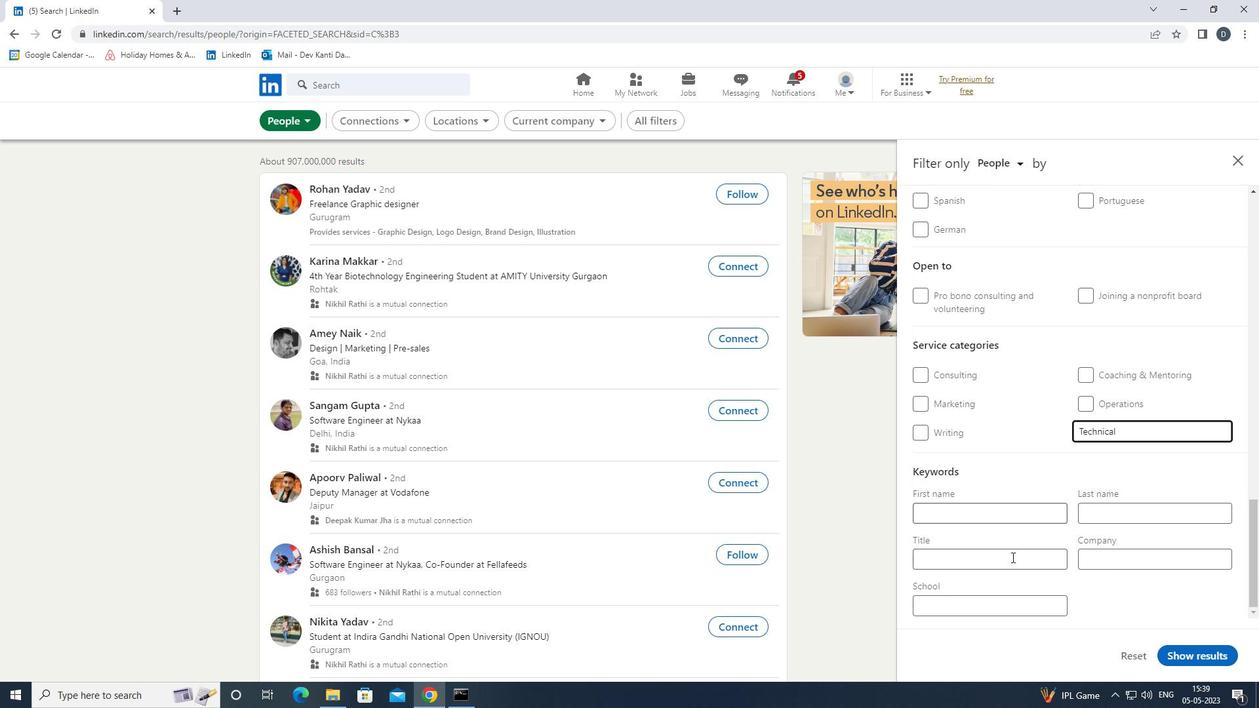 
Action: Mouse pressed left at (1009, 562)
Screenshot: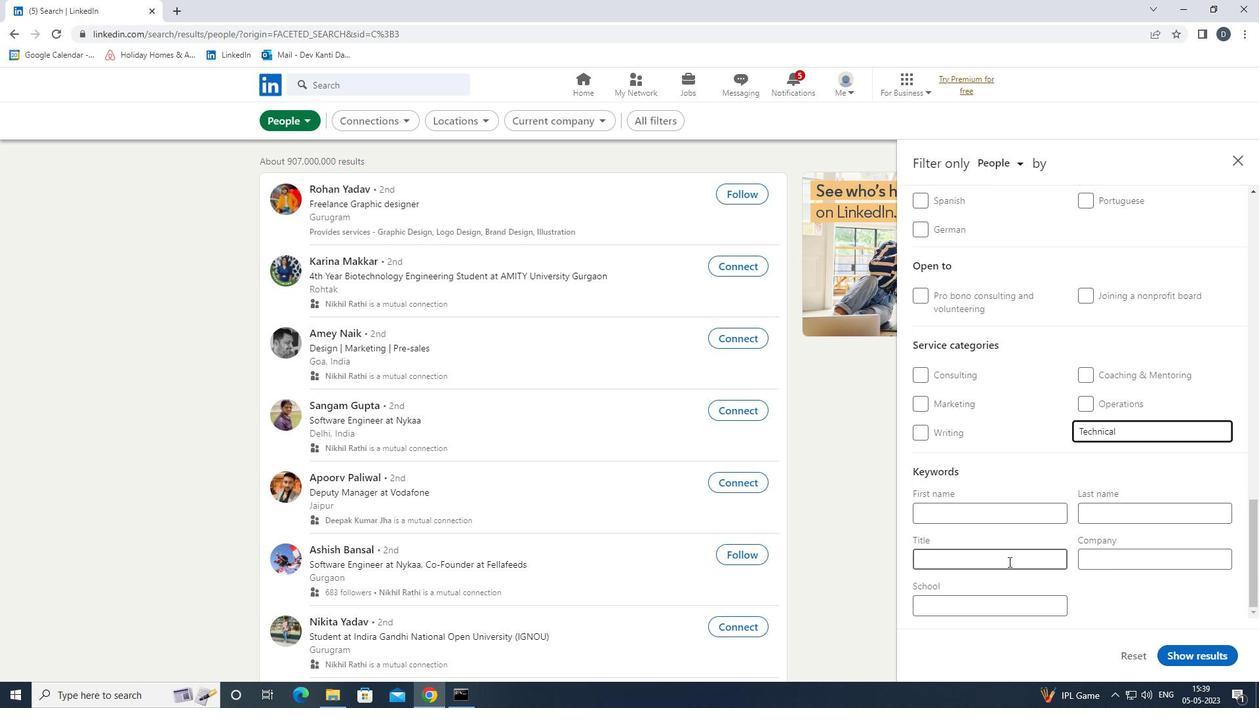 
Action: Key pressed <Key.shift><Key.shift><Key.shift><Key.shift><Key.shift><Key.shift><Key.shift>CHURCH<Key.space><Key.shift><Key.shift><Key.shift><Key.shift><Key.shift><Key.shift>VOLUNTEER
Screenshot: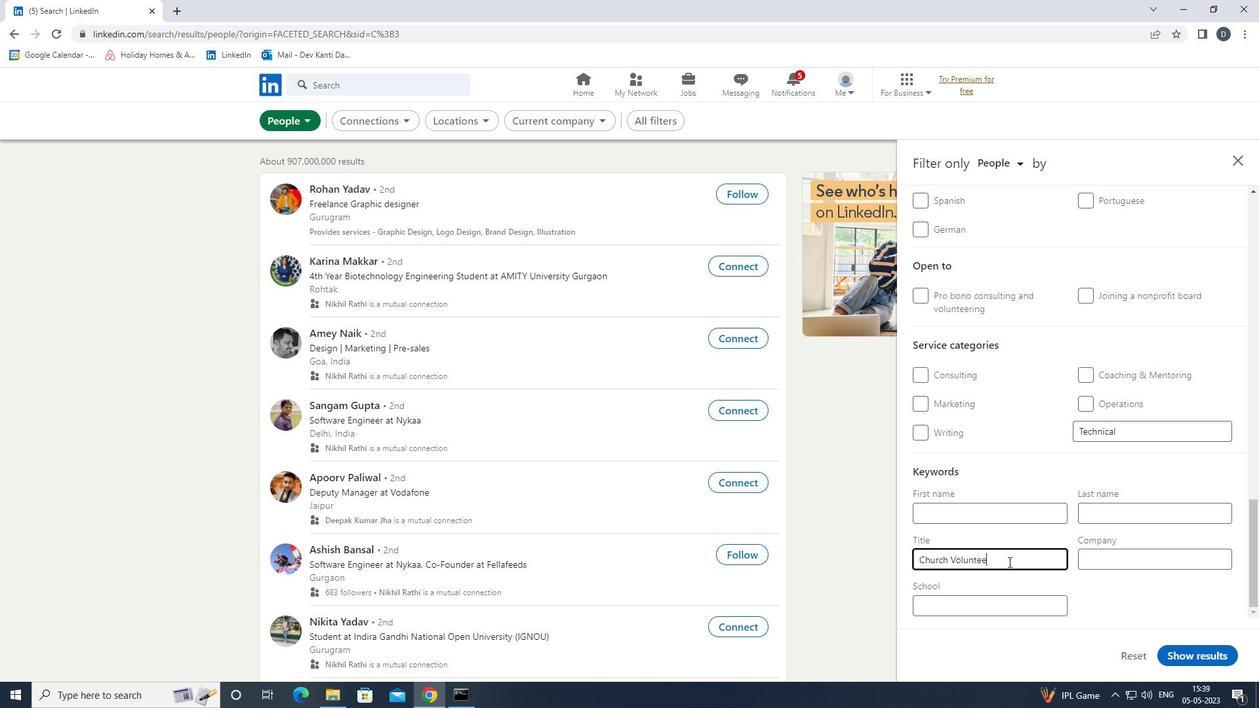 
Action: Mouse moved to (1217, 654)
Screenshot: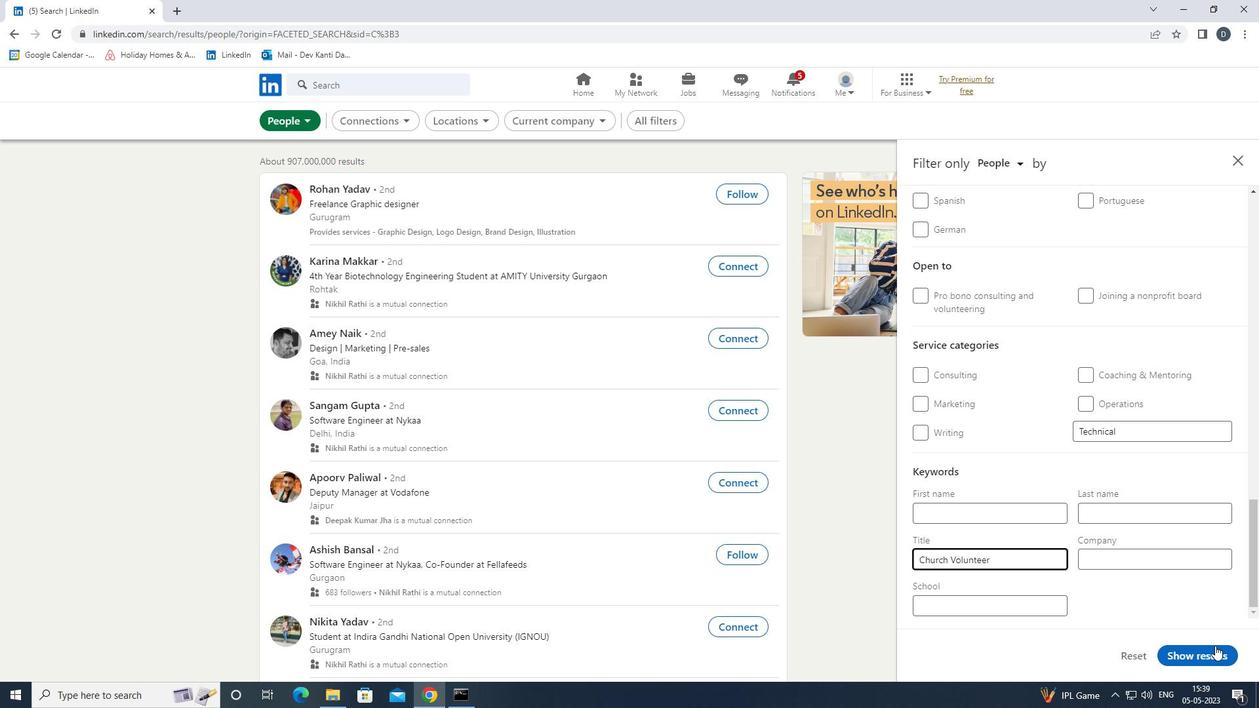 
Action: Mouse pressed left at (1217, 654)
Screenshot: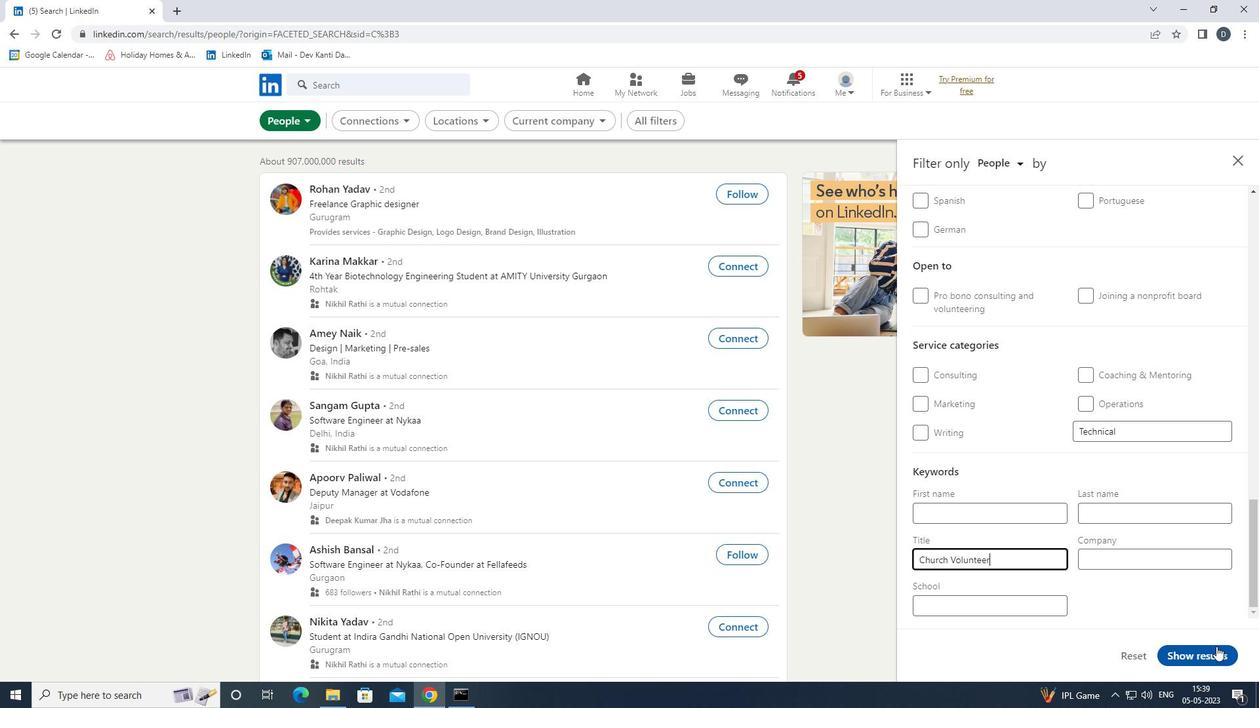 
Action: Mouse moved to (1147, 522)
Screenshot: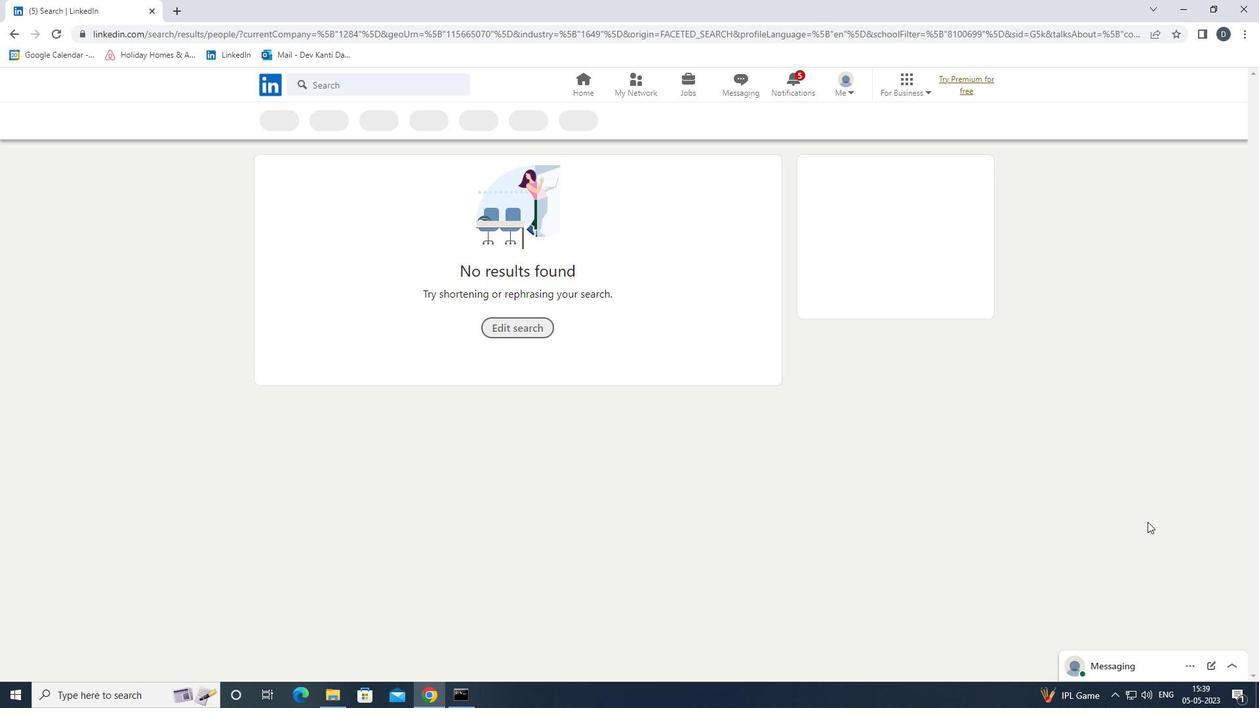 
